 Task: Find the distance between San Francisco and Big Sur.
Action: Mouse moved to (120, 240)
Screenshot: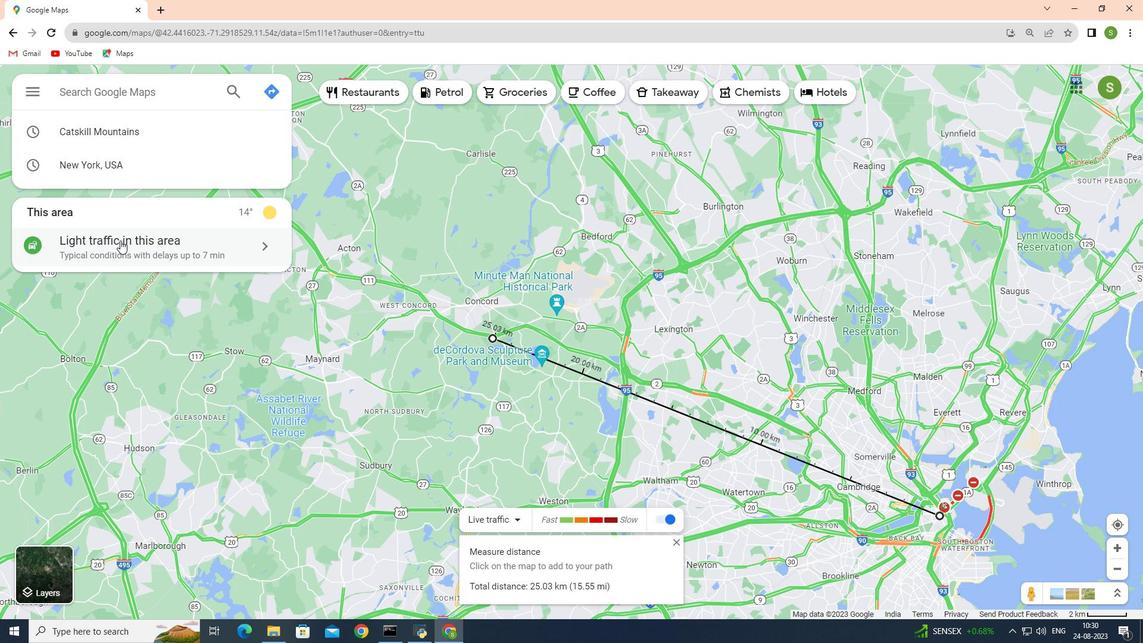 
Action: Mouse pressed left at (120, 240)
Screenshot: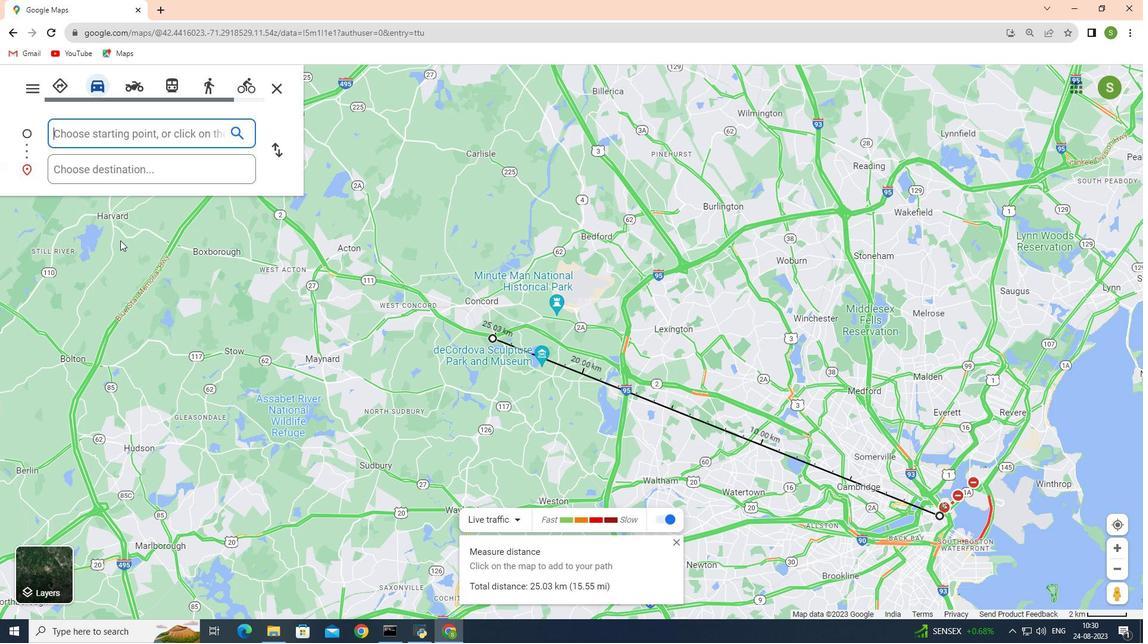 
Action: Mouse moved to (86, 131)
Screenshot: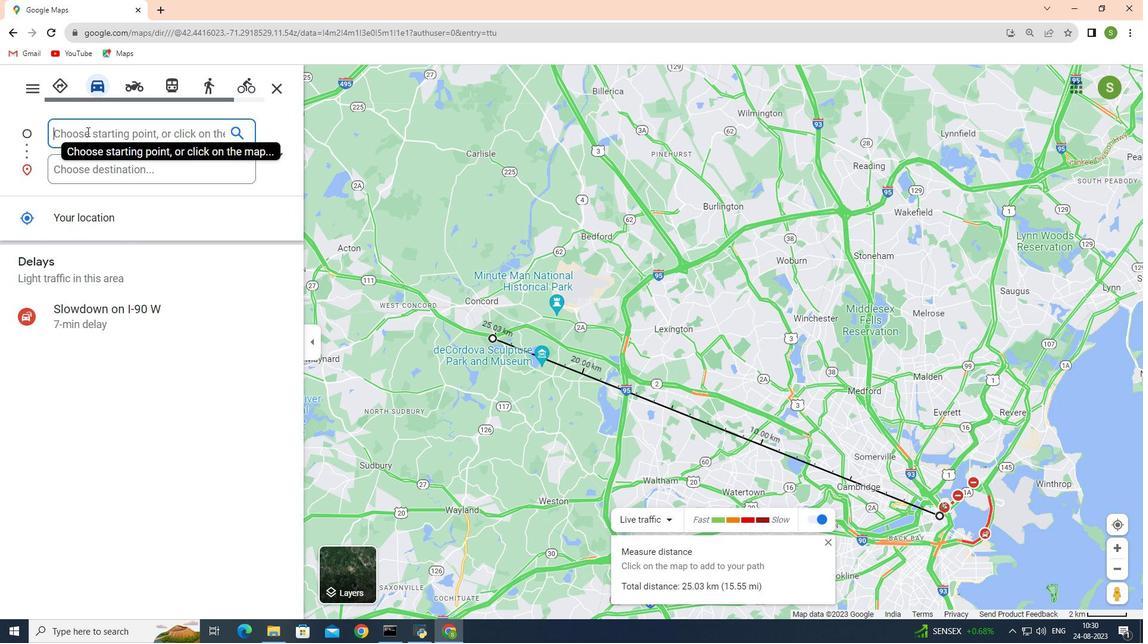 
Action: Mouse pressed left at (86, 131)
Screenshot: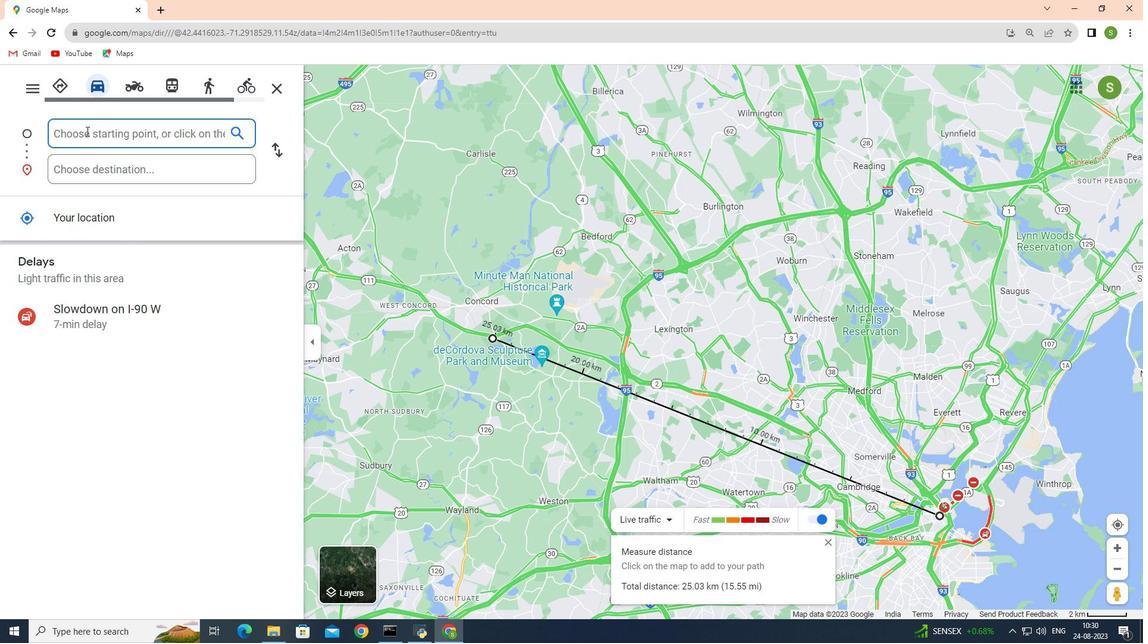 
Action: Mouse moved to (89, 131)
Screenshot: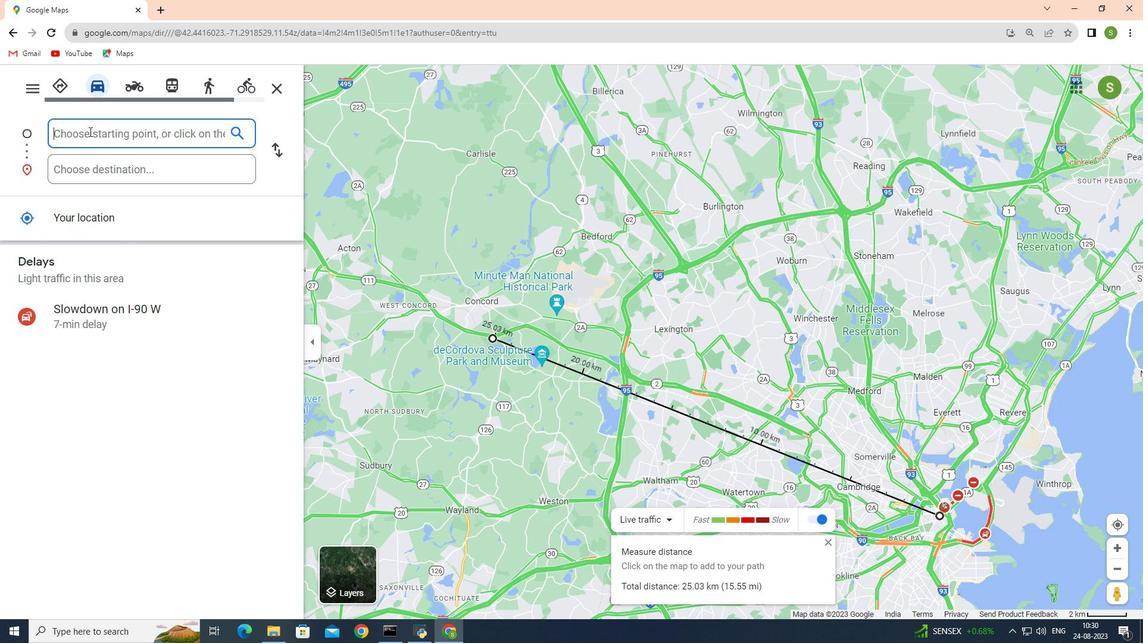 
Action: Key pressed <Key.shift><Key.shift><Key.shift><Key.shift><Key.shift><Key.shift>San
Screenshot: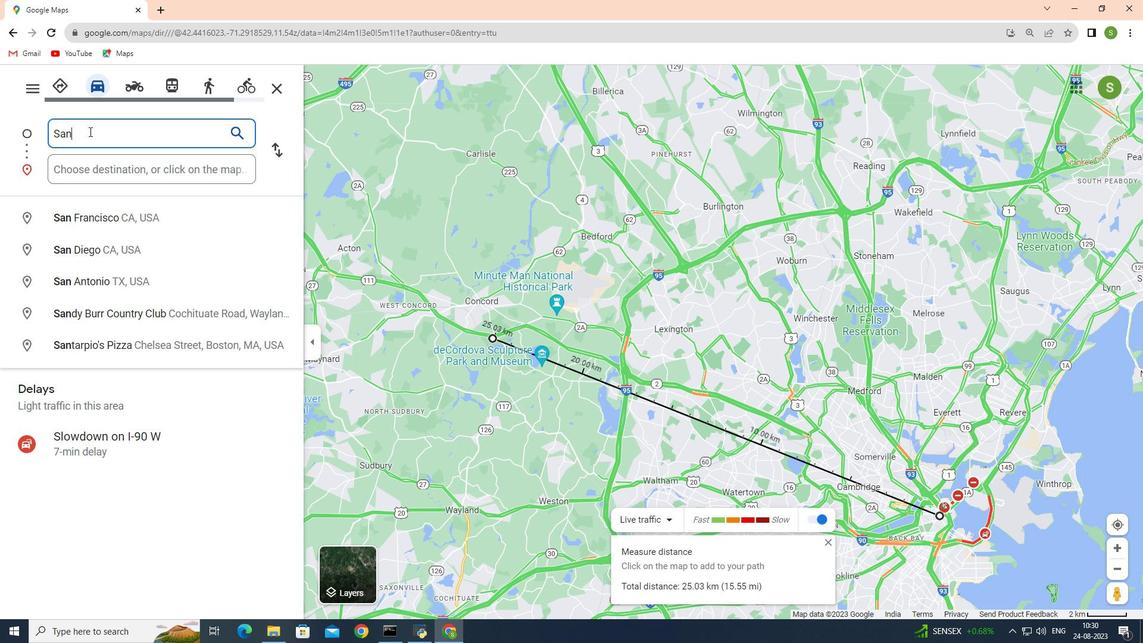 
Action: Mouse moved to (104, 221)
Screenshot: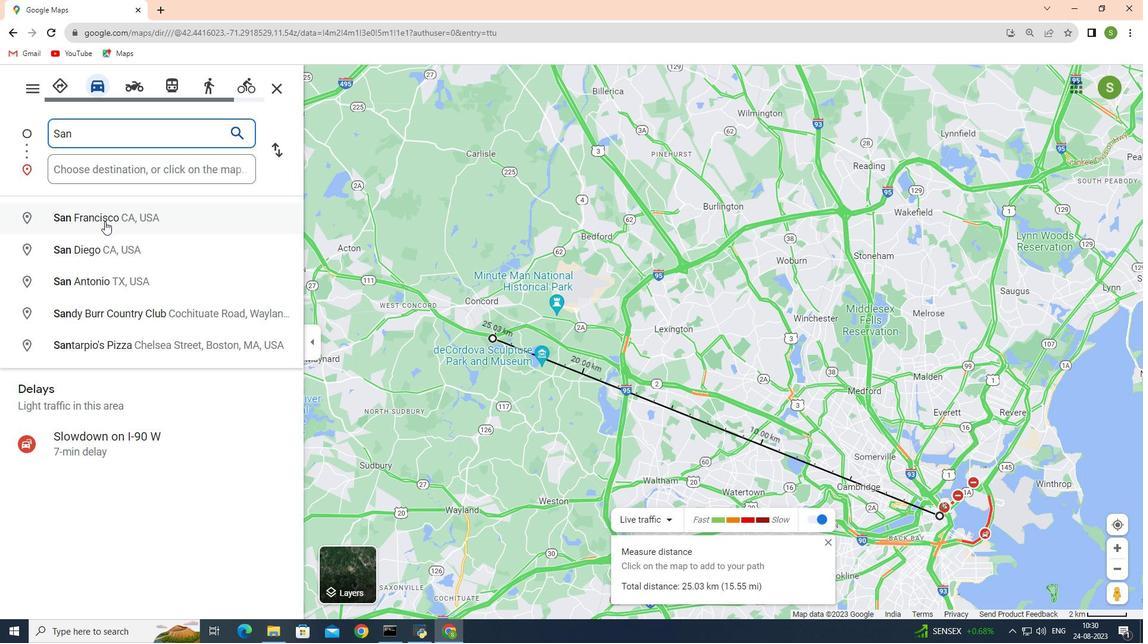 
Action: Mouse pressed left at (104, 221)
Screenshot: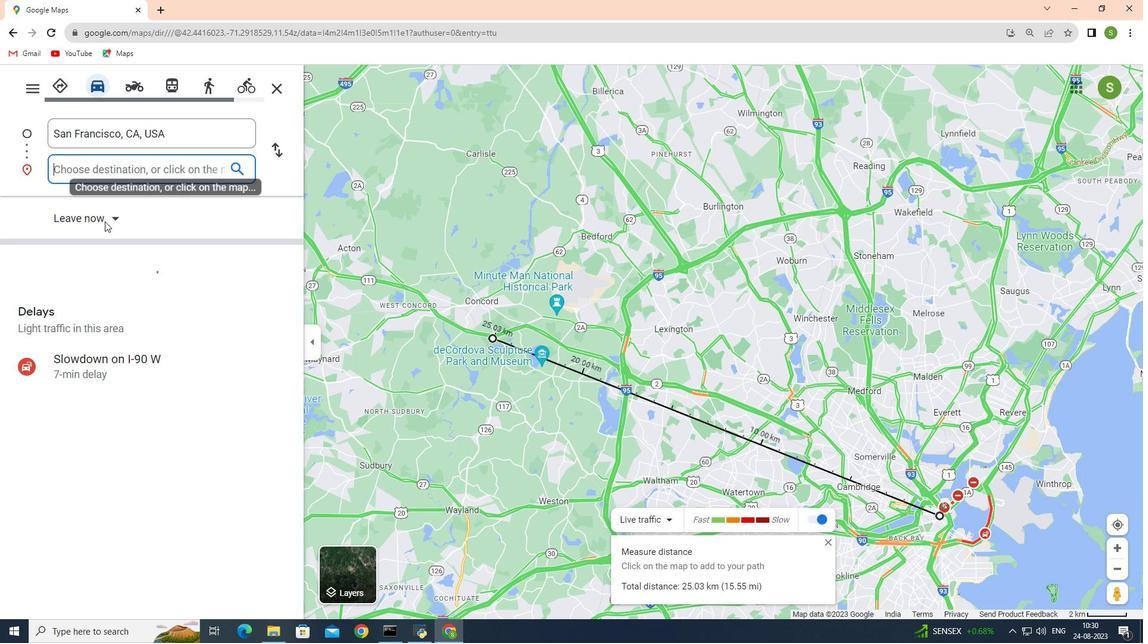 
Action: Mouse moved to (97, 174)
Screenshot: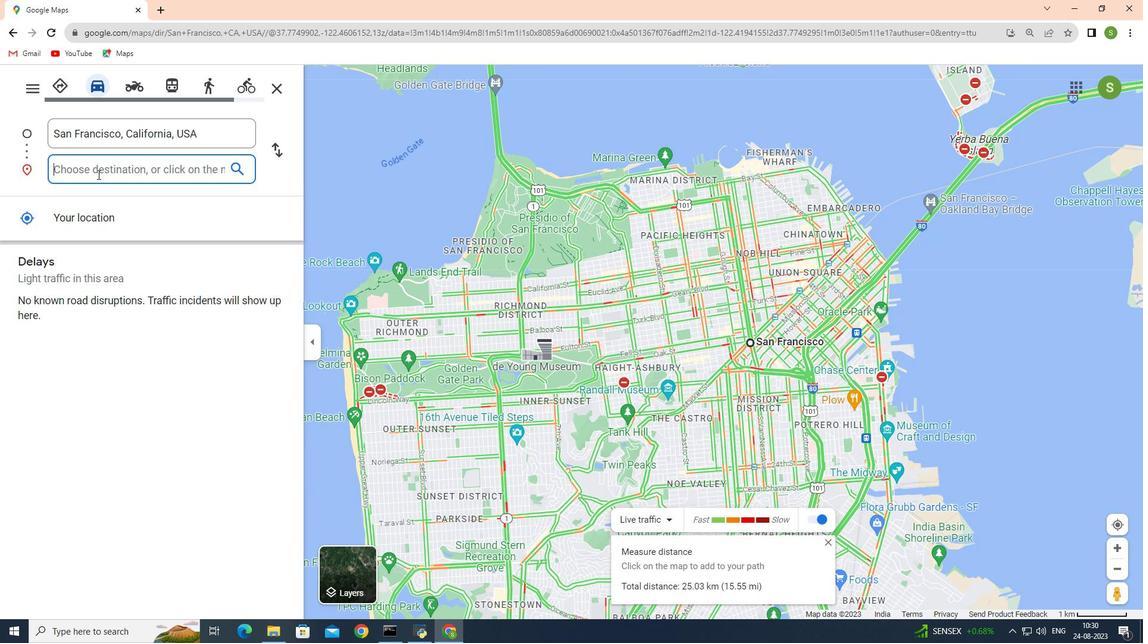 
Action: Mouse pressed left at (97, 174)
Screenshot: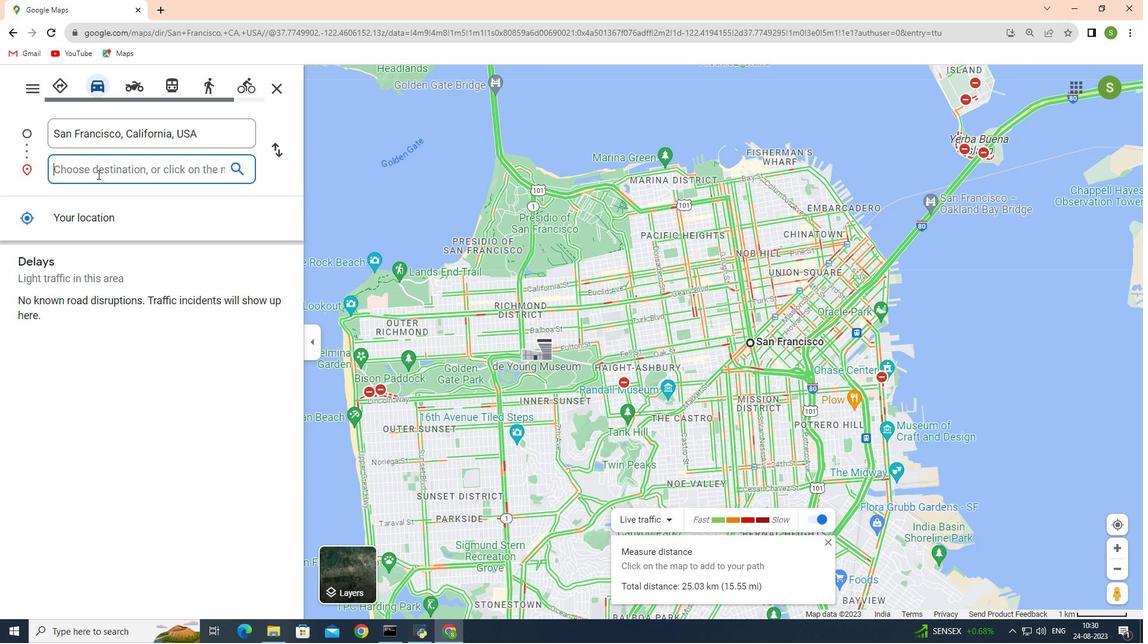 
Action: Key pressed <Key.shift>Big
Screenshot: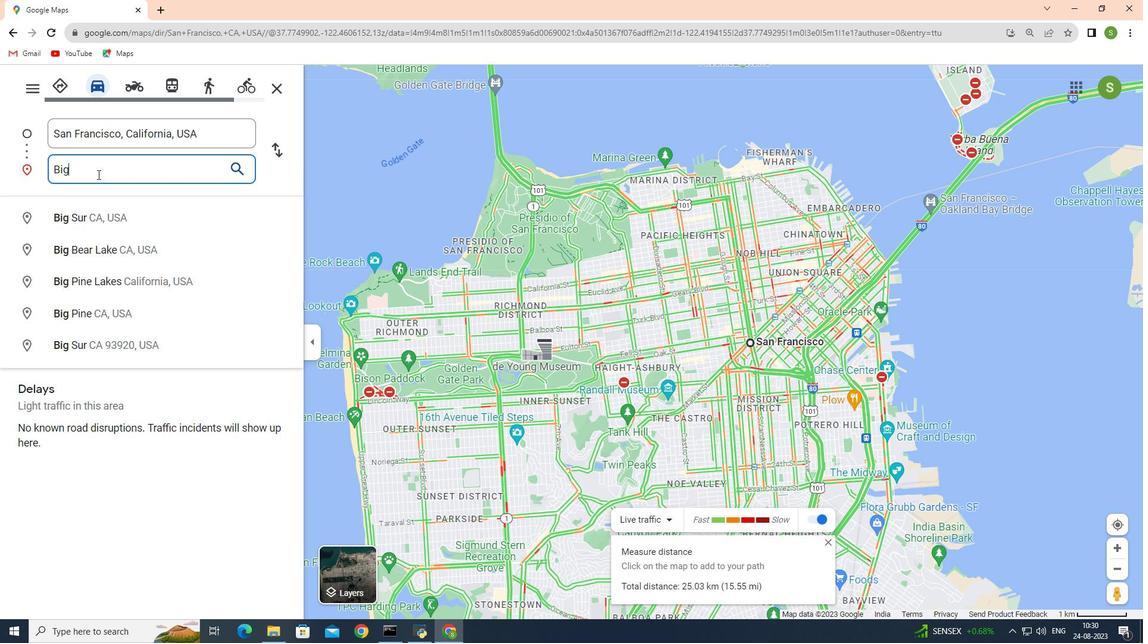 
Action: Mouse moved to (88, 214)
Screenshot: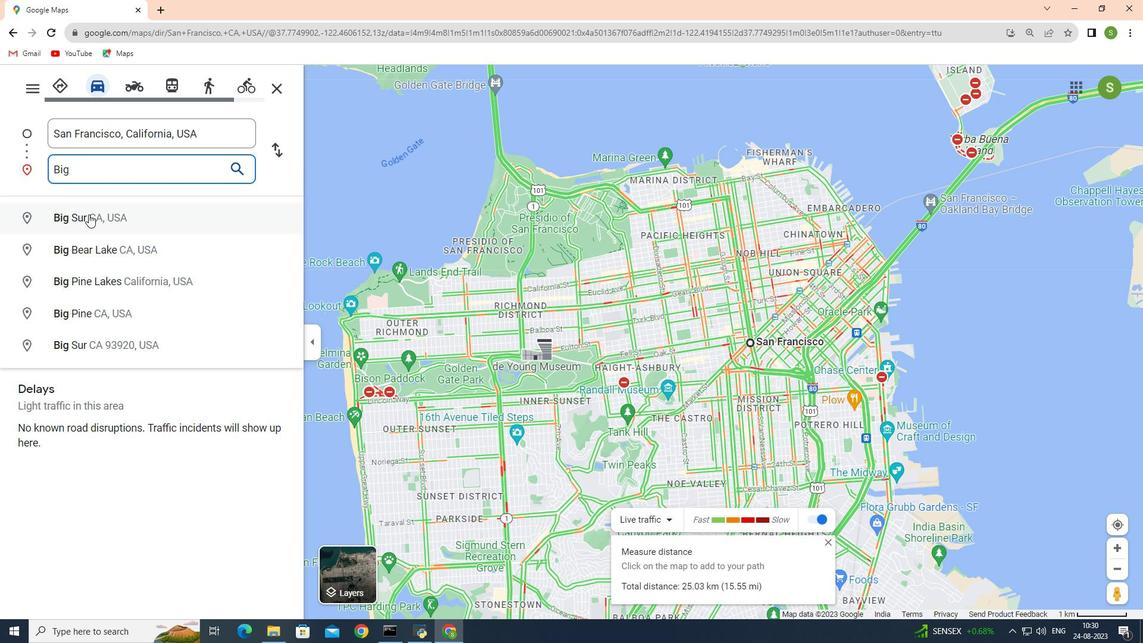 
Action: Mouse pressed left at (88, 214)
Screenshot: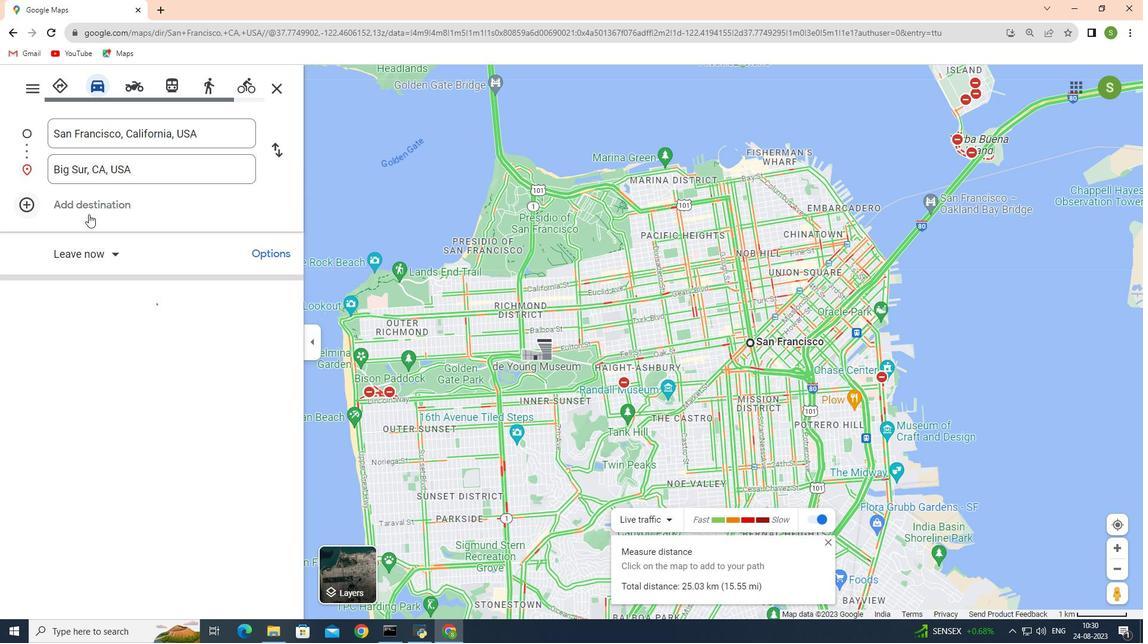 
Action: Mouse moved to (832, 545)
Screenshot: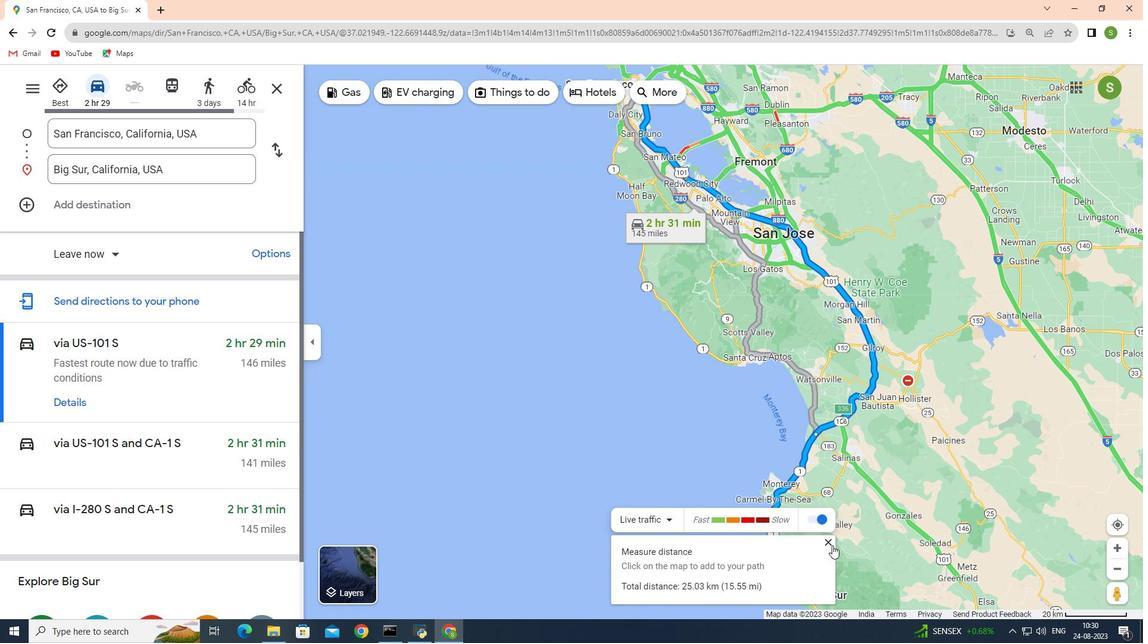 
Action: Mouse pressed left at (832, 545)
Screenshot: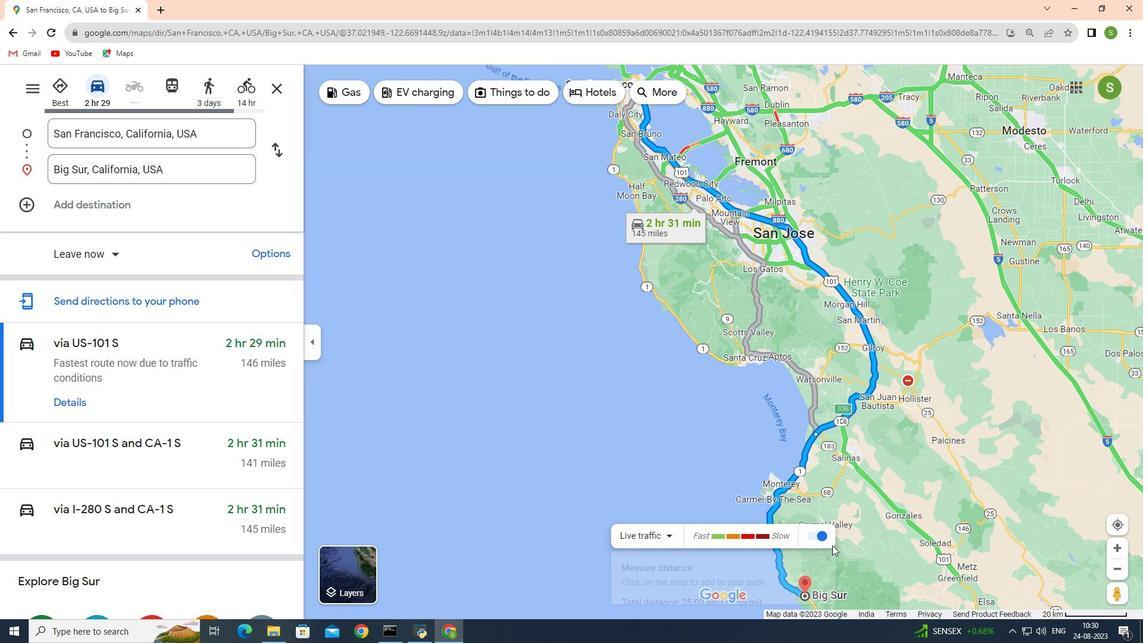 
Action: Mouse moved to (733, 512)
Screenshot: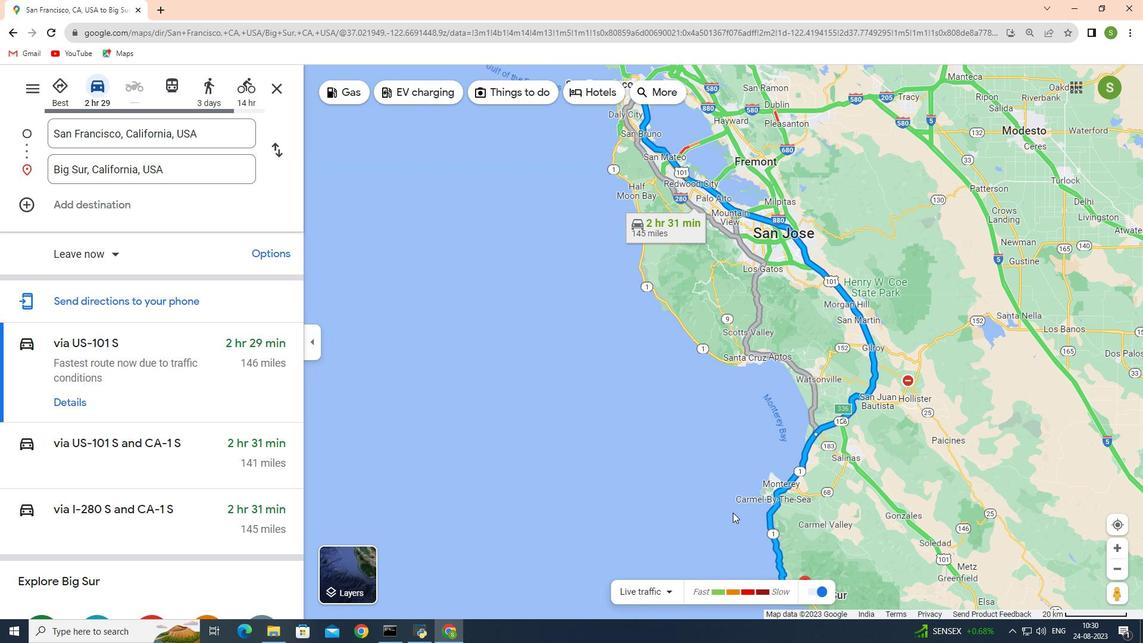 
Action: Mouse scrolled (733, 513) with delta (0, 0)
Screenshot: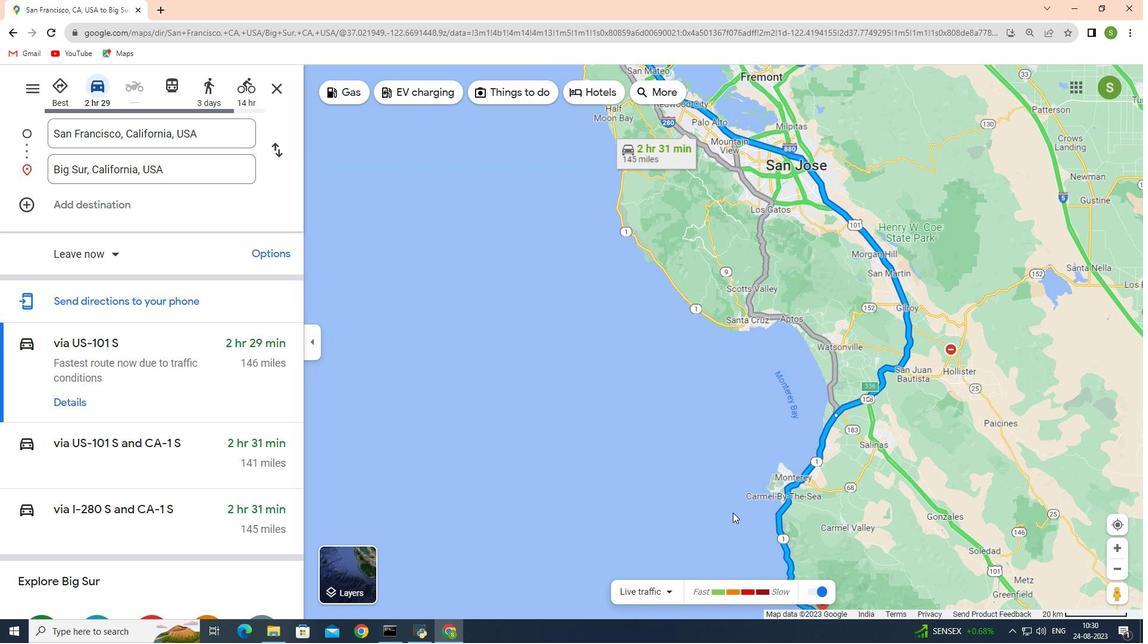 
Action: Mouse scrolled (733, 513) with delta (0, 0)
Screenshot: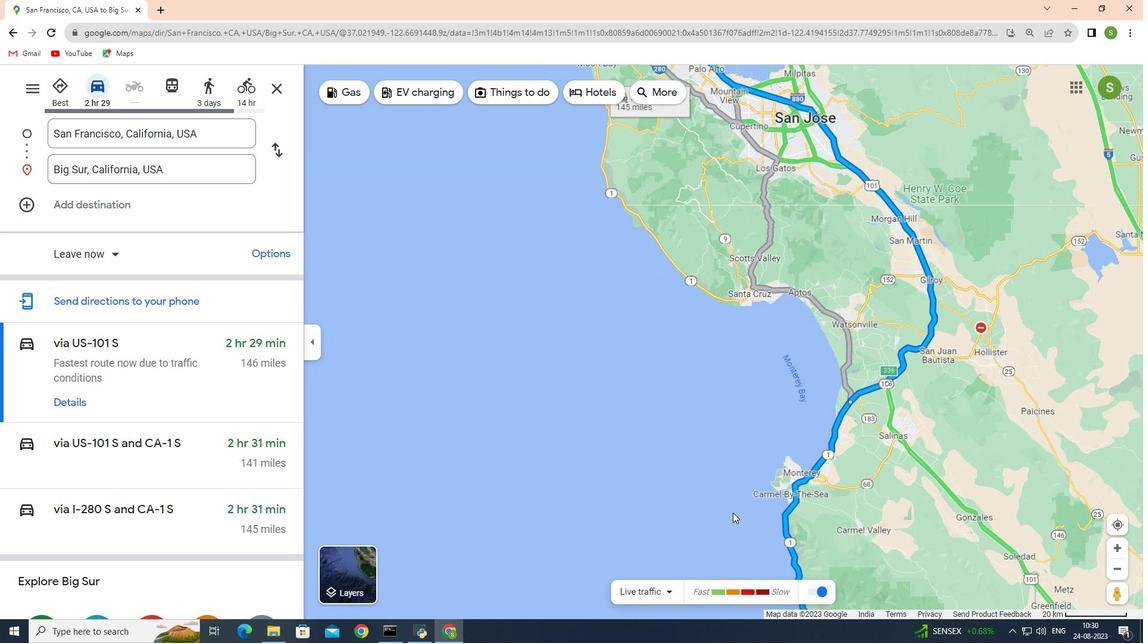 
Action: Mouse scrolled (733, 512) with delta (0, 0)
Screenshot: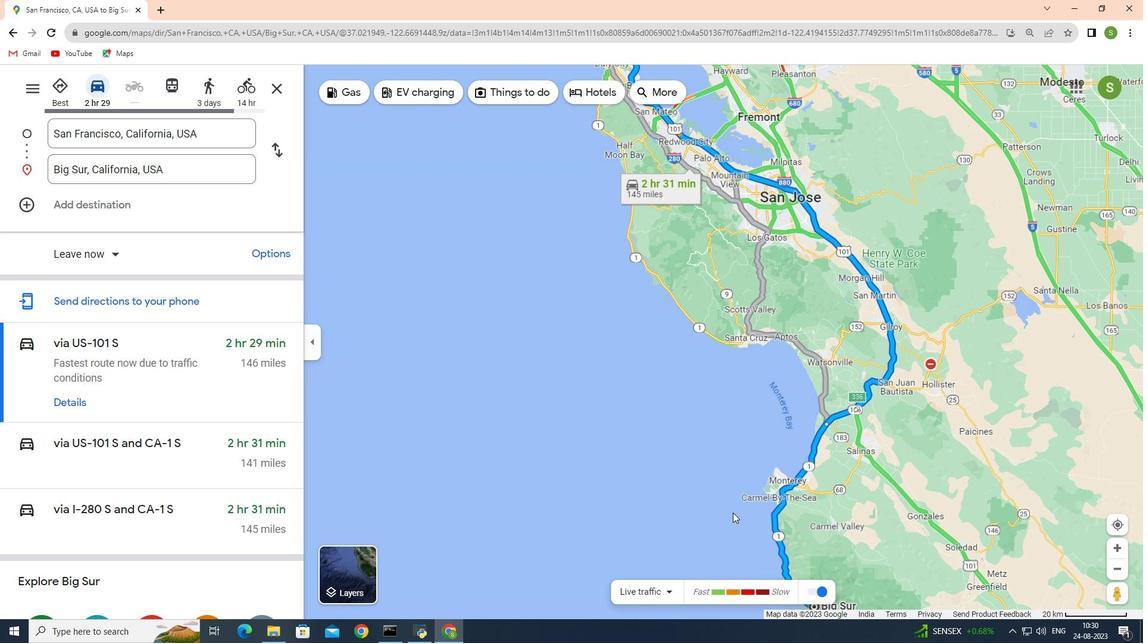 
Action: Mouse scrolled (733, 512) with delta (0, 0)
Screenshot: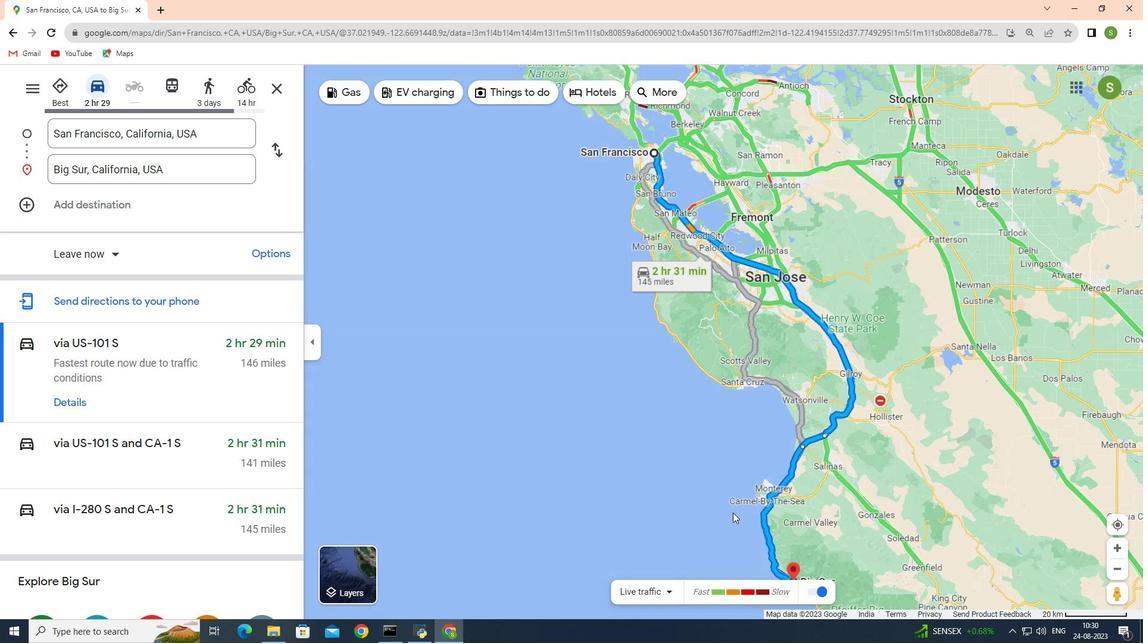 
Action: Mouse scrolled (733, 512) with delta (0, 0)
Screenshot: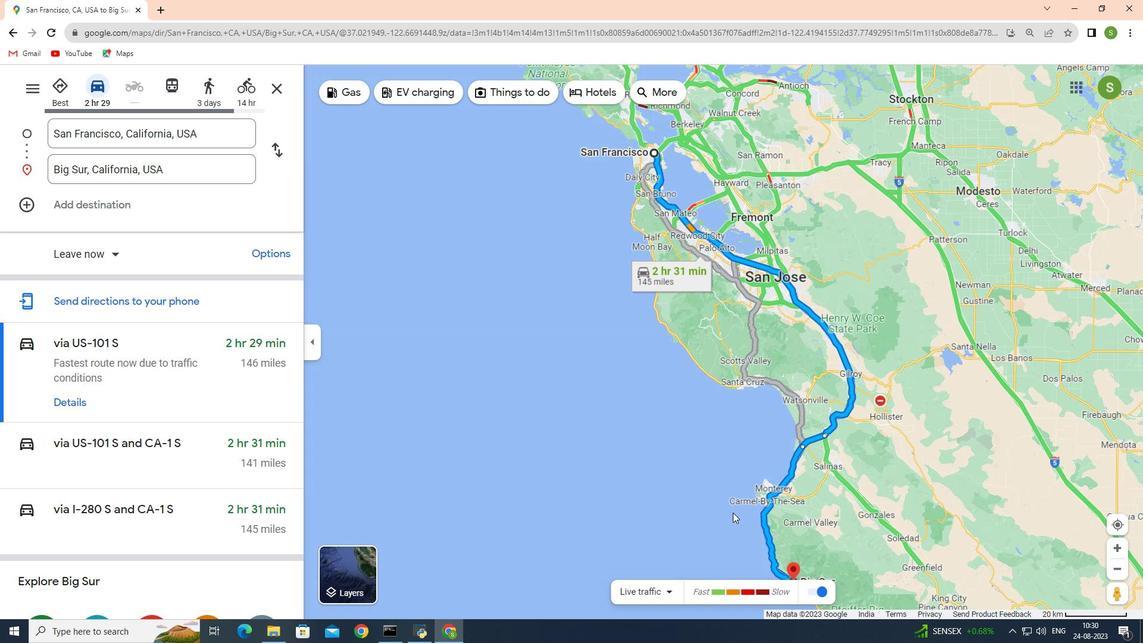 
Action: Mouse scrolled (733, 512) with delta (0, 0)
Screenshot: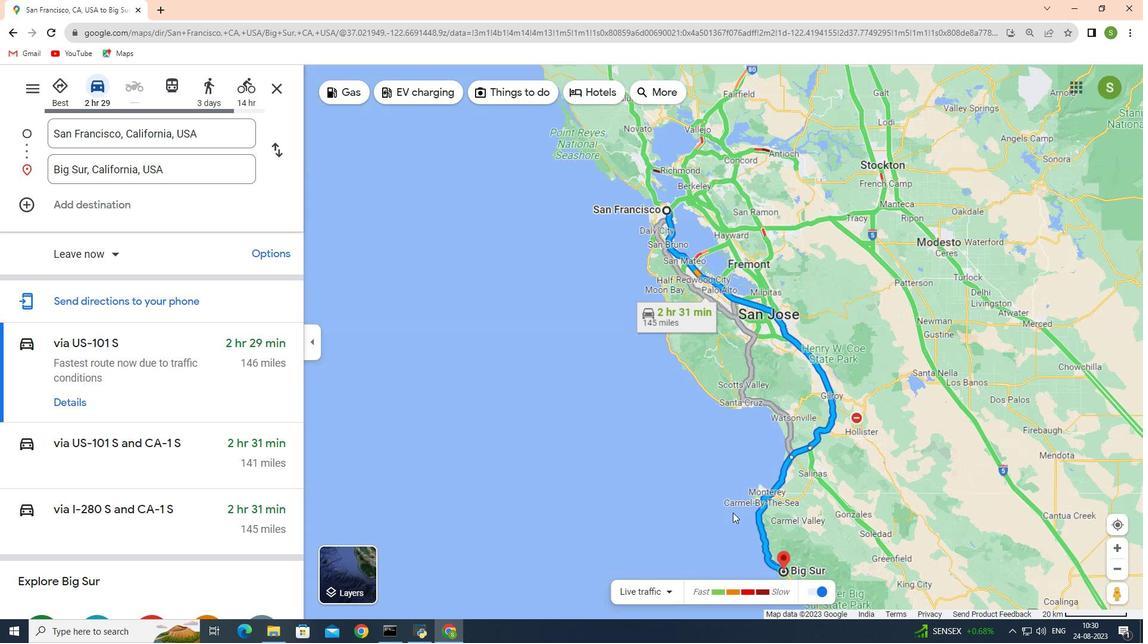 
Action: Mouse scrolled (733, 512) with delta (0, 0)
Screenshot: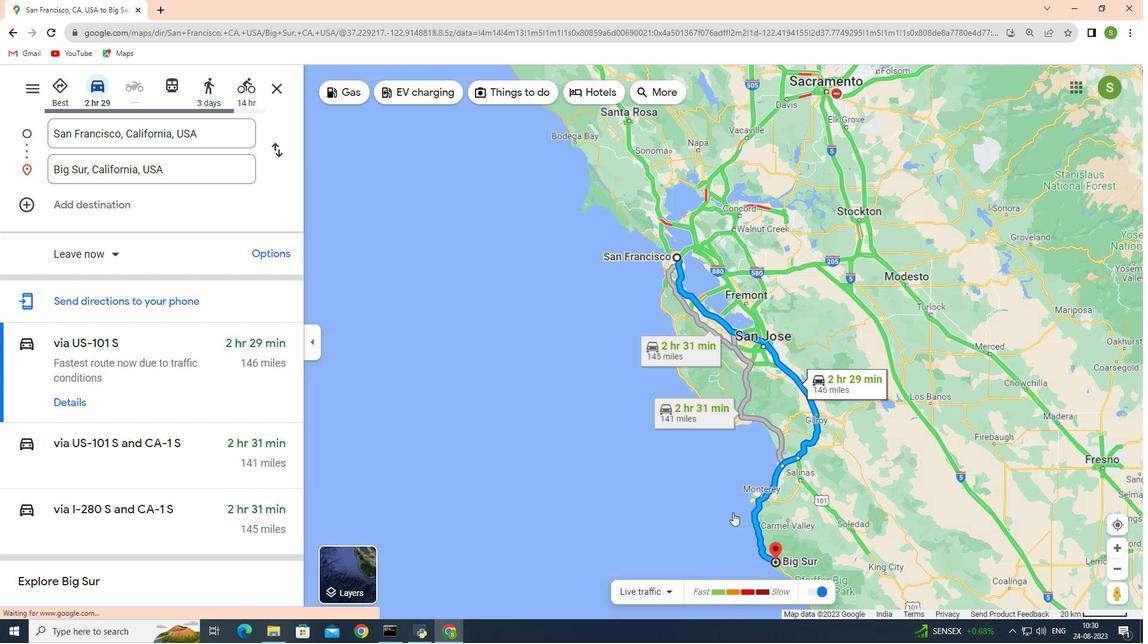 
Action: Mouse moved to (590, 572)
Screenshot: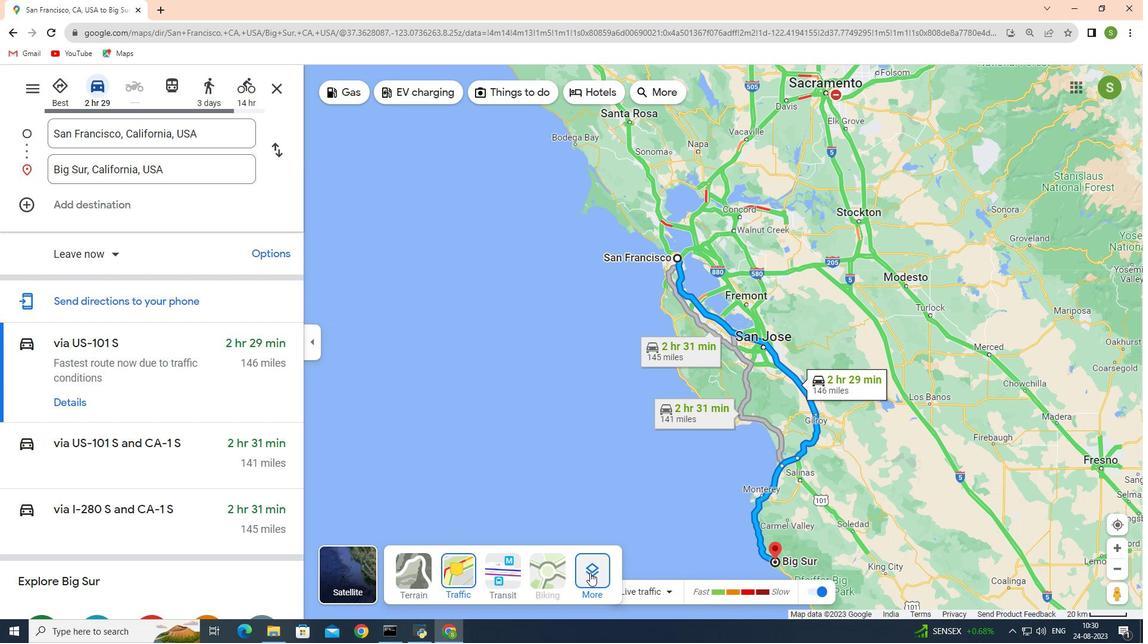 
Action: Mouse pressed left at (590, 572)
Screenshot: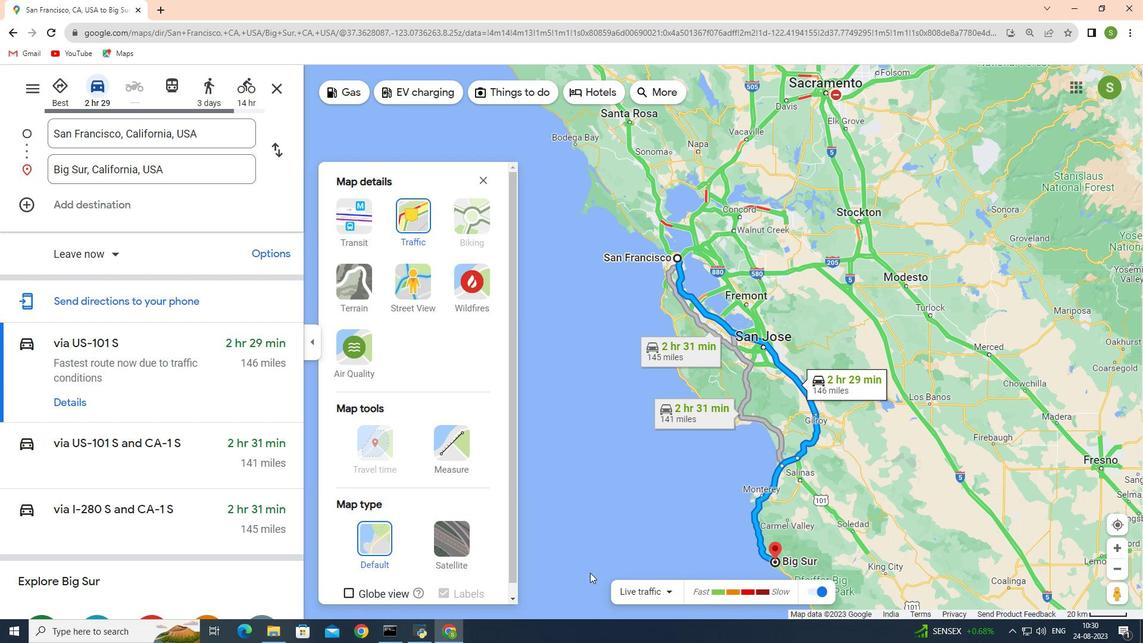 
Action: Mouse moved to (457, 453)
Screenshot: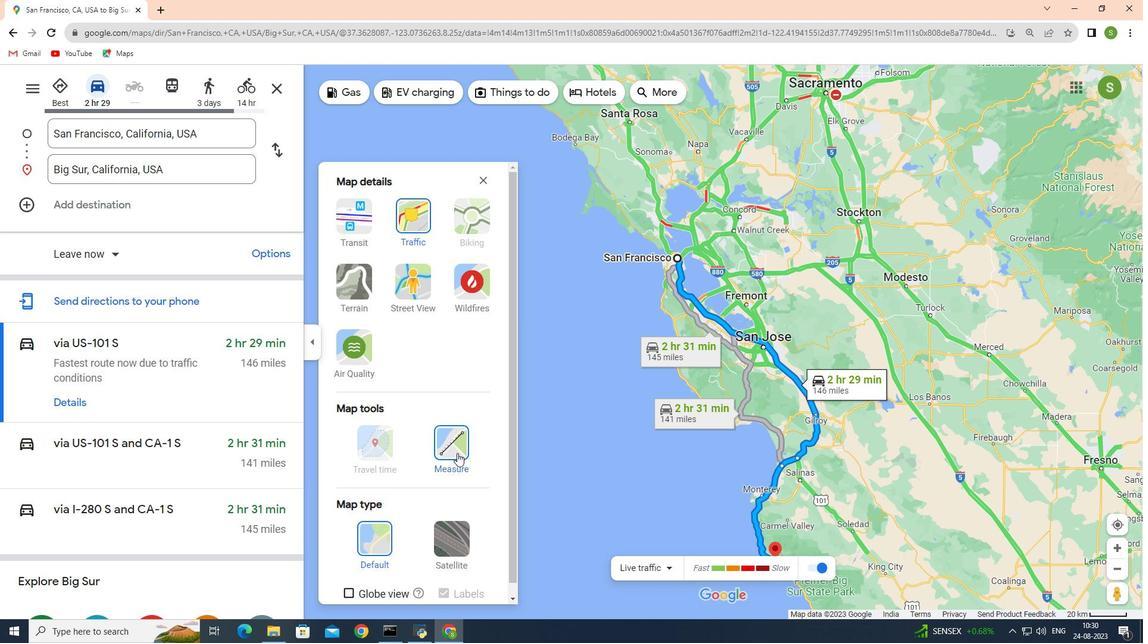 
Action: Mouse pressed left at (457, 453)
Screenshot: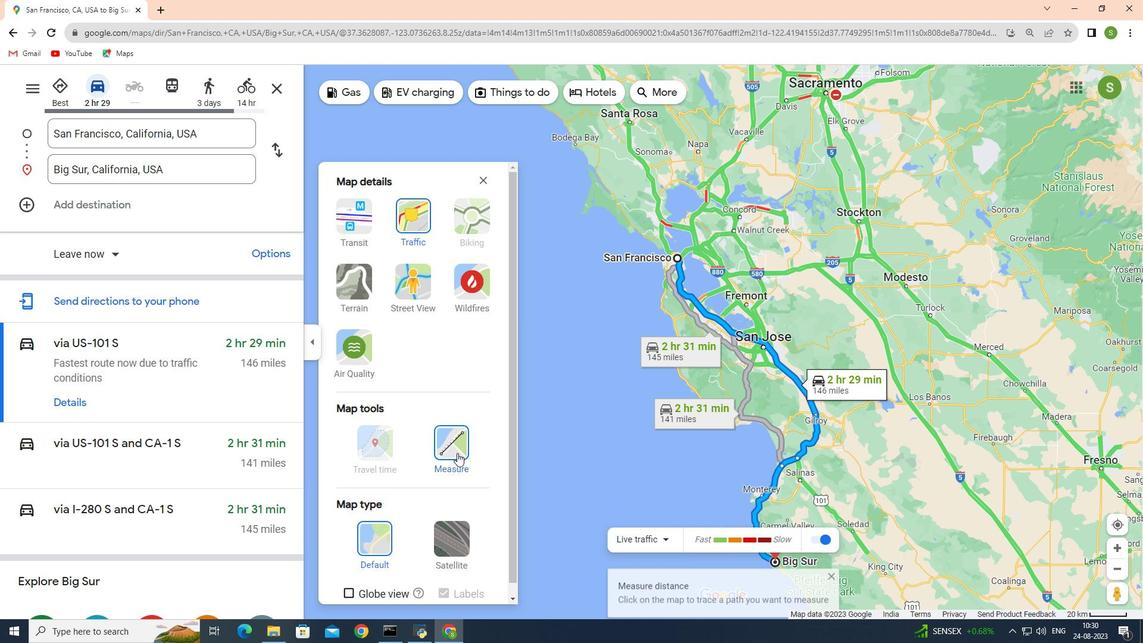 
Action: Mouse moved to (831, 560)
Screenshot: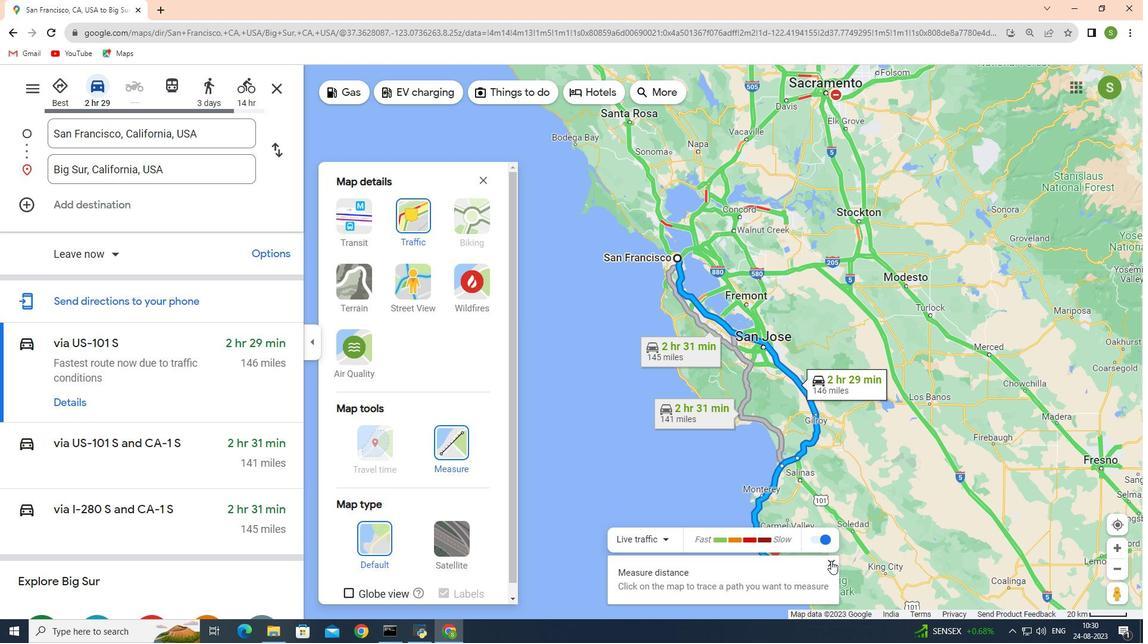 
Action: Mouse pressed left at (831, 560)
Screenshot: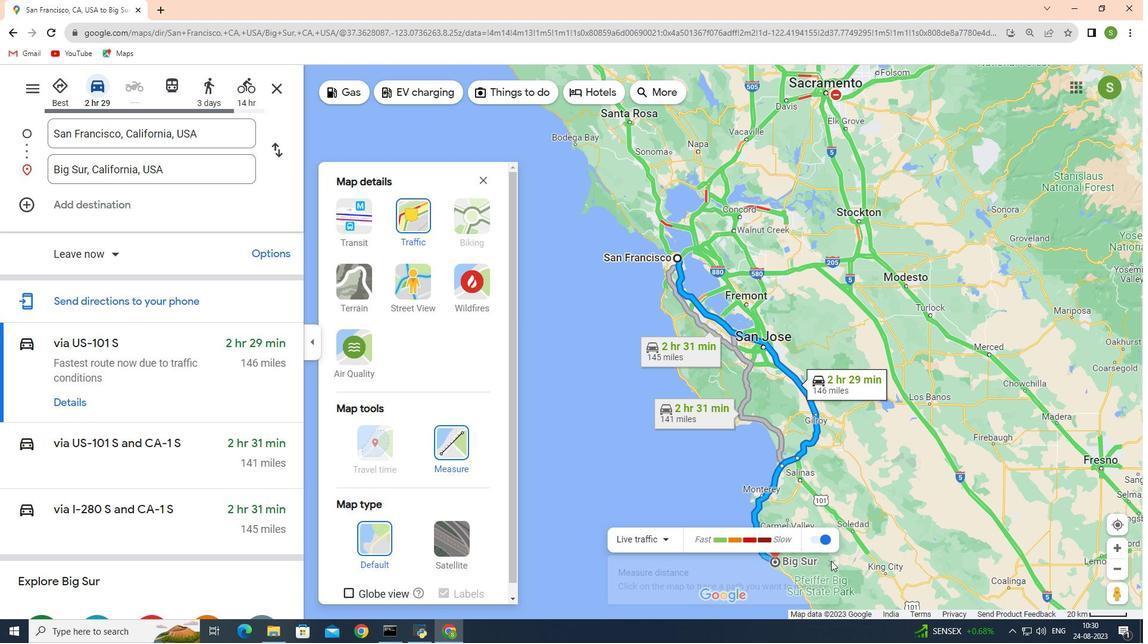 
Action: Mouse moved to (775, 561)
Screenshot: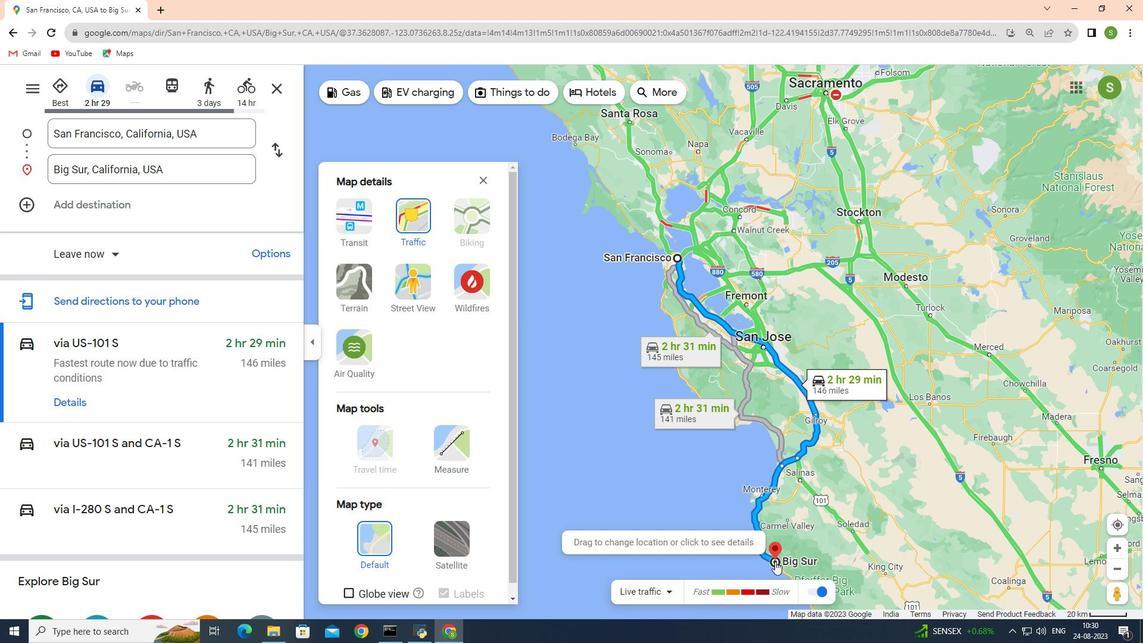 
Action: Mouse pressed left at (775, 561)
Screenshot: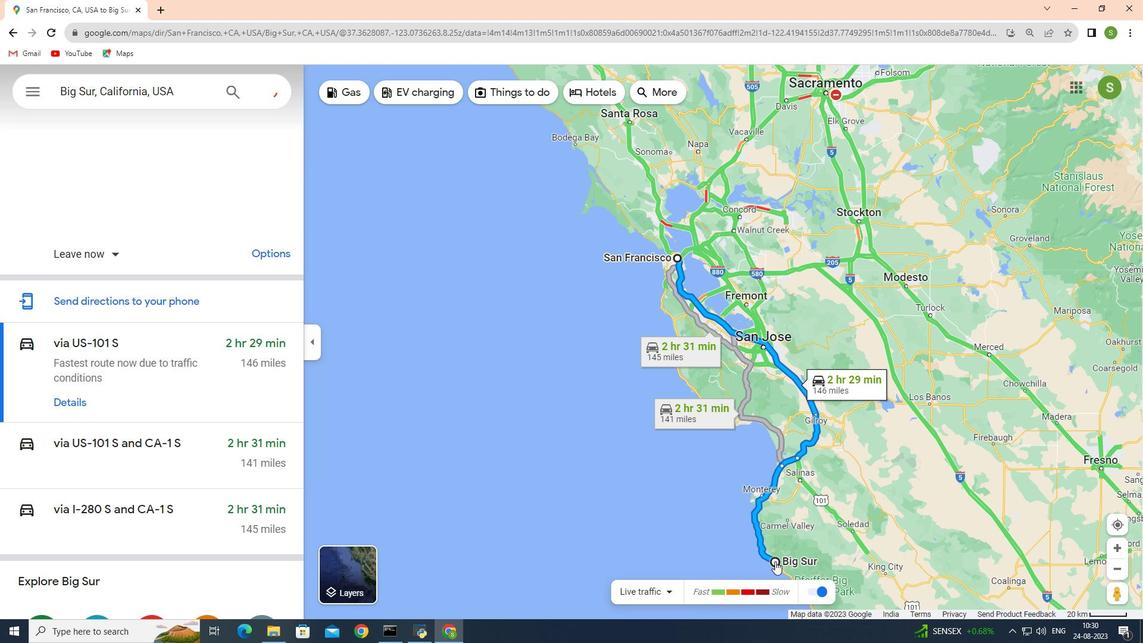 
Action: Mouse moved to (677, 257)
Screenshot: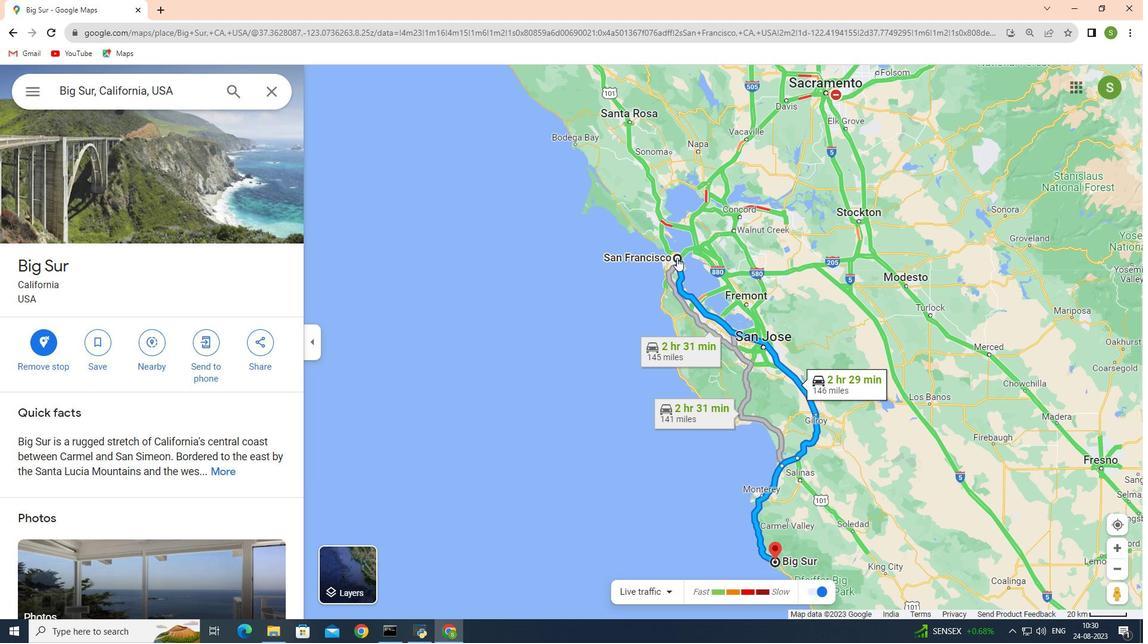 
Action: Mouse pressed left at (677, 257)
Screenshot: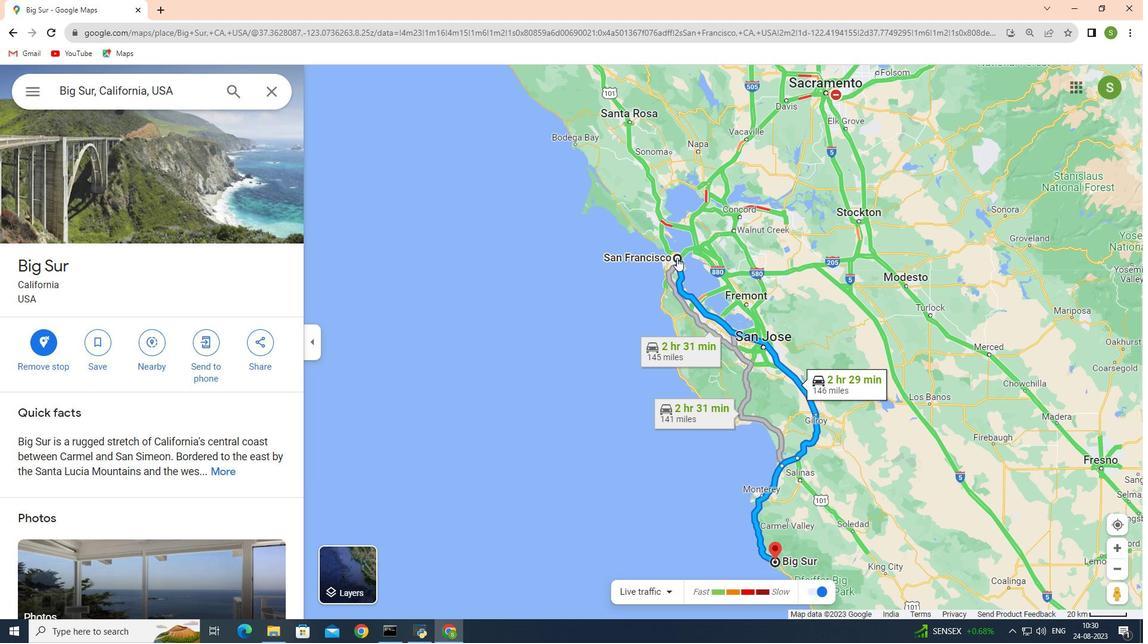 
Action: Mouse pressed left at (677, 257)
Screenshot: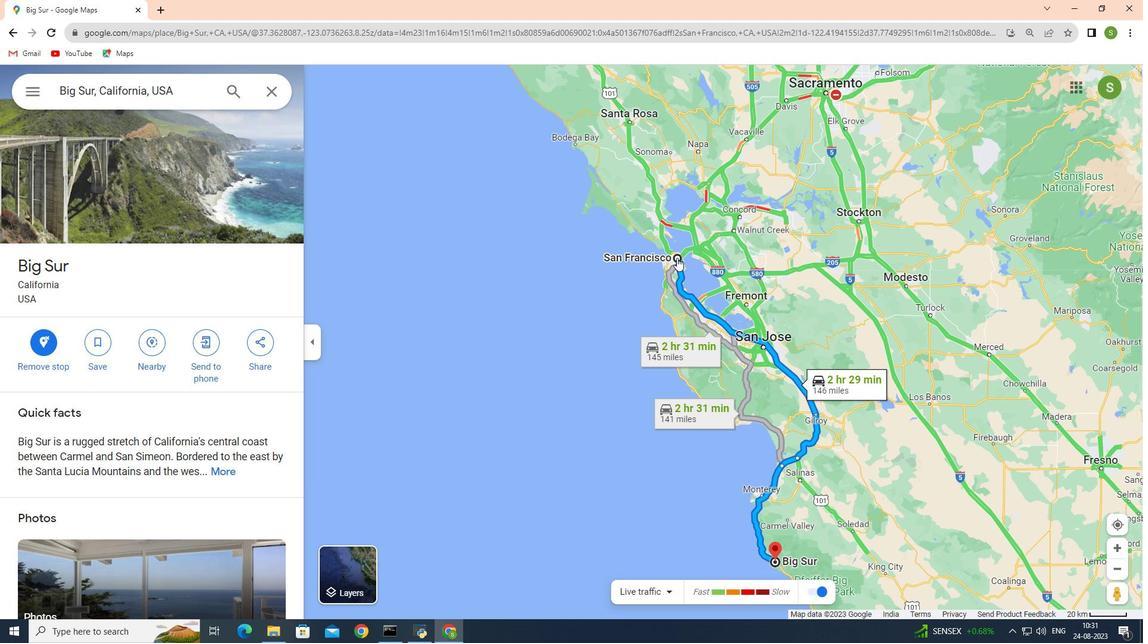 
Action: Mouse moved to (677, 257)
Screenshot: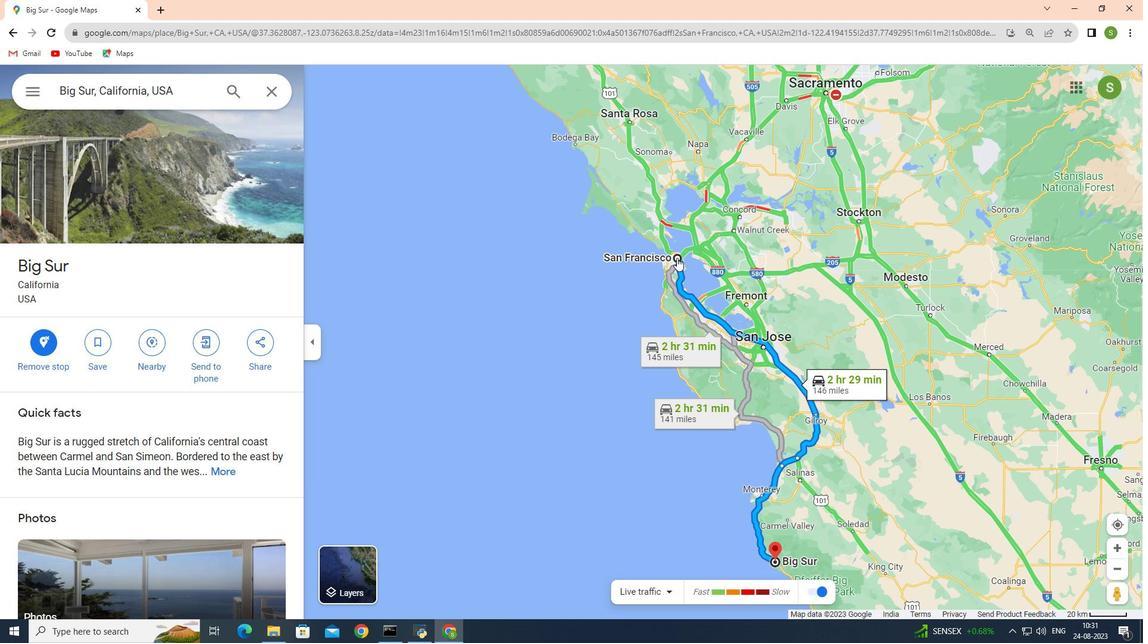 
Action: Mouse pressed left at (677, 257)
Screenshot: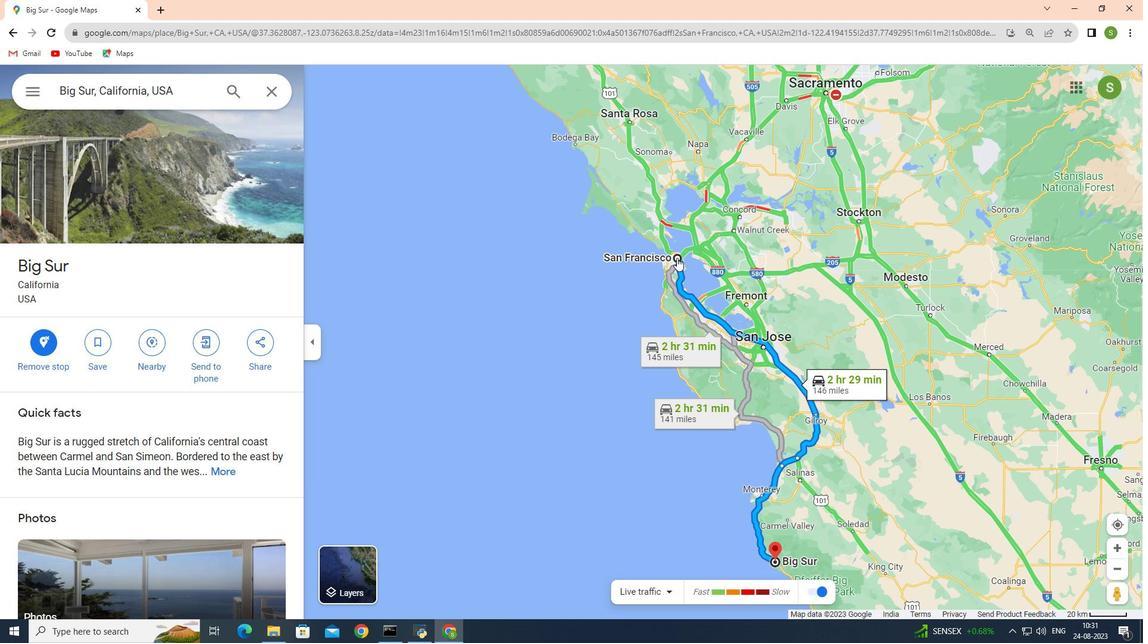 
Action: Mouse pressed left at (677, 257)
Screenshot: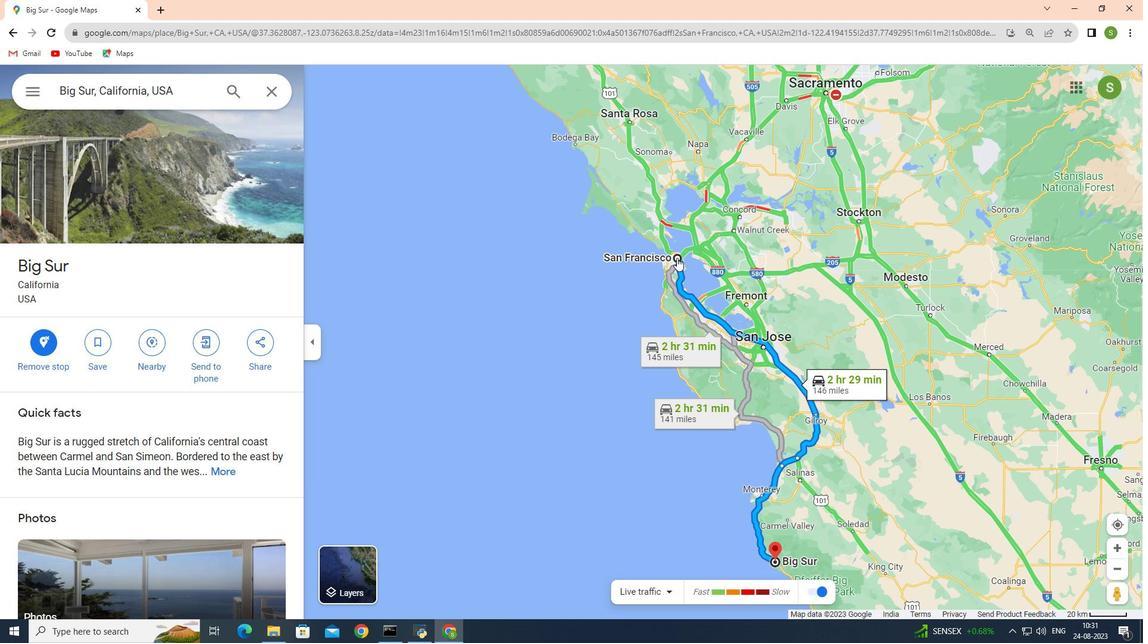 
Action: Mouse moved to (677, 252)
Screenshot: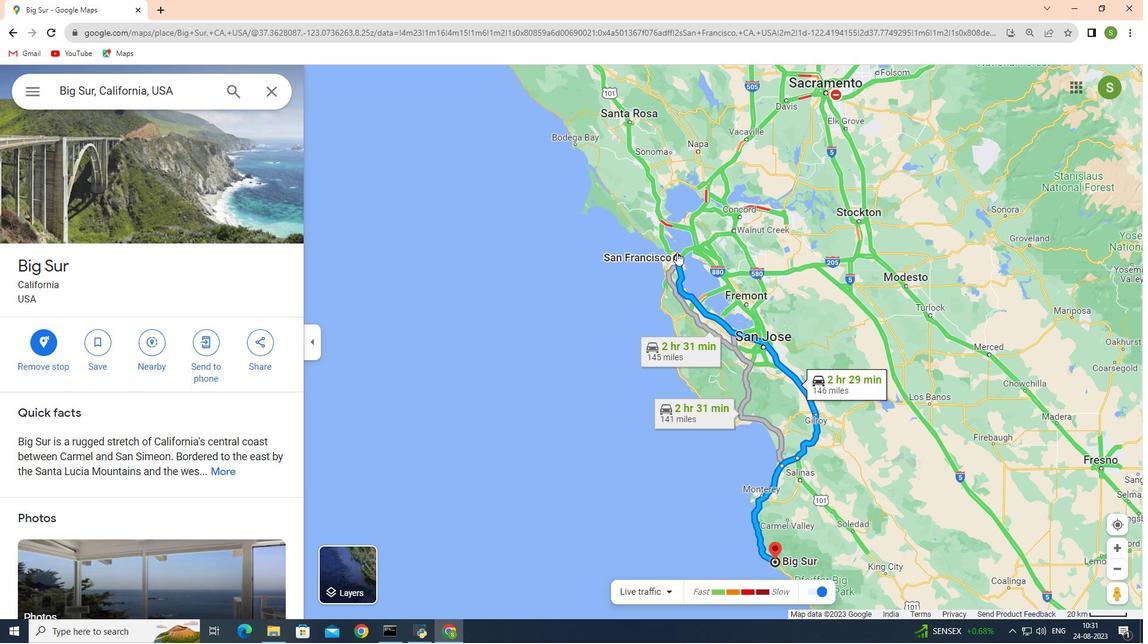 
Action: Mouse pressed left at (677, 252)
Screenshot: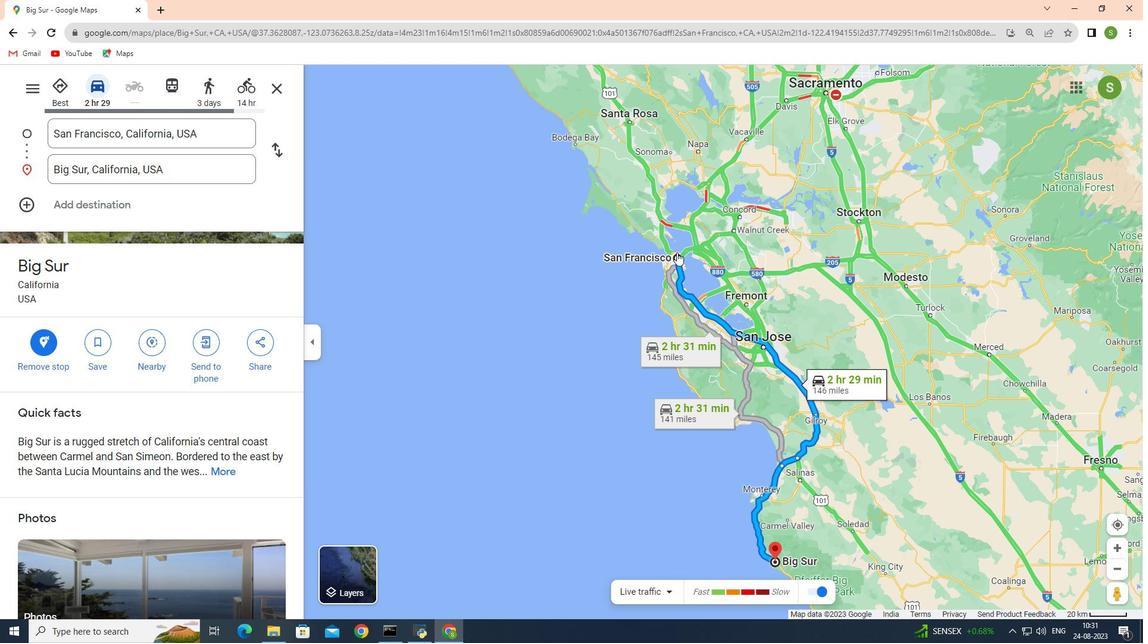 
Action: Mouse moved to (774, 556)
Screenshot: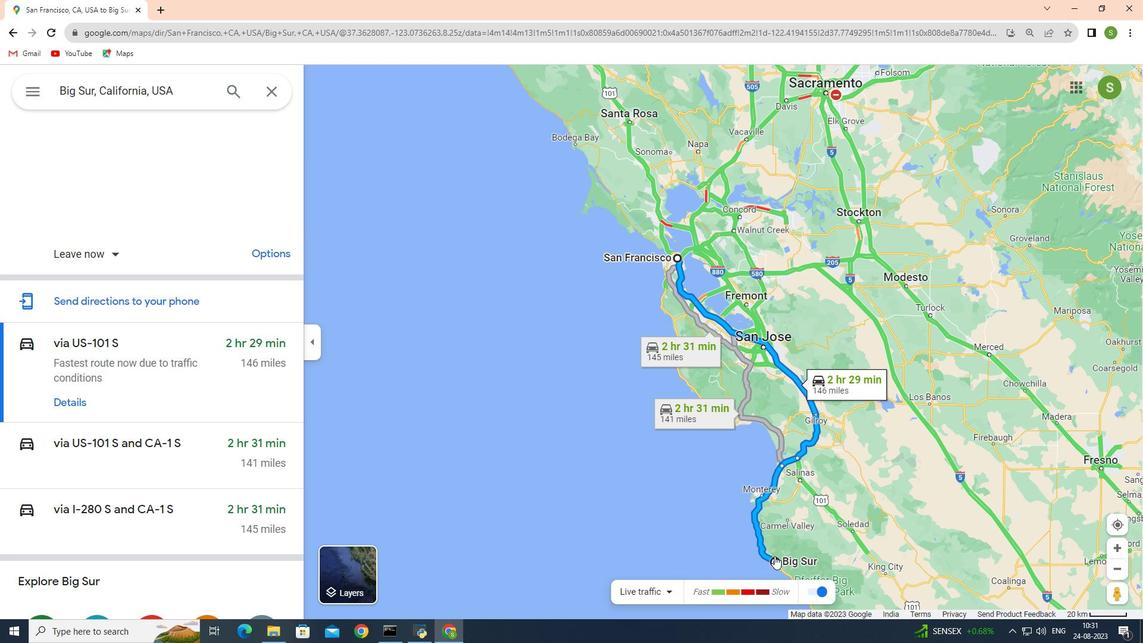 
Action: Mouse pressed left at (774, 556)
Screenshot: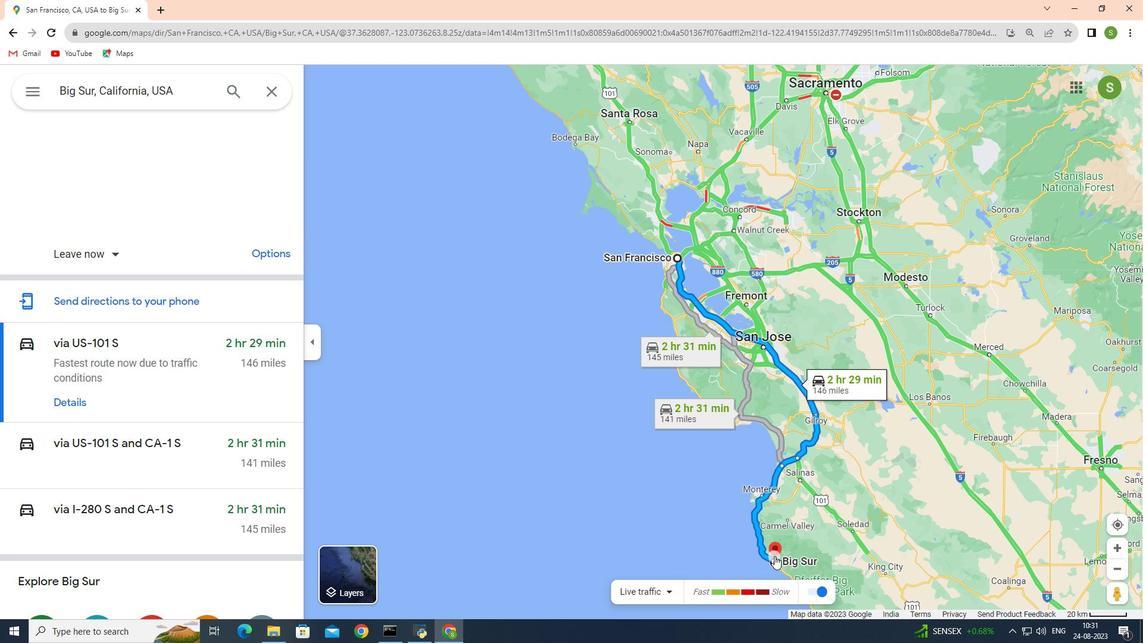 
Action: Mouse moved to (594, 568)
Screenshot: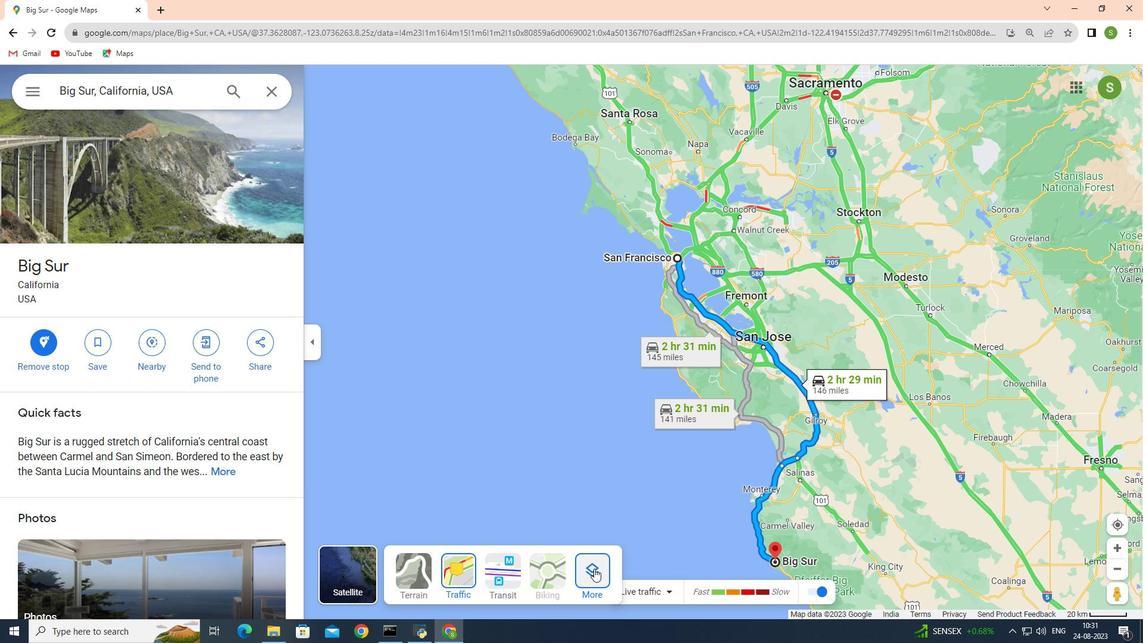 
Action: Mouse pressed left at (594, 568)
Screenshot: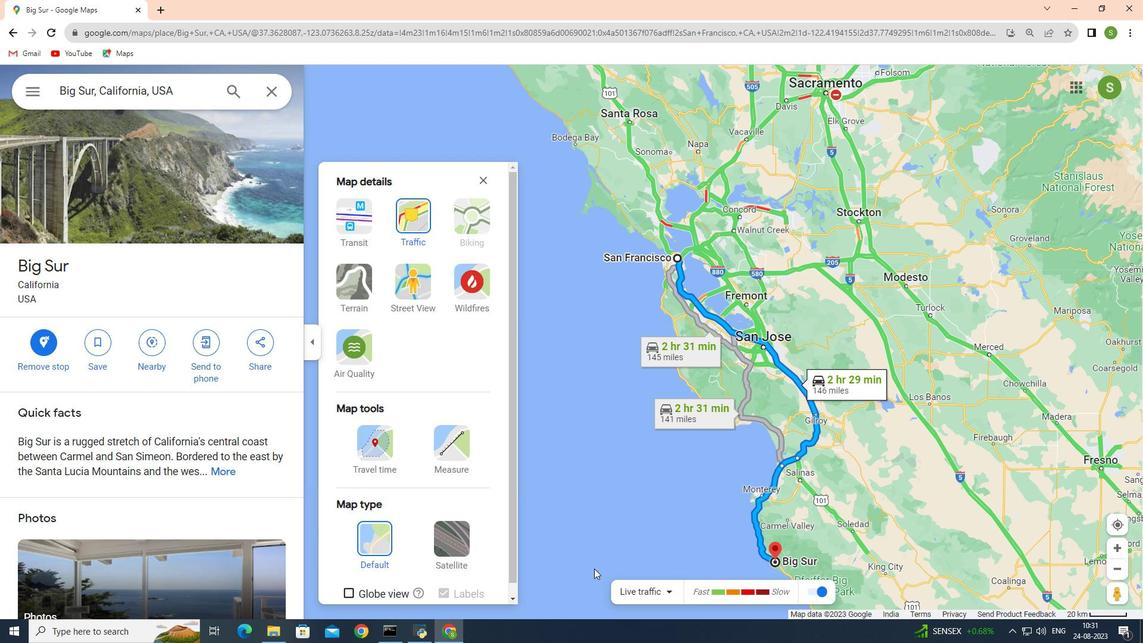 
Action: Mouse moved to (461, 449)
Screenshot: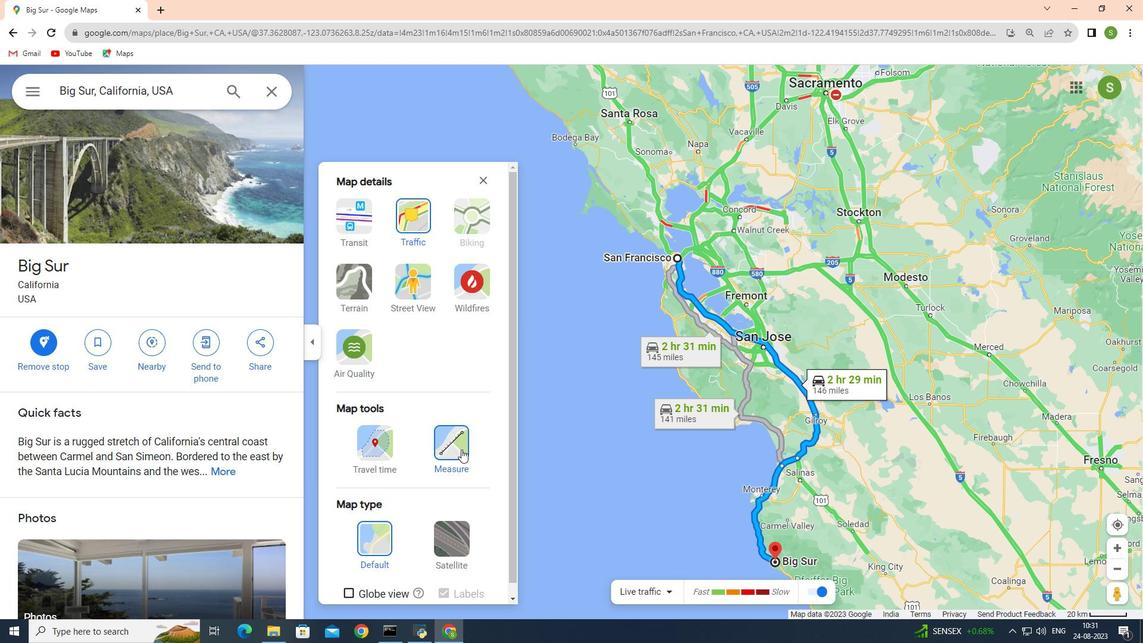 
Action: Mouse pressed left at (461, 449)
Screenshot: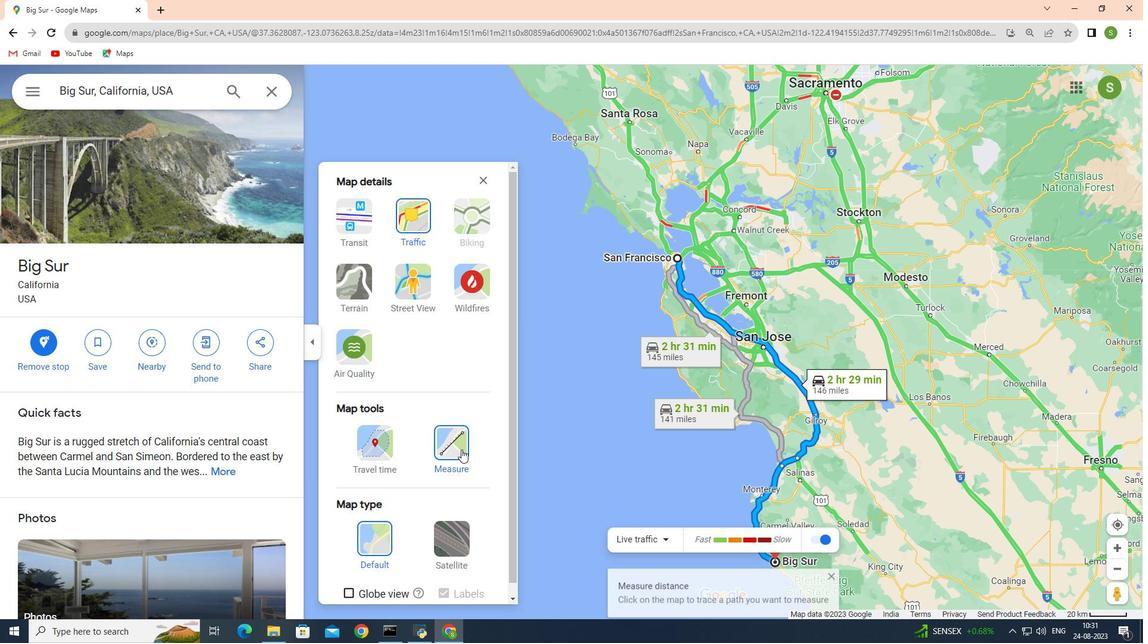 
Action: Mouse moved to (447, 456)
Screenshot: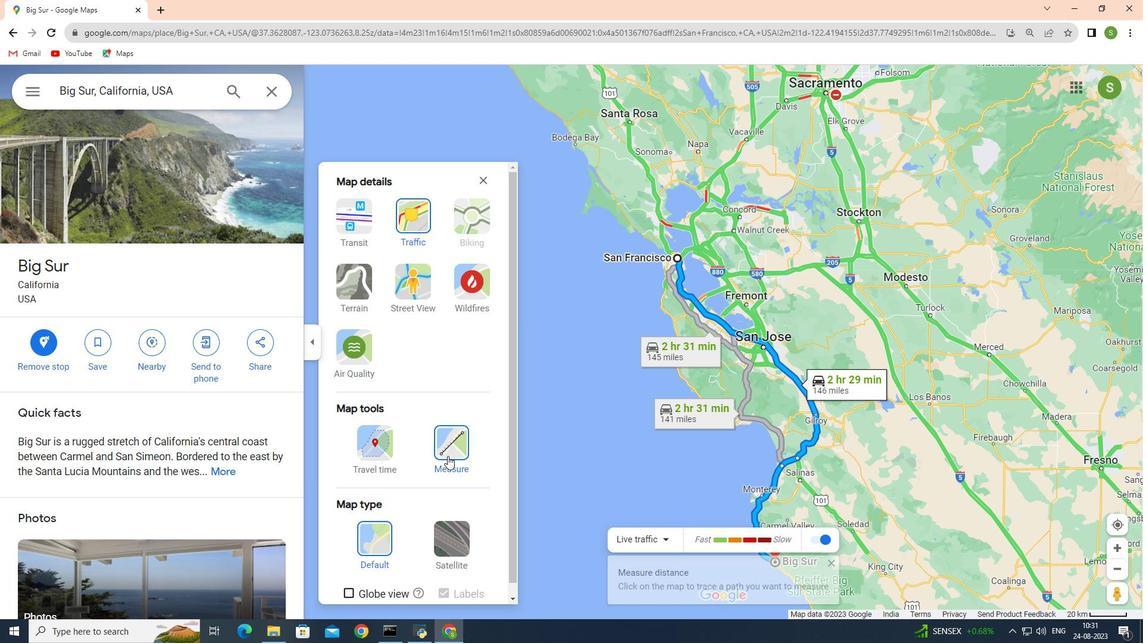 
Action: Mouse pressed left at (447, 456)
Screenshot: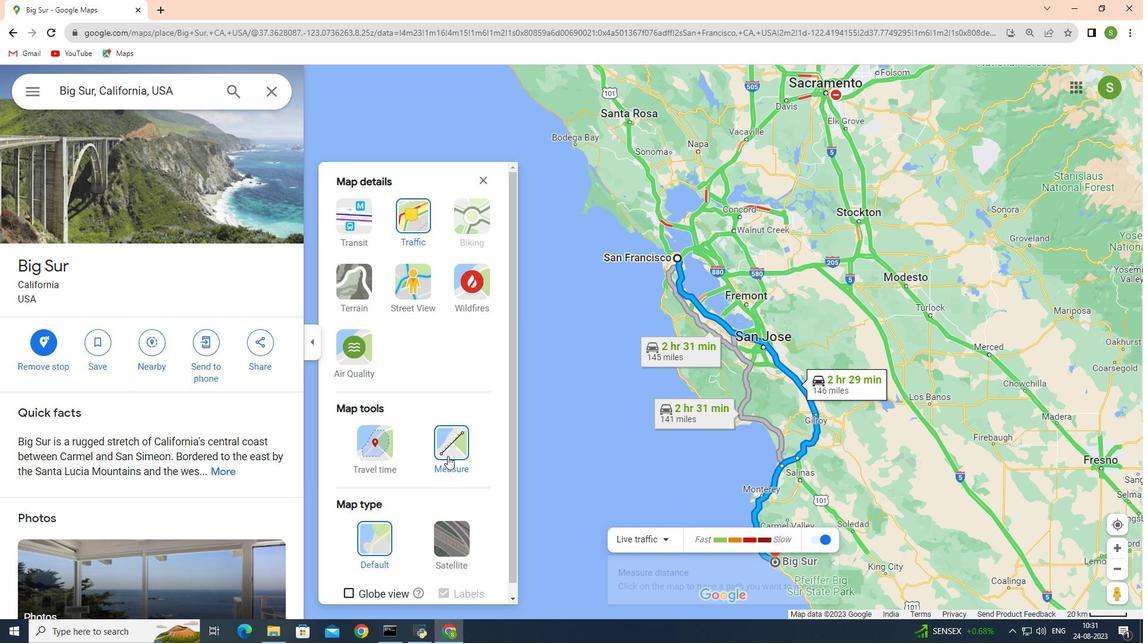 
Action: Mouse pressed left at (447, 456)
Screenshot: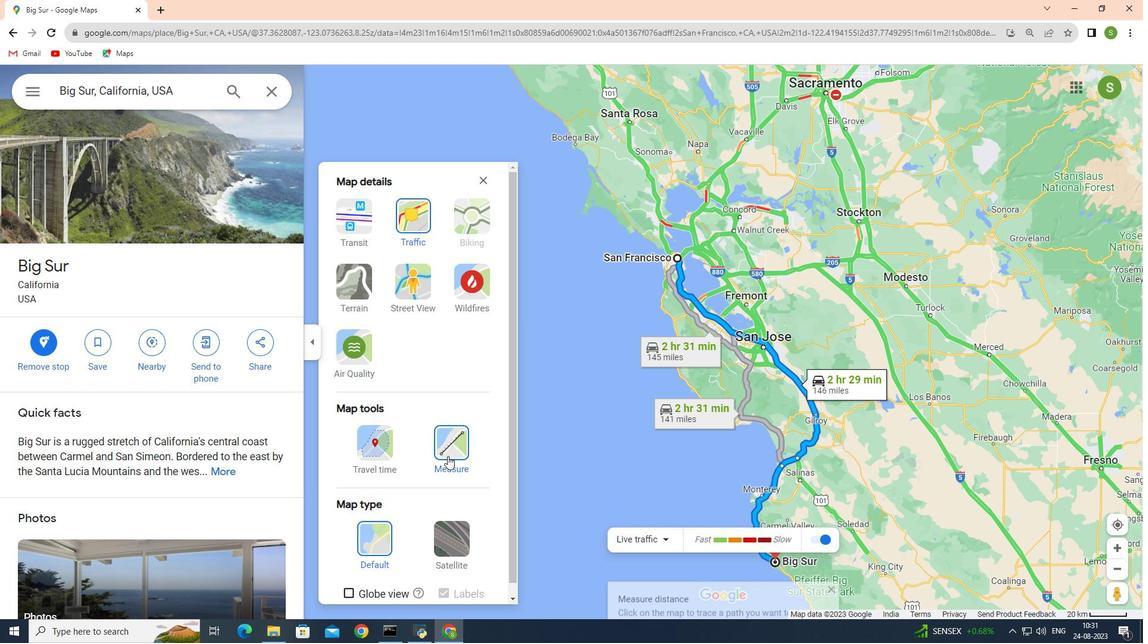
Action: Mouse moved to (830, 560)
Screenshot: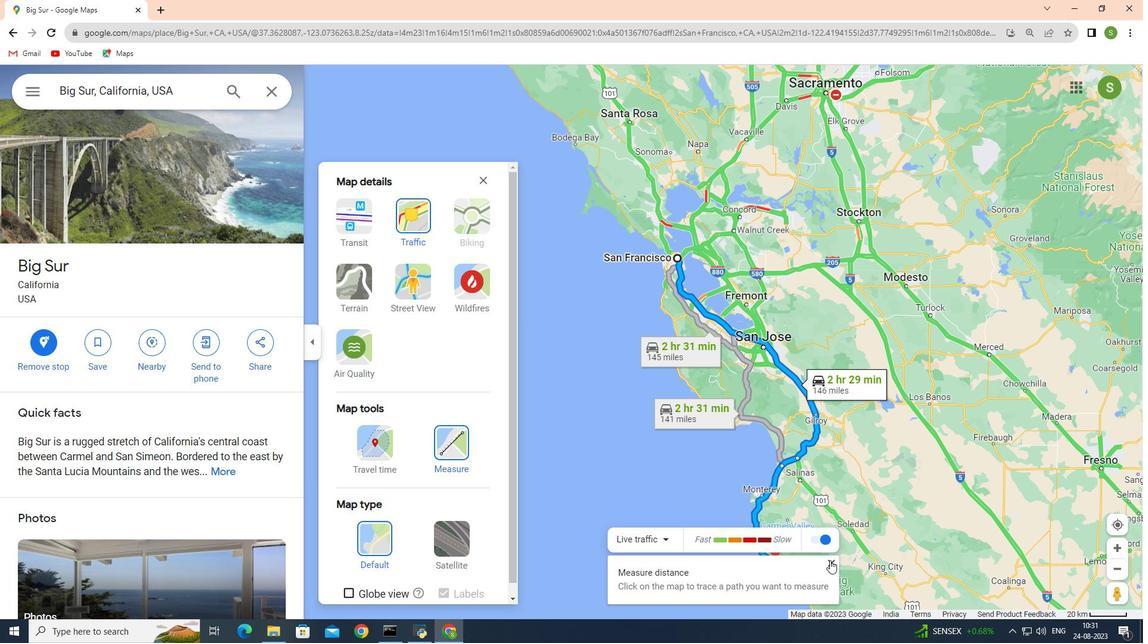
Action: Mouse pressed left at (830, 560)
Screenshot: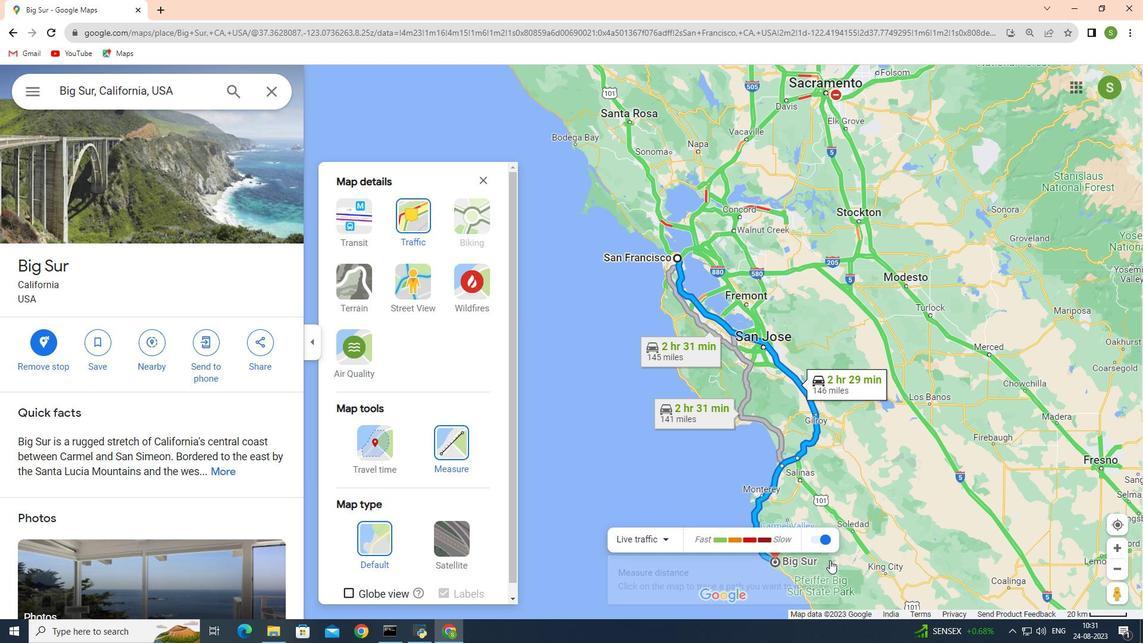 
Action: Mouse moved to (775, 559)
Screenshot: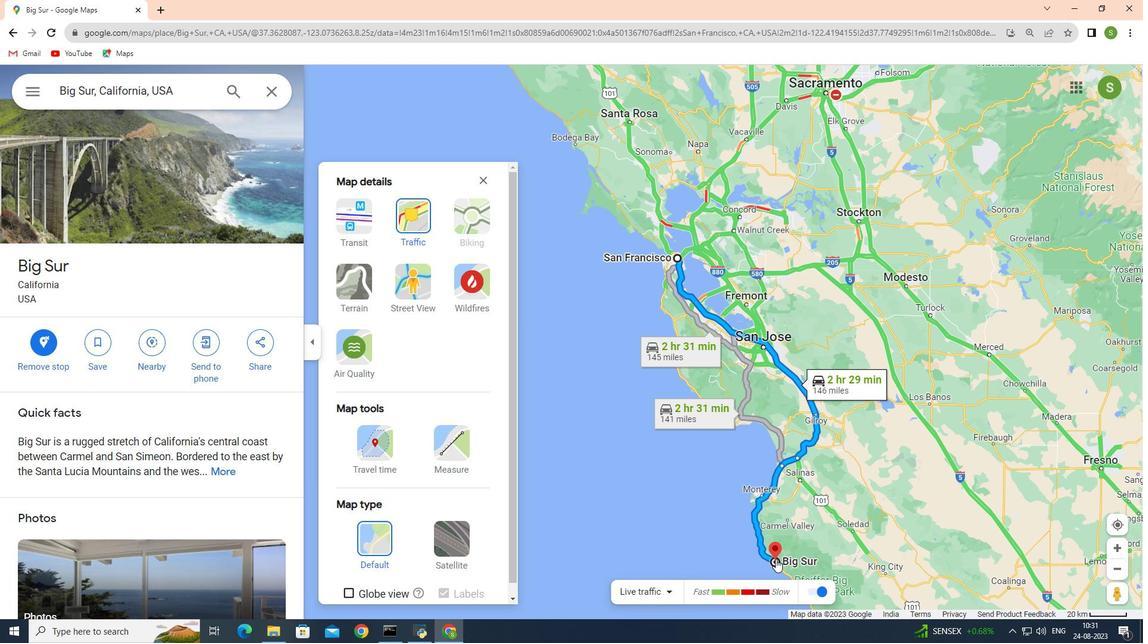 
Action: Mouse pressed left at (775, 559)
Screenshot: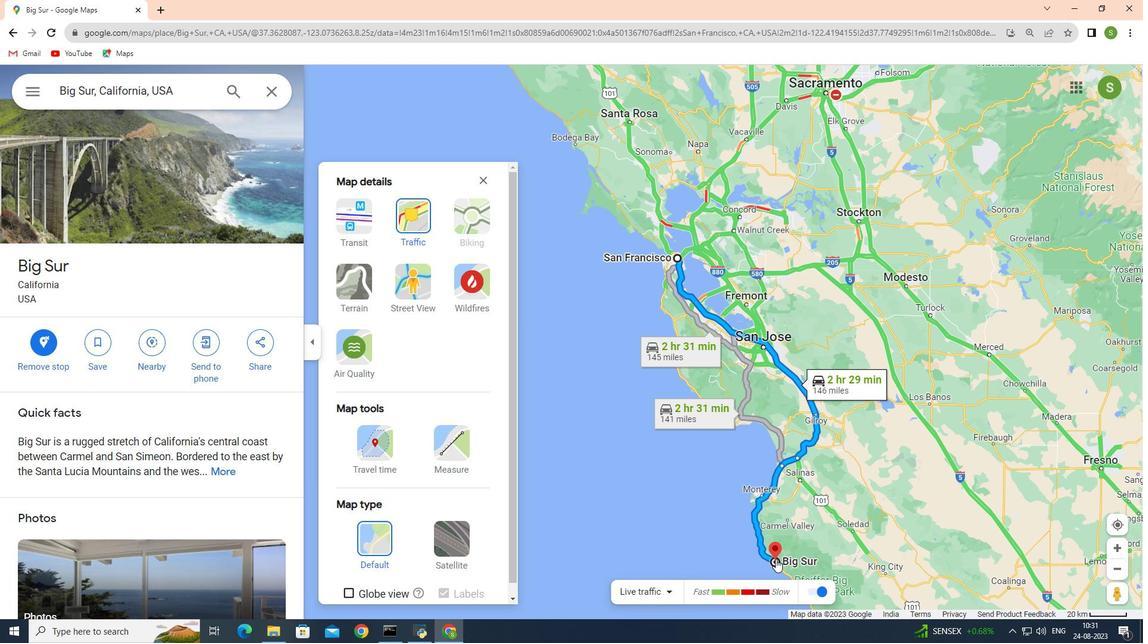 
Action: Mouse moved to (774, 549)
Screenshot: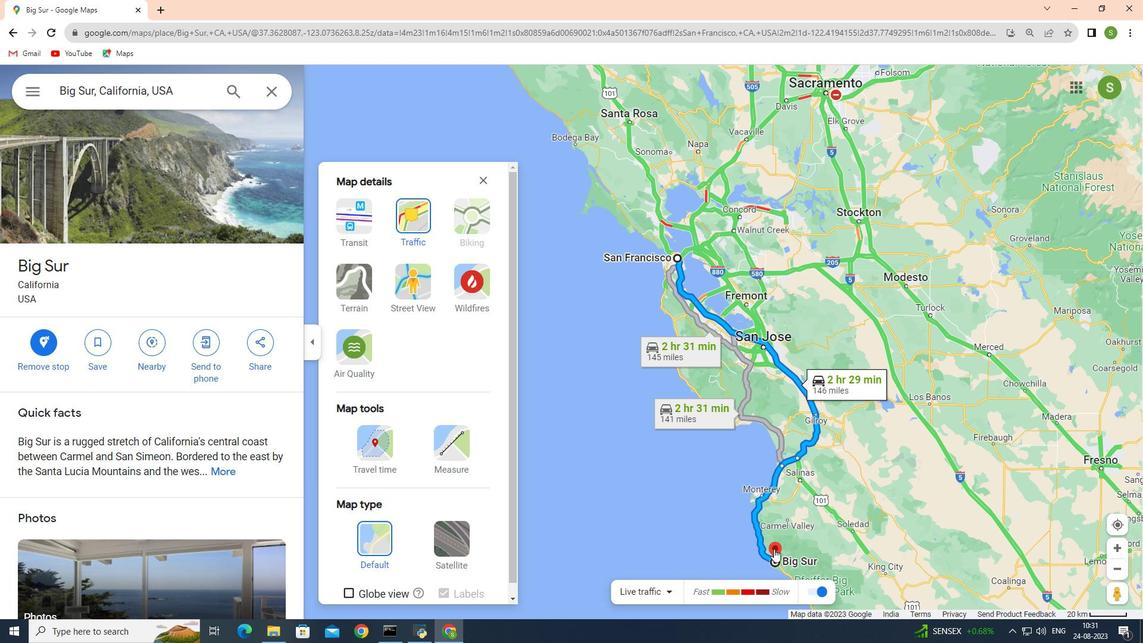
Action: Mouse pressed left at (774, 549)
Screenshot: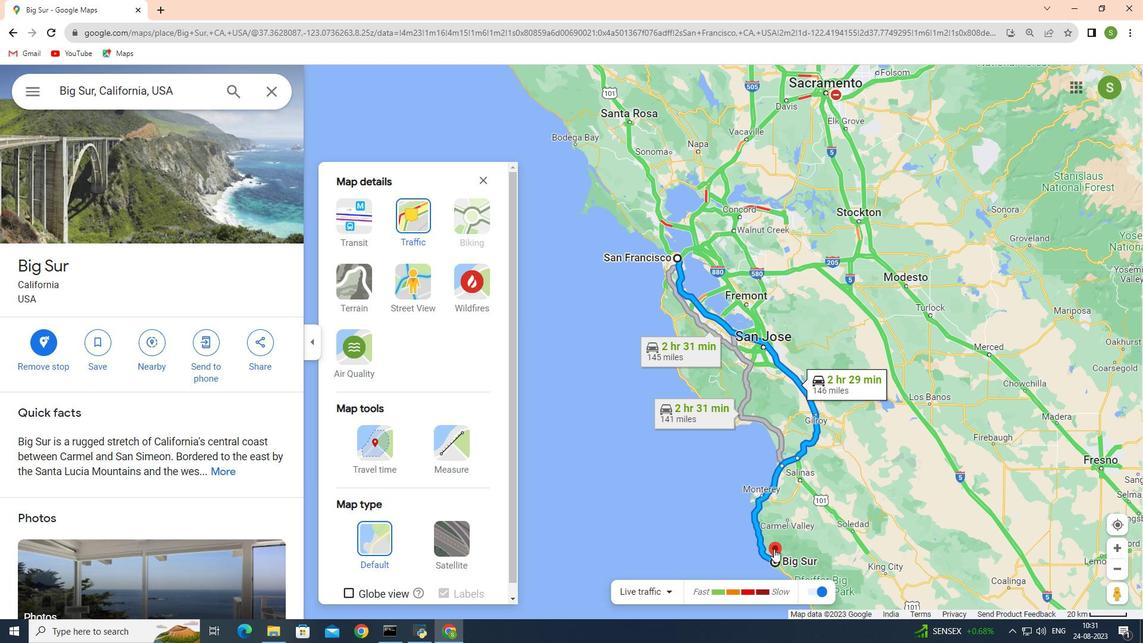 
Action: Mouse moved to (675, 258)
Screenshot: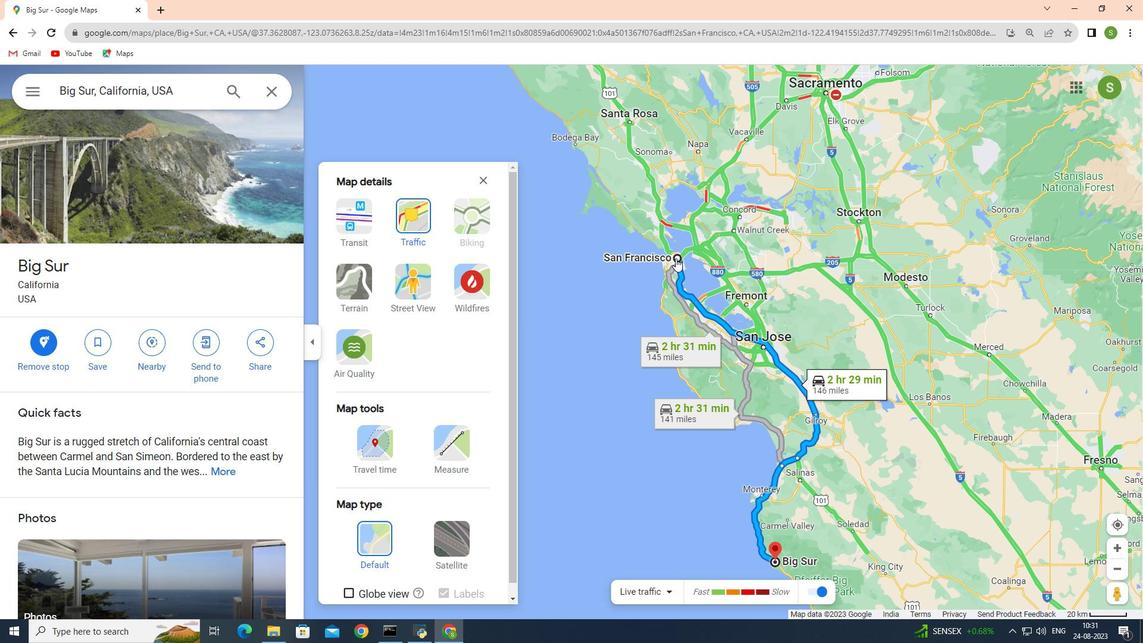 
Action: Mouse pressed left at (675, 258)
Screenshot: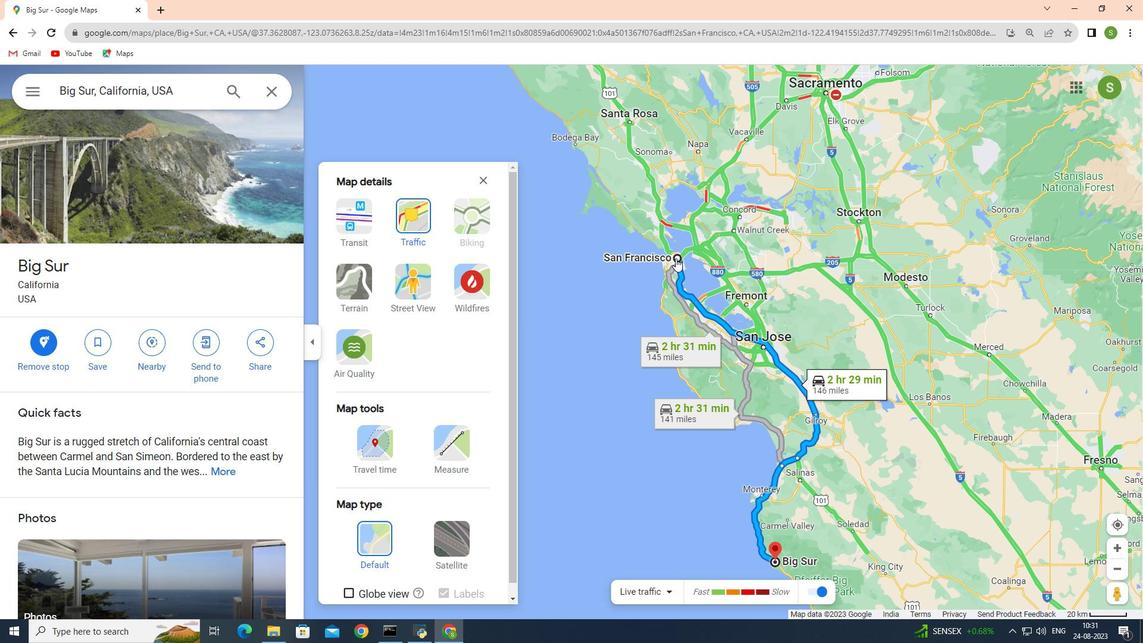
Action: Mouse moved to (793, 560)
Screenshot: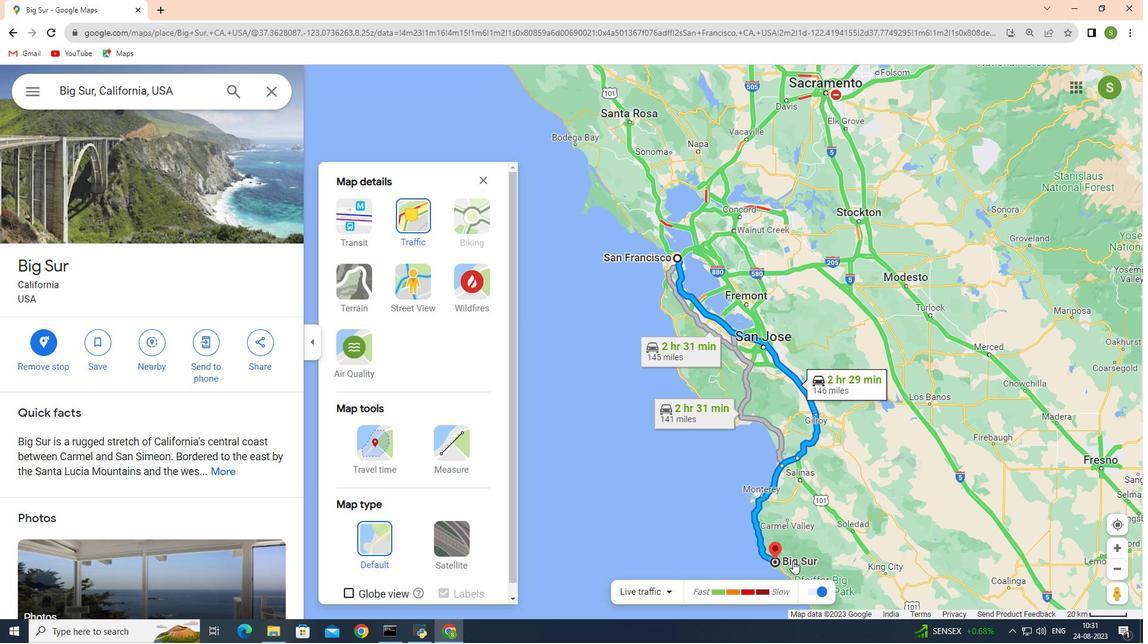 
Action: Mouse pressed left at (793, 560)
Screenshot: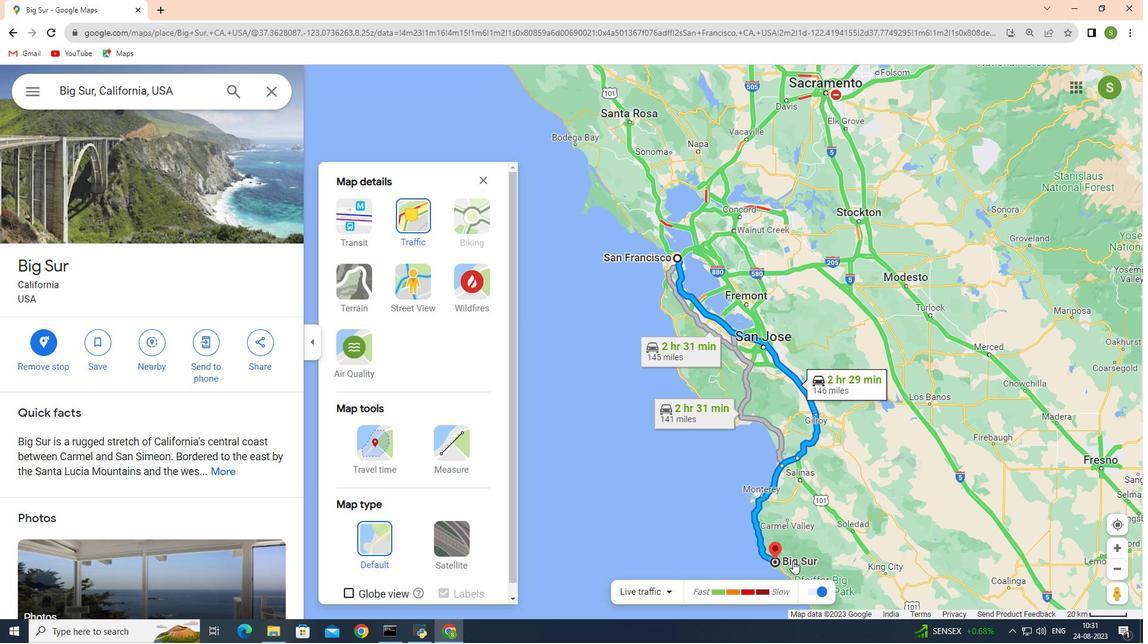 
Action: Mouse moved to (667, 252)
Screenshot: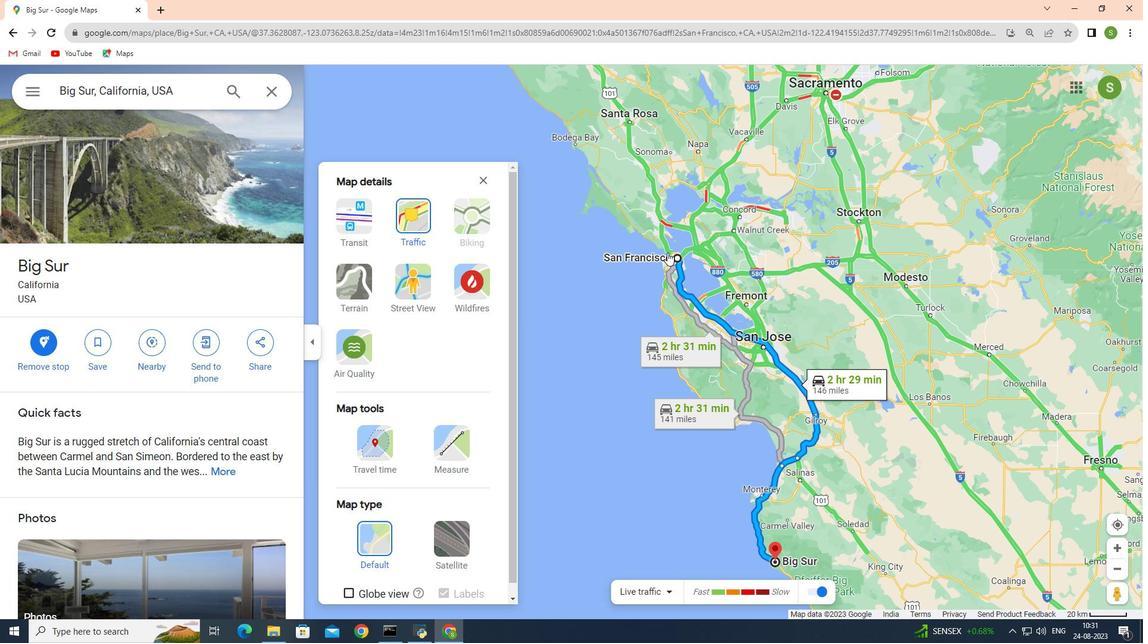 
Action: Mouse pressed left at (667, 252)
Screenshot: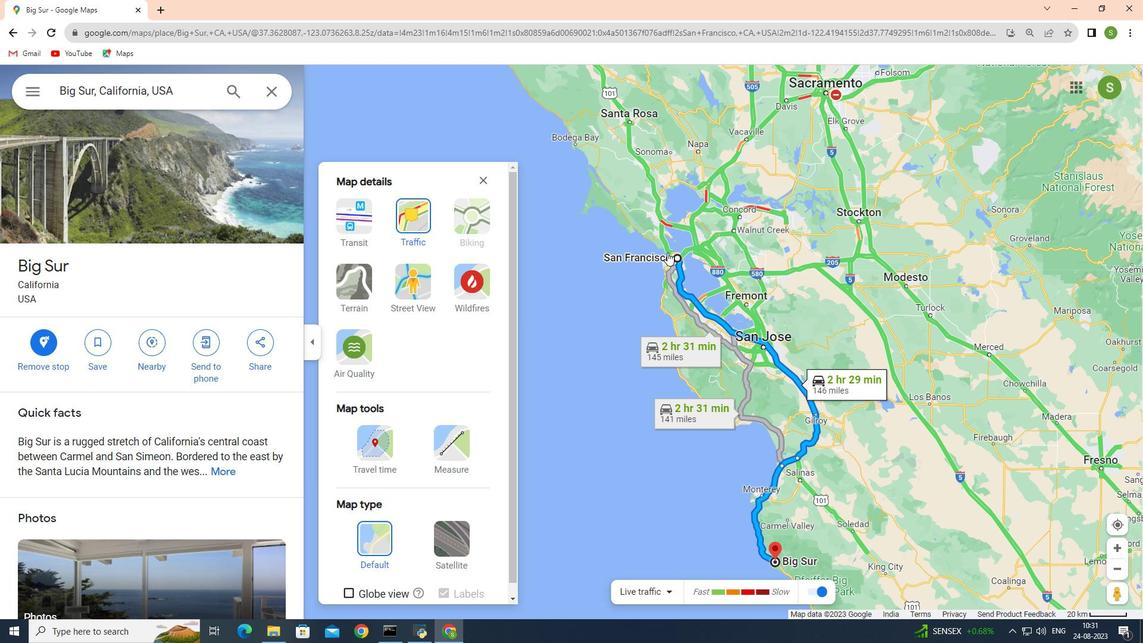 
Action: Mouse moved to (661, 256)
Screenshot: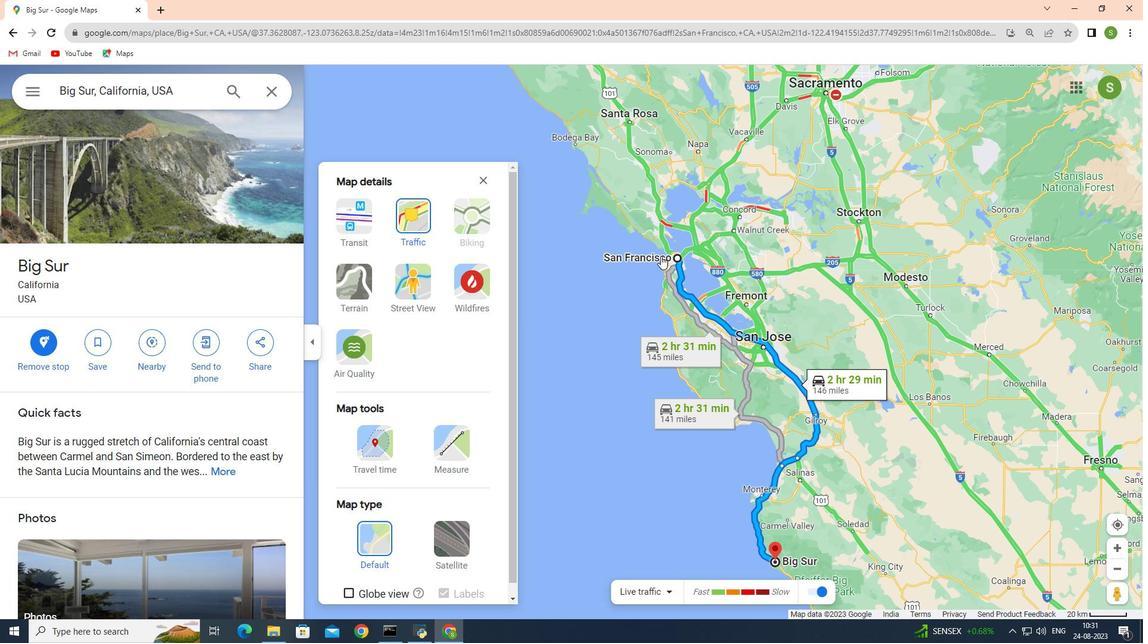 
Action: Mouse pressed left at (661, 256)
Screenshot: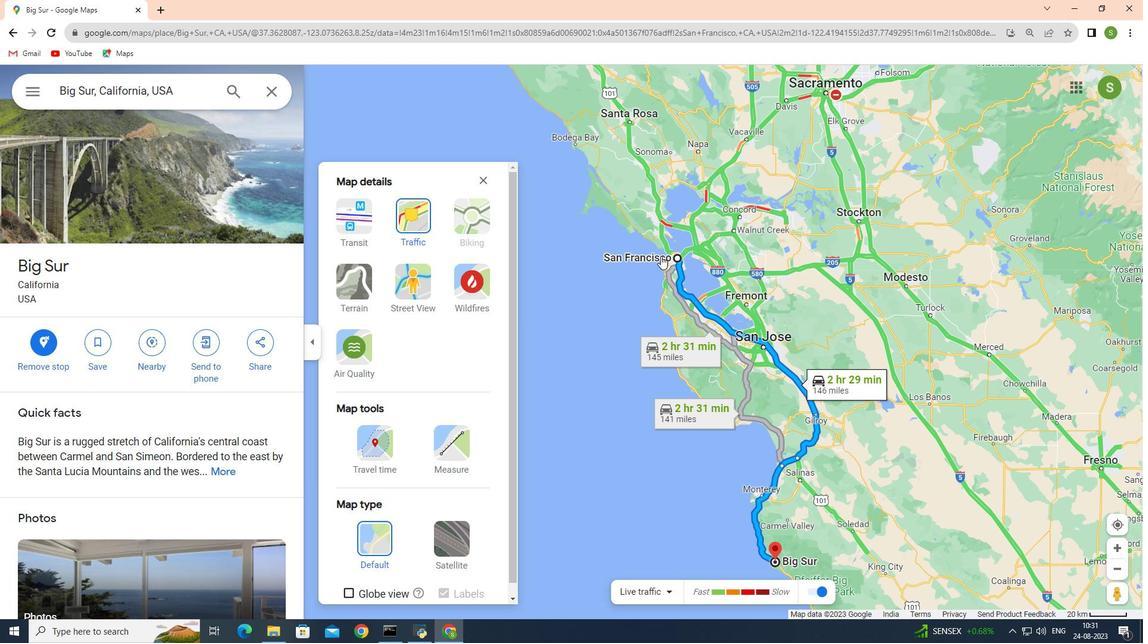 
Action: Mouse pressed left at (661, 256)
Screenshot: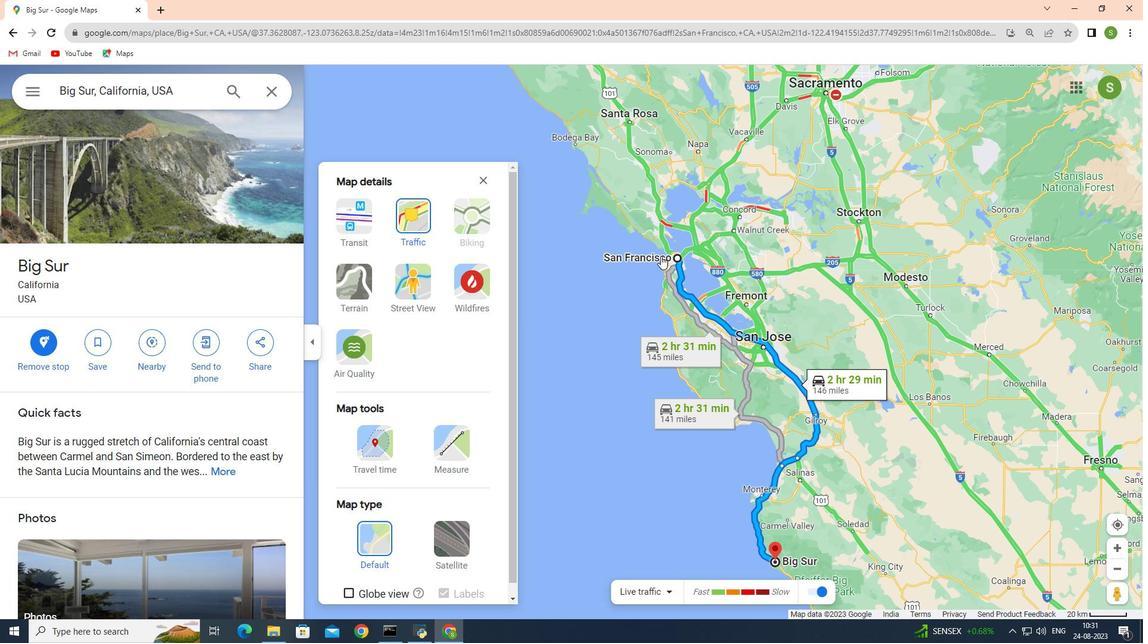 
Action: Mouse moved to (677, 257)
Screenshot: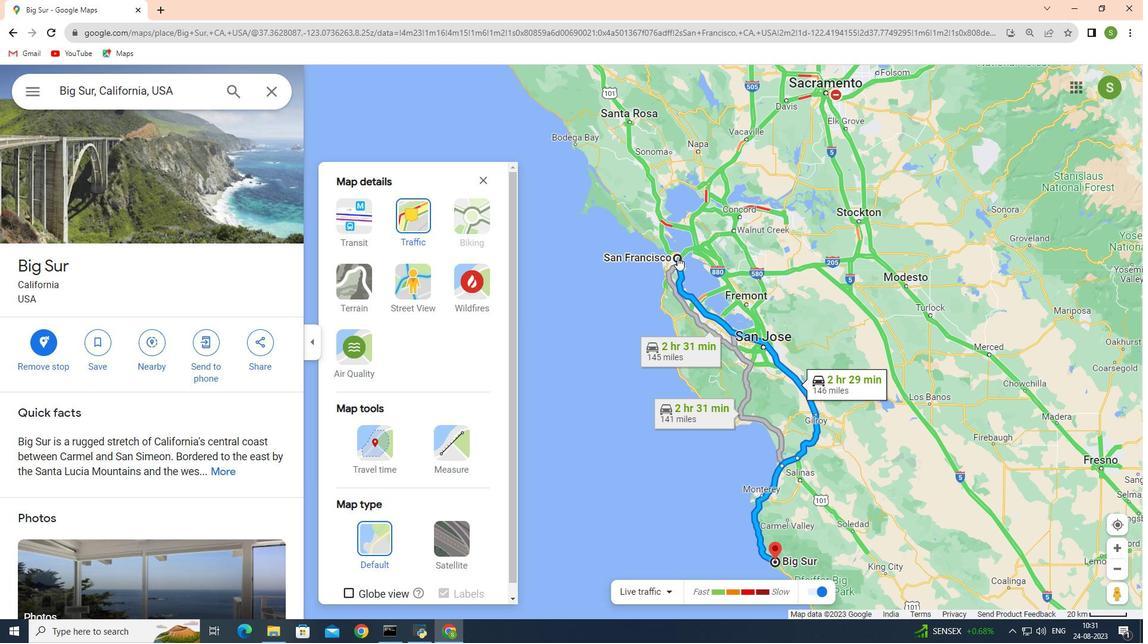 
Action: Mouse pressed left at (677, 257)
Screenshot: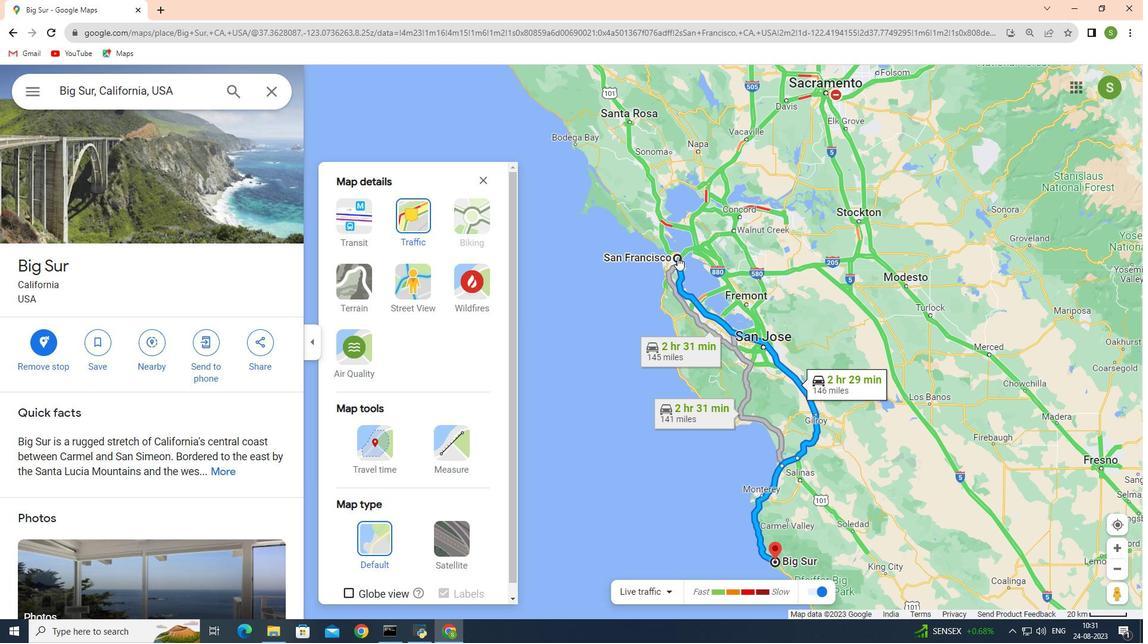 
Action: Mouse pressed left at (677, 257)
Screenshot: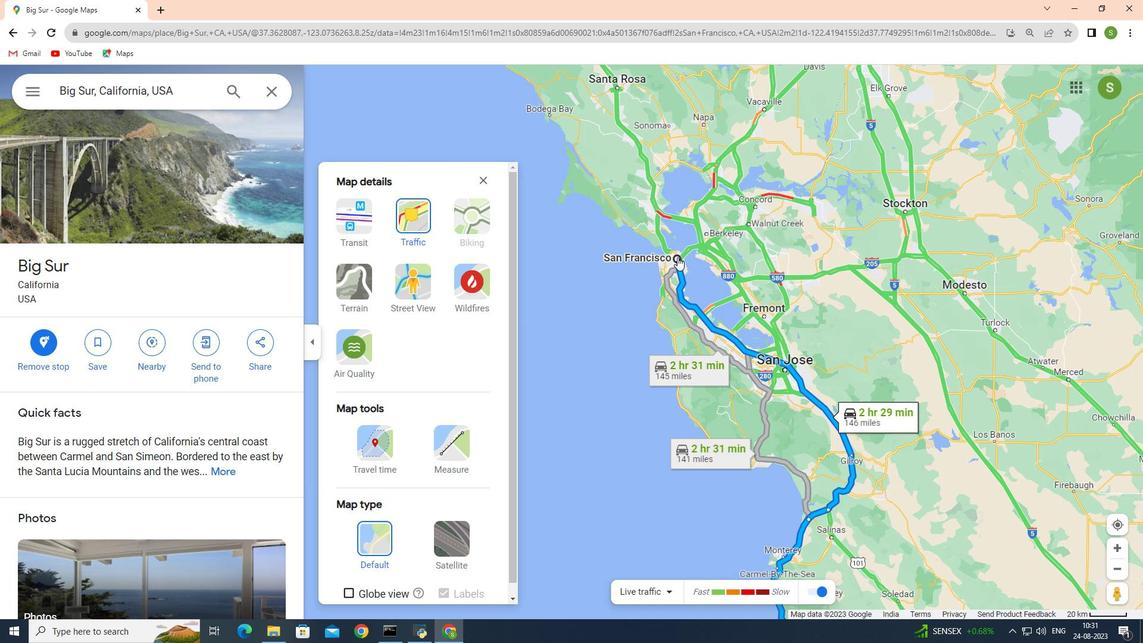 
Action: Mouse moved to (739, 404)
Screenshot: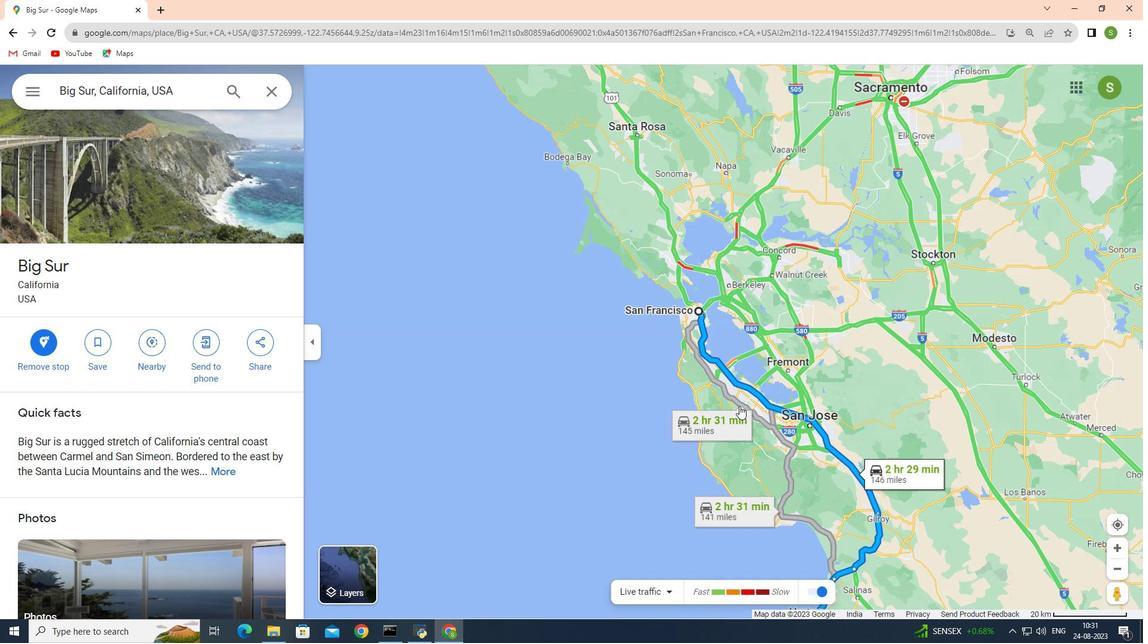 
Action: Mouse scrolled (739, 404) with delta (0, 0)
Screenshot: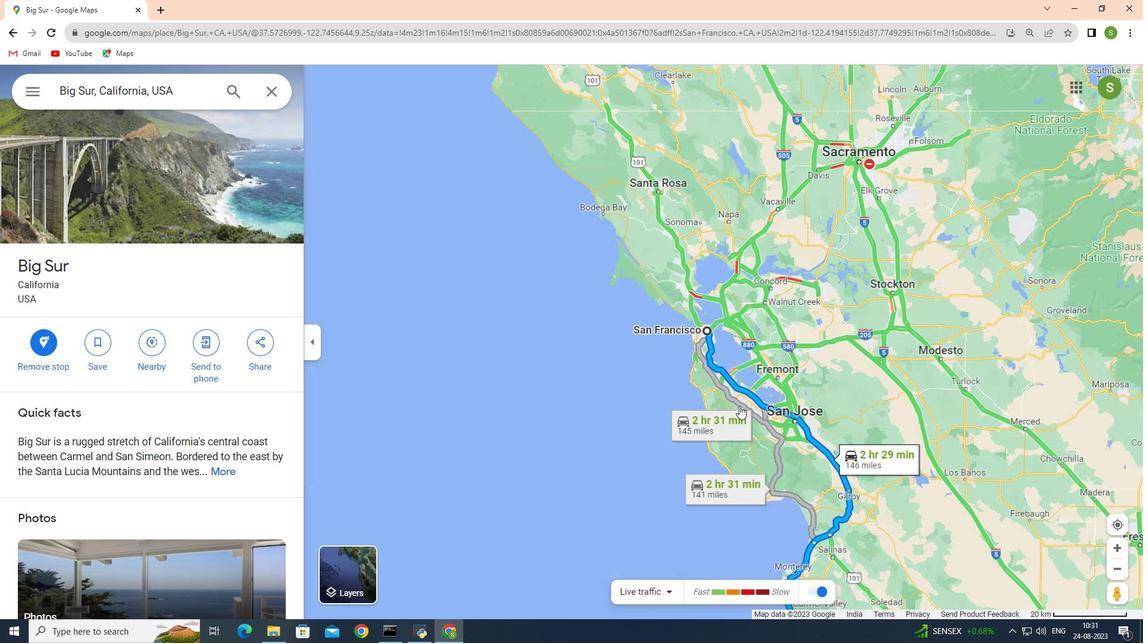 
Action: Mouse moved to (739, 404)
Screenshot: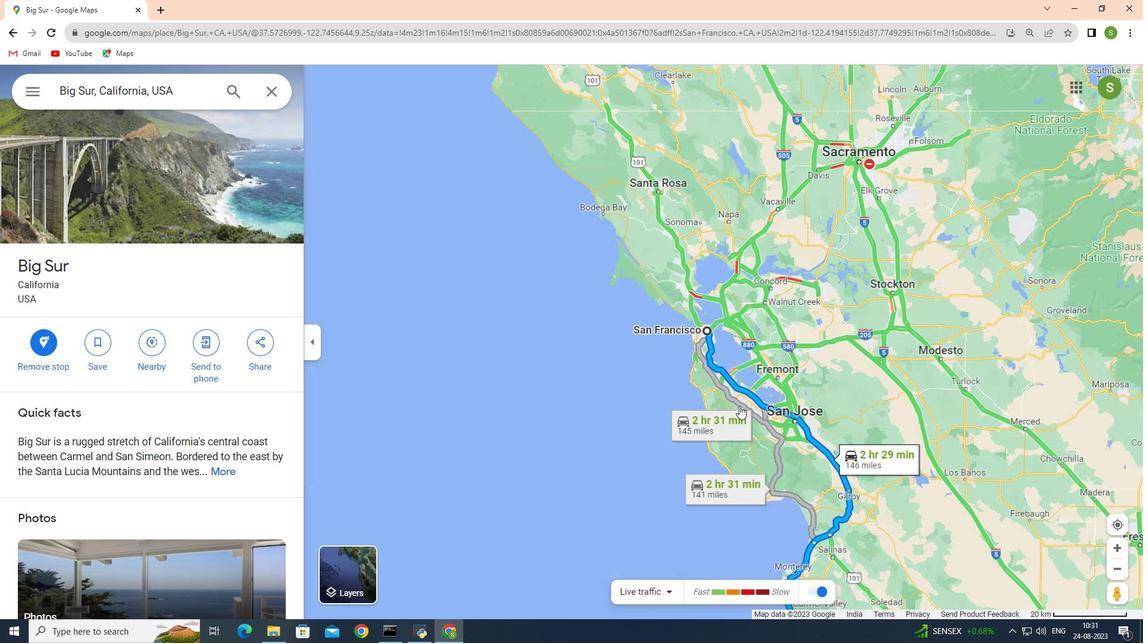 
Action: Mouse scrolled (739, 404) with delta (0, 0)
Screenshot: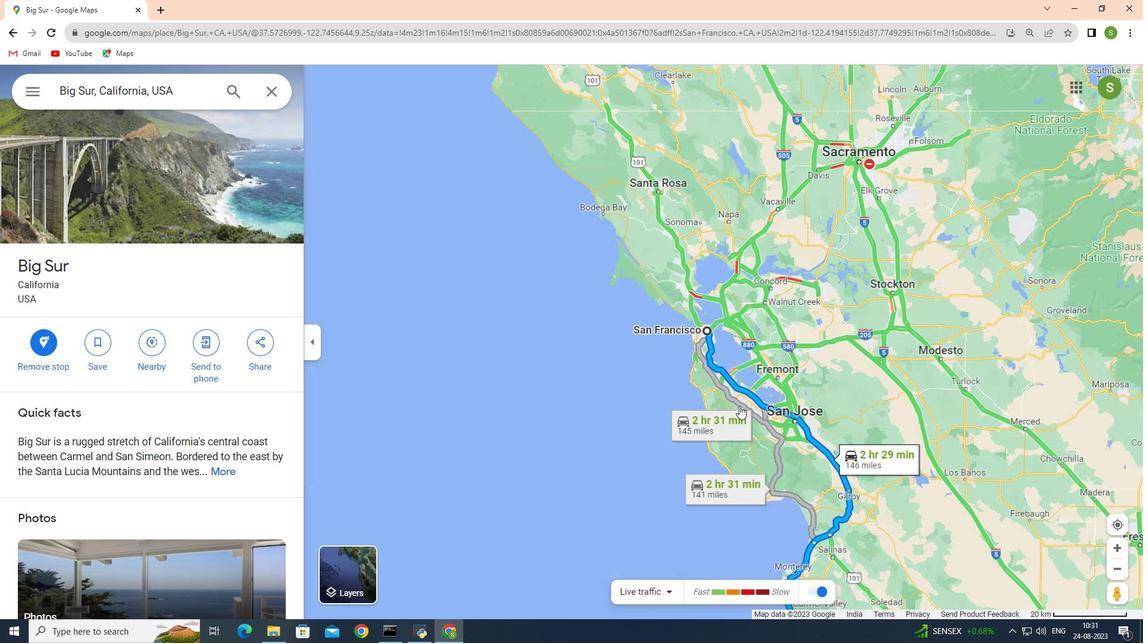 
Action: Mouse scrolled (739, 404) with delta (0, 0)
Screenshot: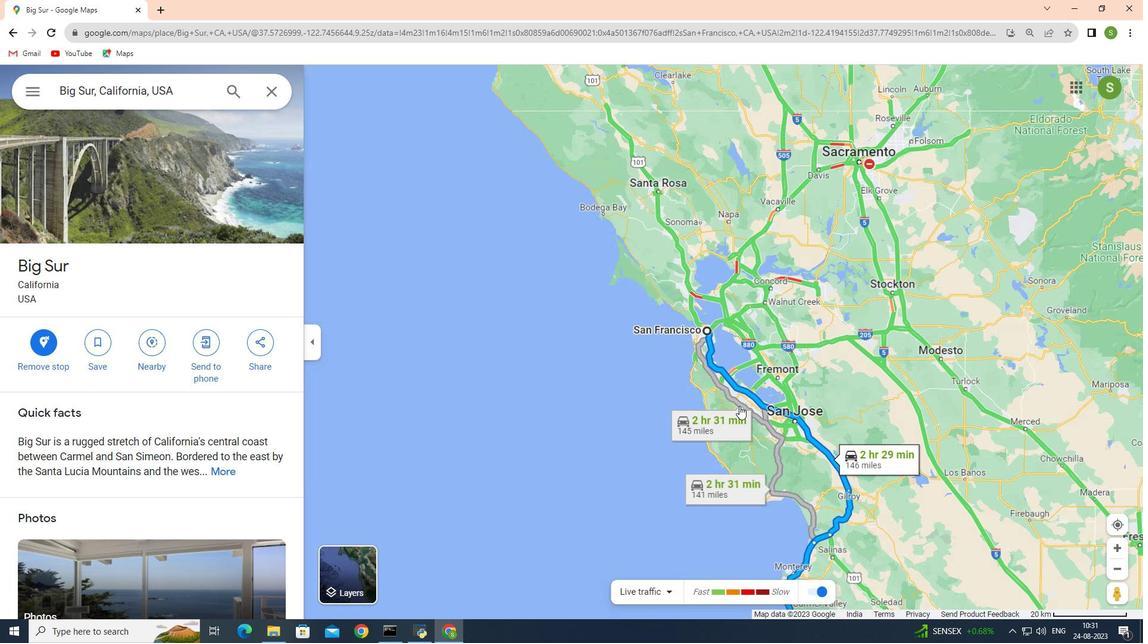 
Action: Mouse moved to (739, 405)
Screenshot: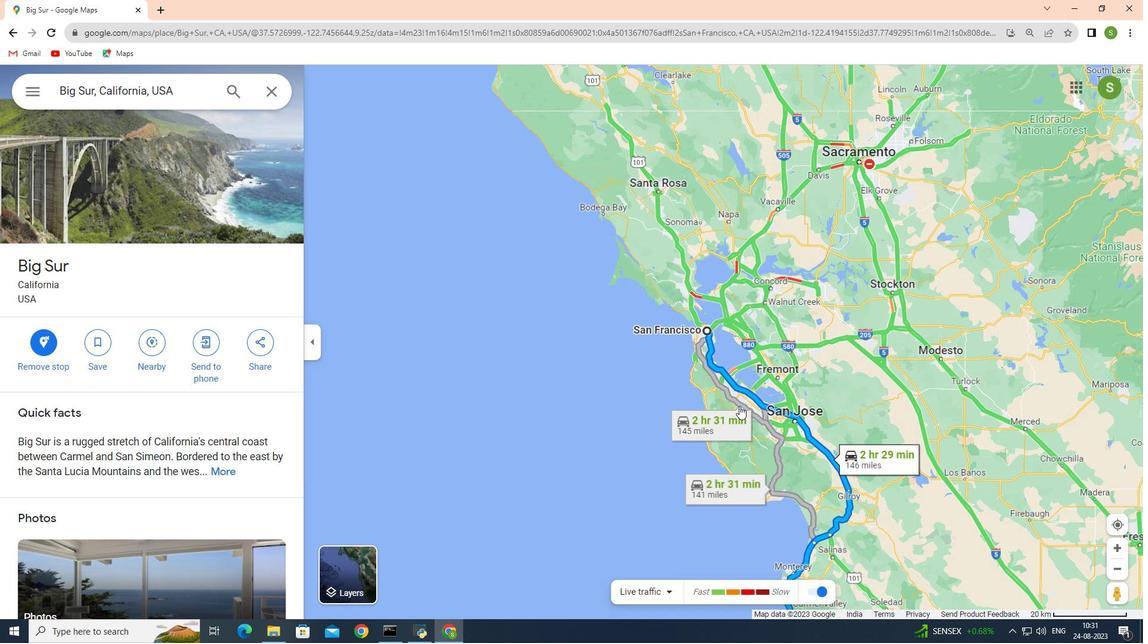 
Action: Mouse scrolled (739, 404) with delta (0, 0)
Screenshot: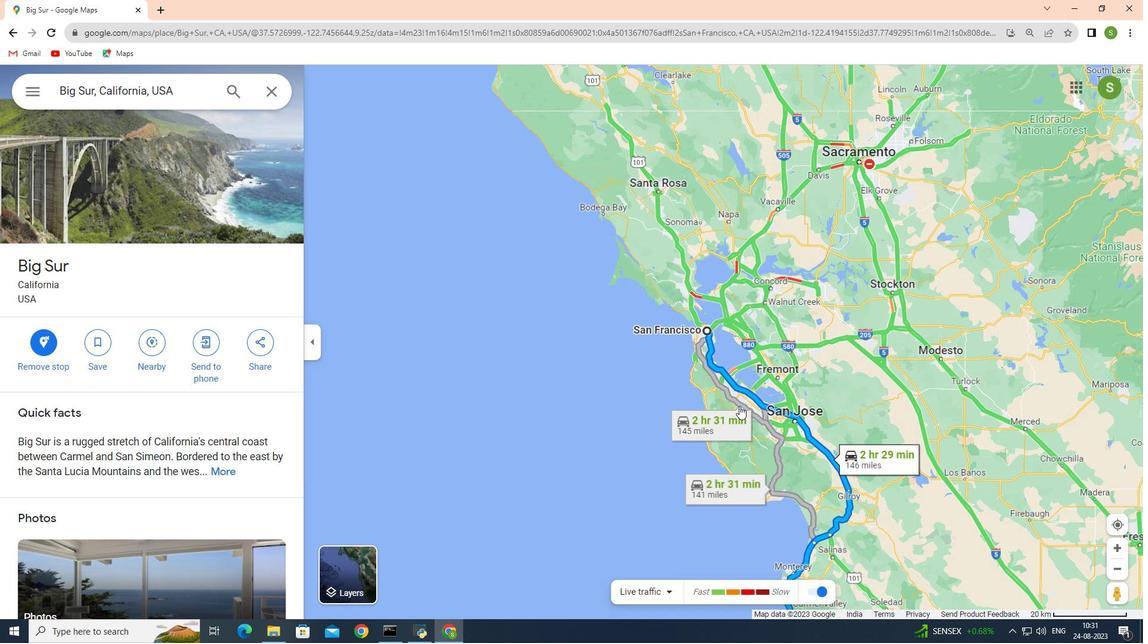 
Action: Mouse moved to (756, 451)
Screenshot: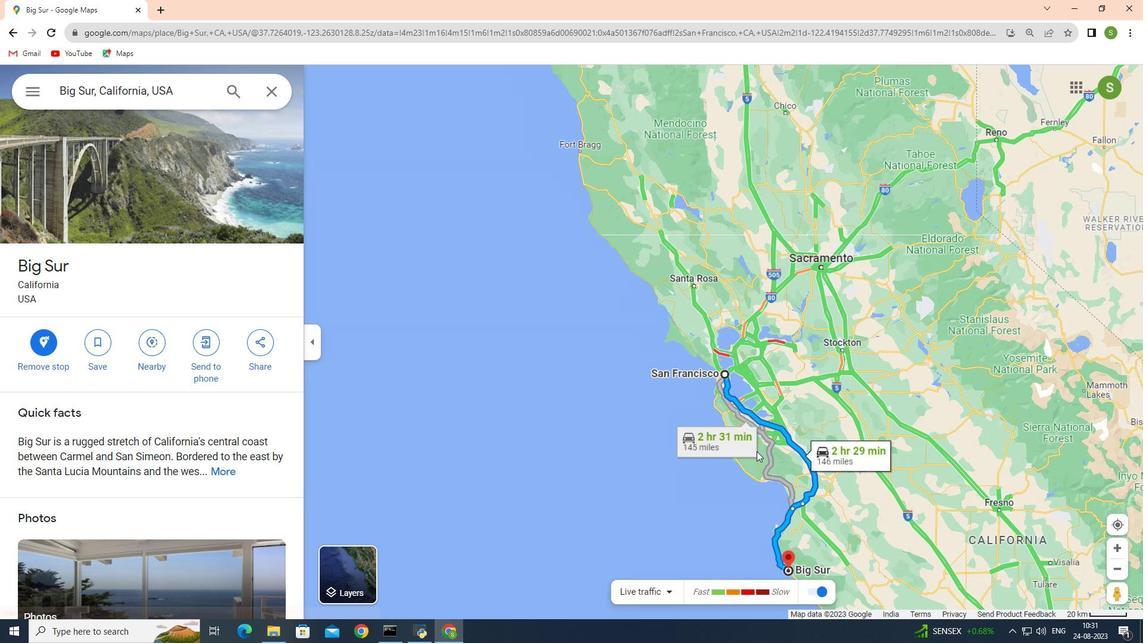 
Action: Mouse scrolled (756, 450) with delta (0, 0)
Screenshot: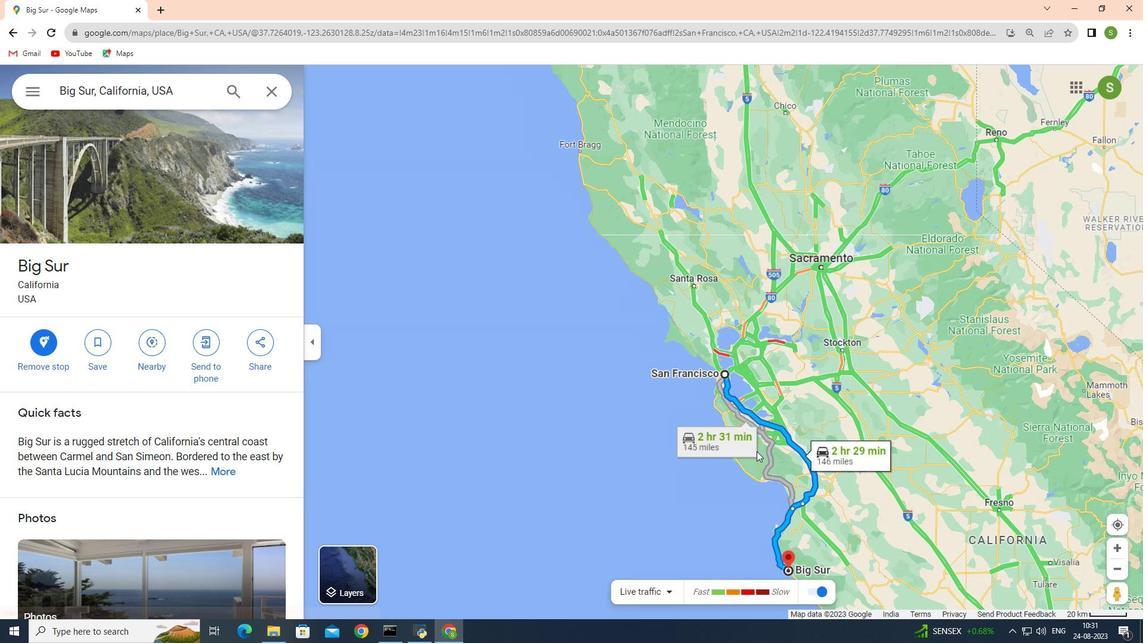
Action: Mouse scrolled (756, 450) with delta (0, 0)
Screenshot: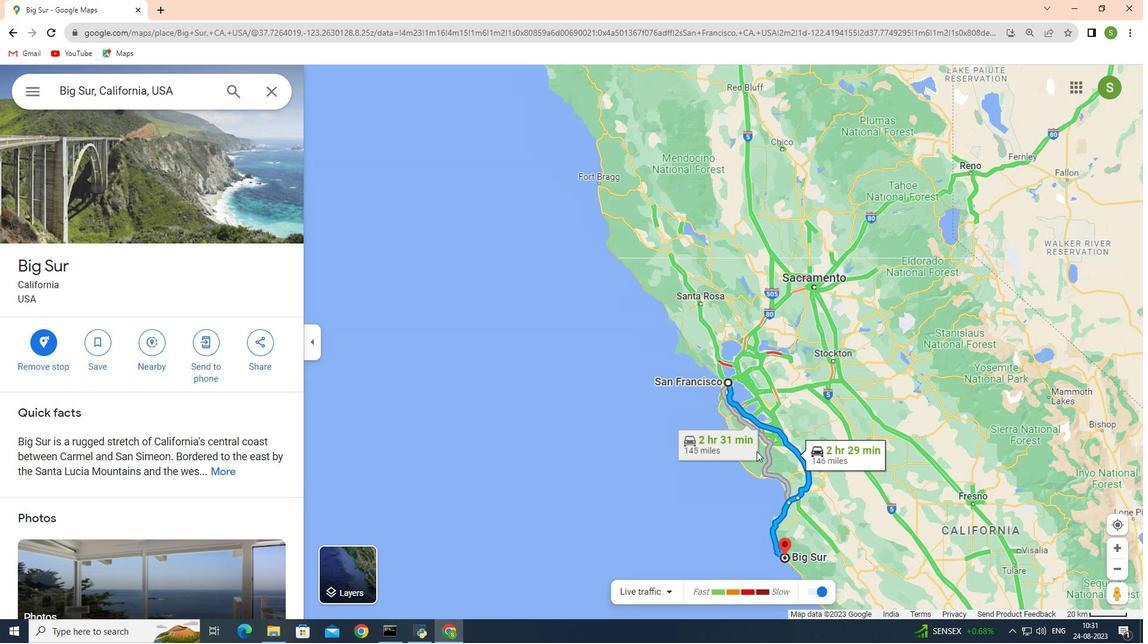 
Action: Mouse scrolled (756, 450) with delta (0, 0)
Screenshot: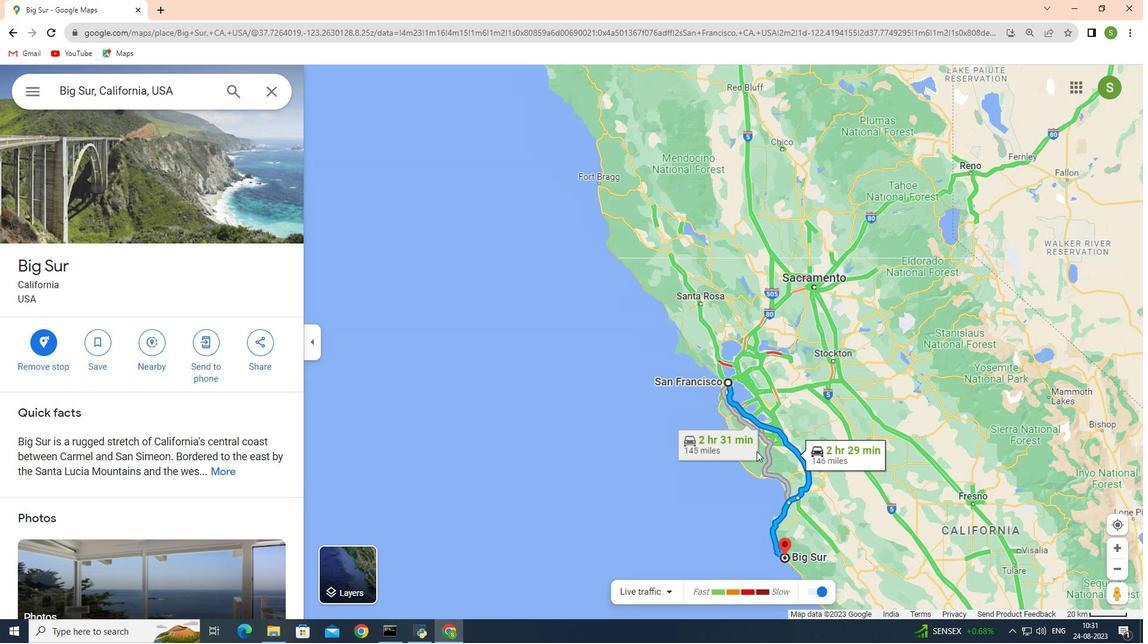 
Action: Mouse scrolled (756, 450) with delta (0, 0)
Screenshot: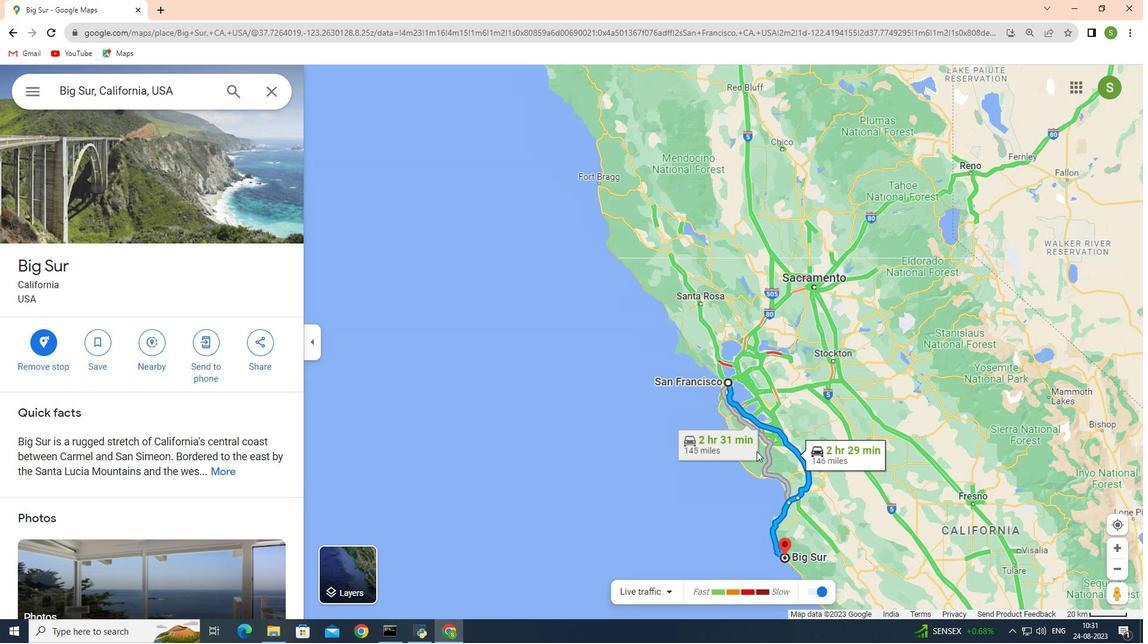 
Action: Mouse scrolled (756, 450) with delta (0, 0)
Screenshot: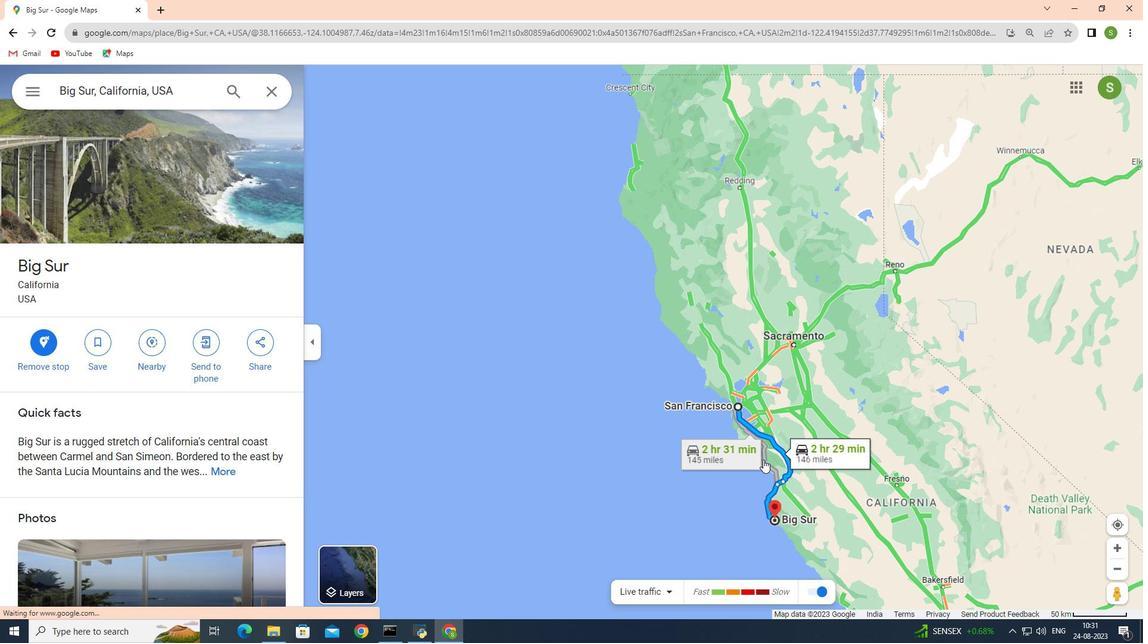 
Action: Mouse scrolled (756, 450) with delta (0, 0)
Screenshot: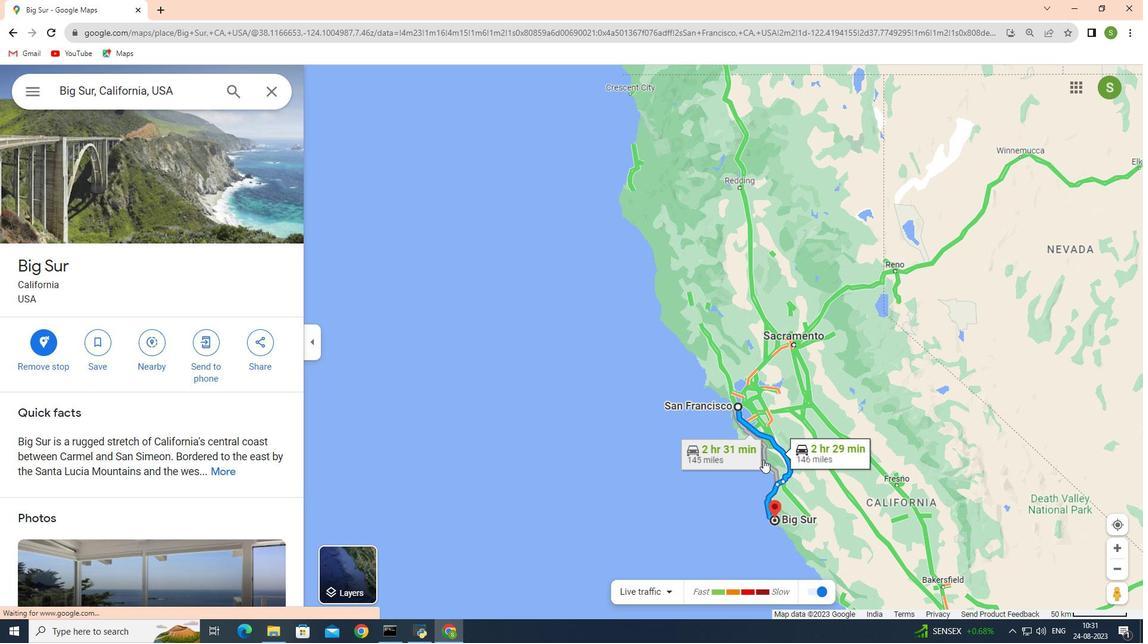 
Action: Mouse scrolled (756, 450) with delta (0, 0)
Screenshot: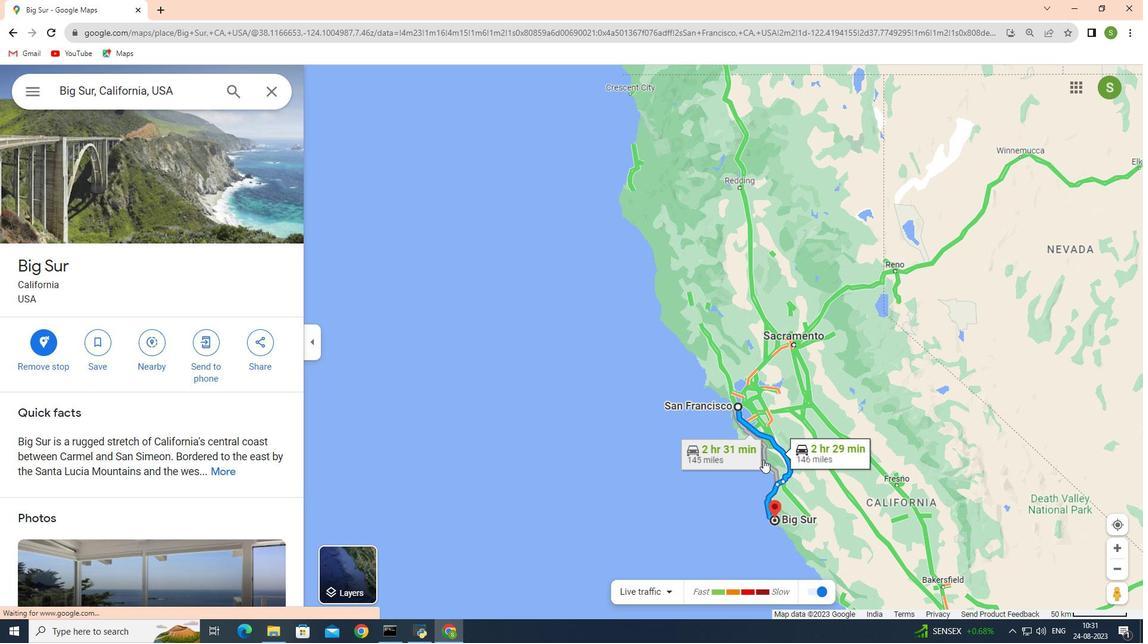 
Action: Mouse moved to (779, 518)
Screenshot: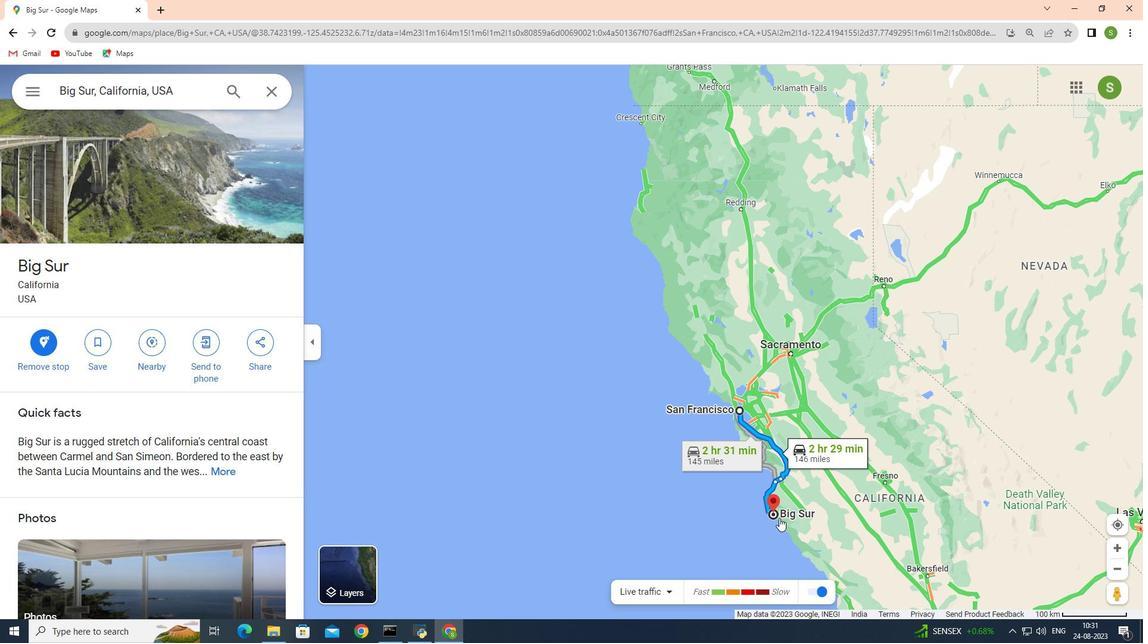 
Action: Mouse pressed left at (779, 518)
Screenshot: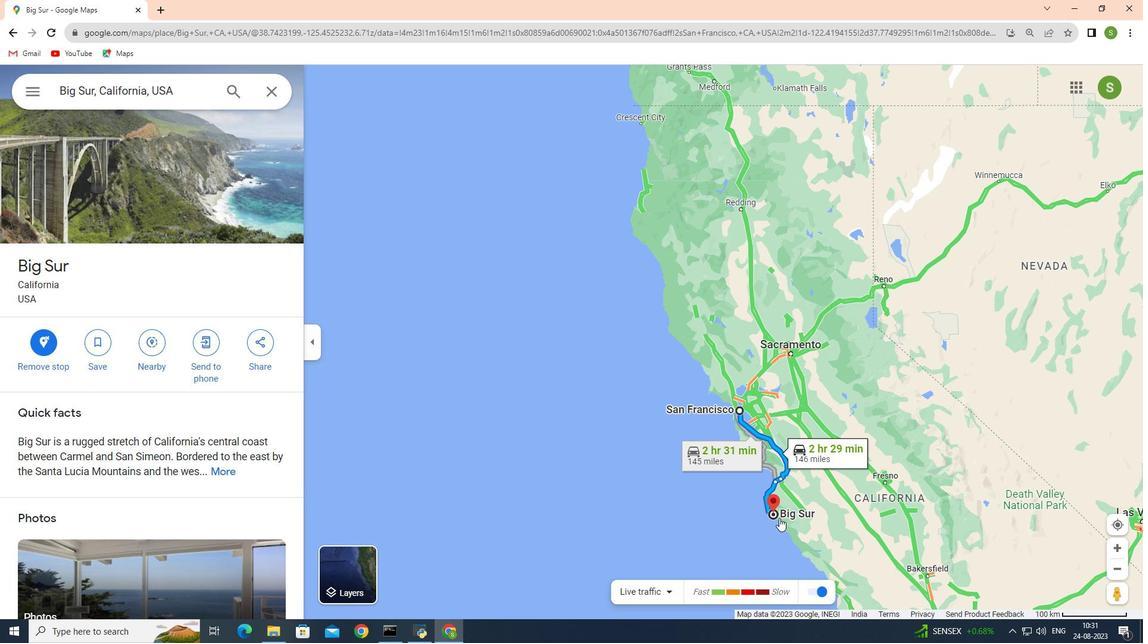 
Action: Mouse moved to (777, 509)
Screenshot: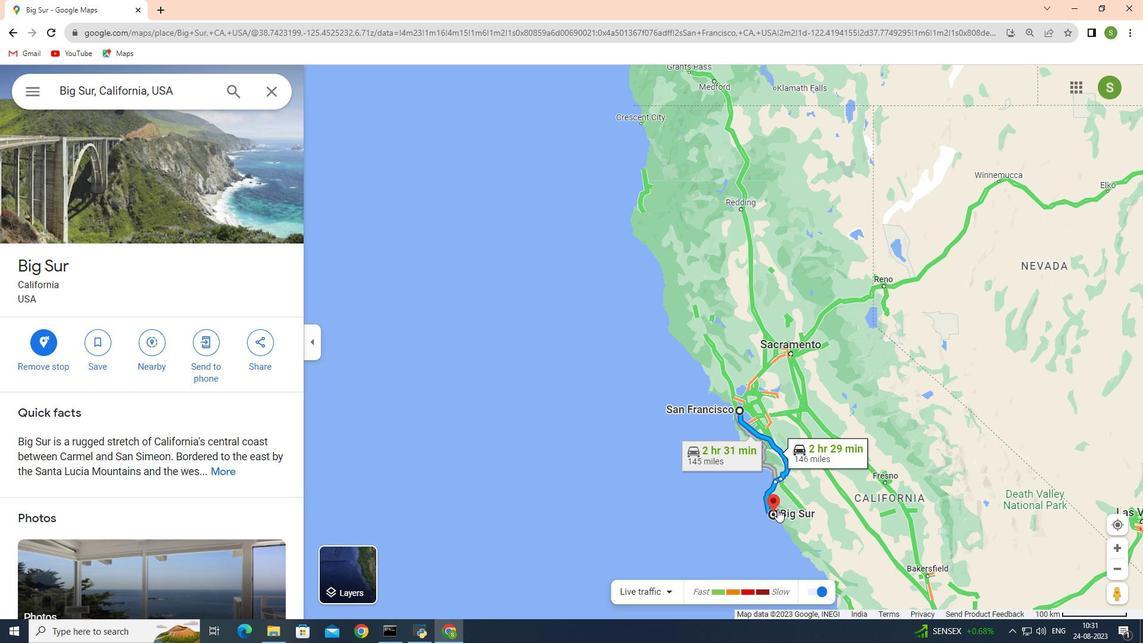 
Action: Mouse pressed left at (777, 509)
Screenshot: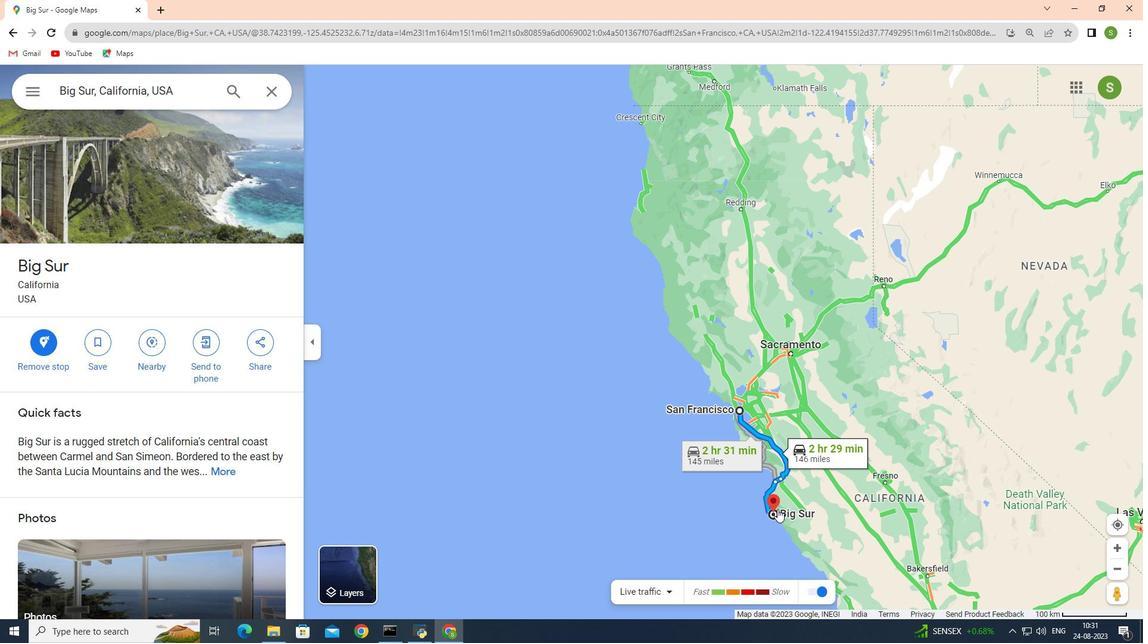 
Action: Mouse moved to (772, 499)
Screenshot: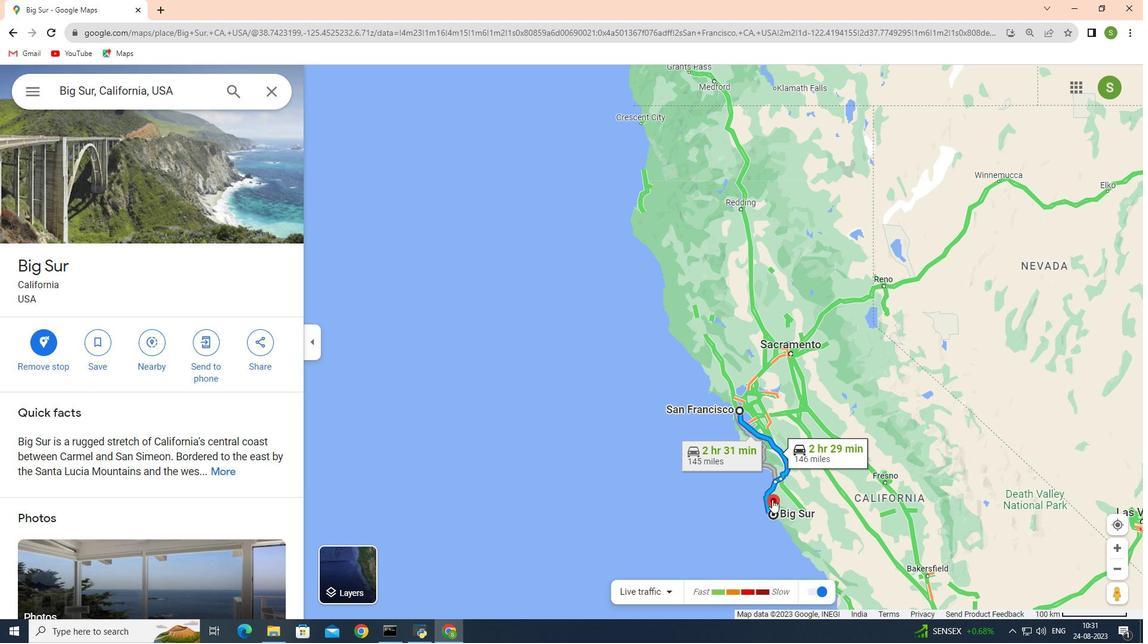 
Action: Mouse pressed left at (772, 499)
Screenshot: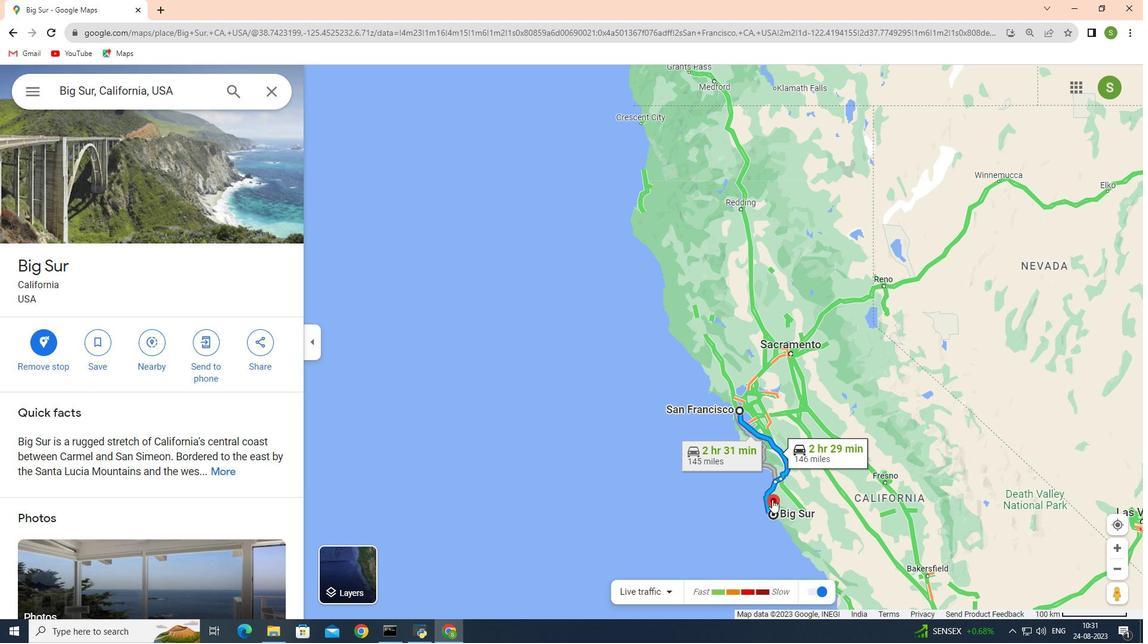 
Action: Mouse moved to (589, 567)
Screenshot: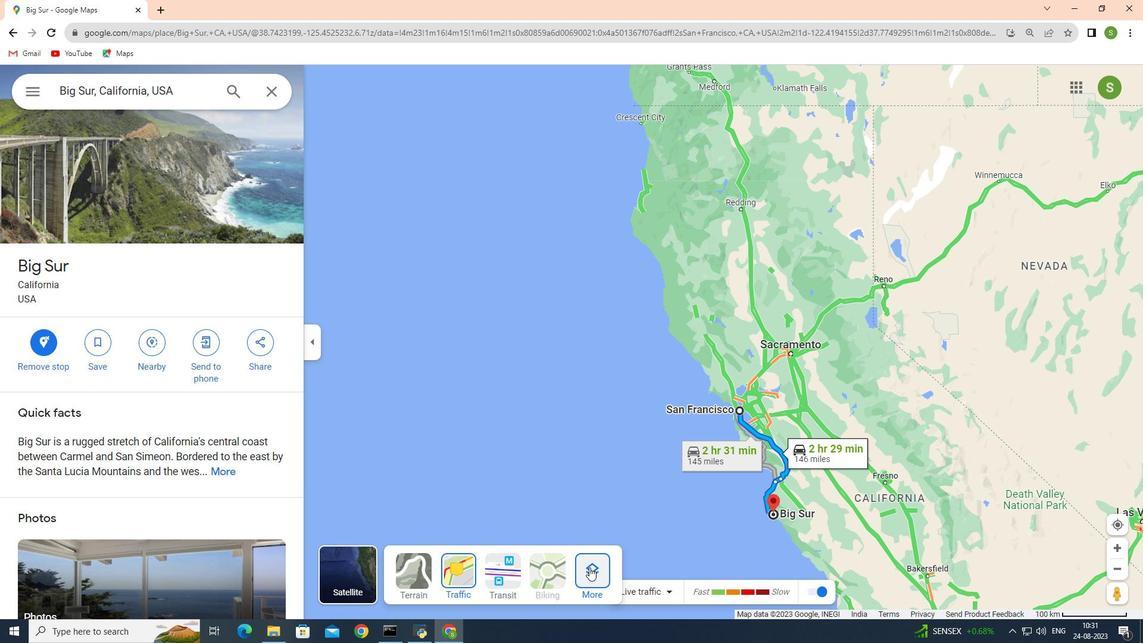 
Action: Mouse pressed left at (589, 567)
Screenshot: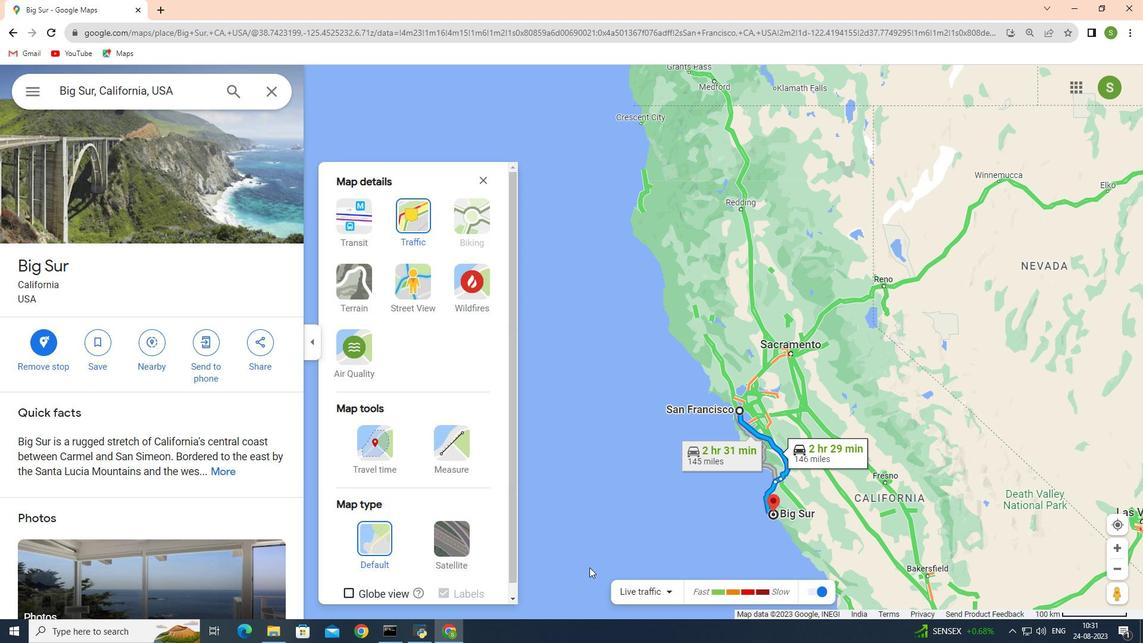 
Action: Mouse moved to (466, 463)
Screenshot: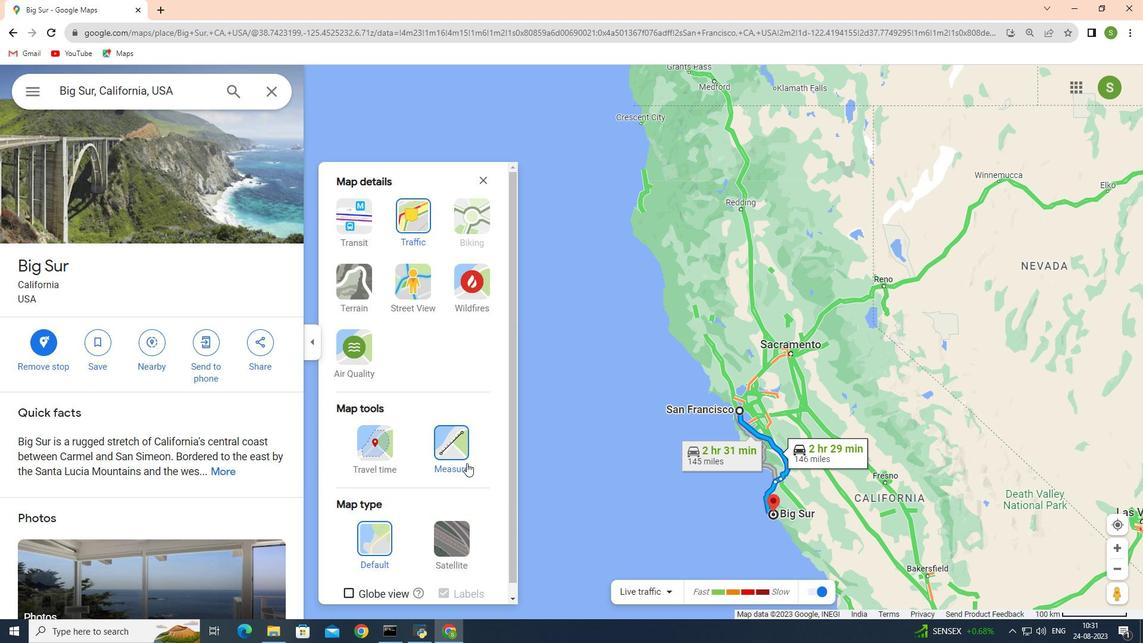 
Action: Mouse pressed left at (466, 463)
Screenshot: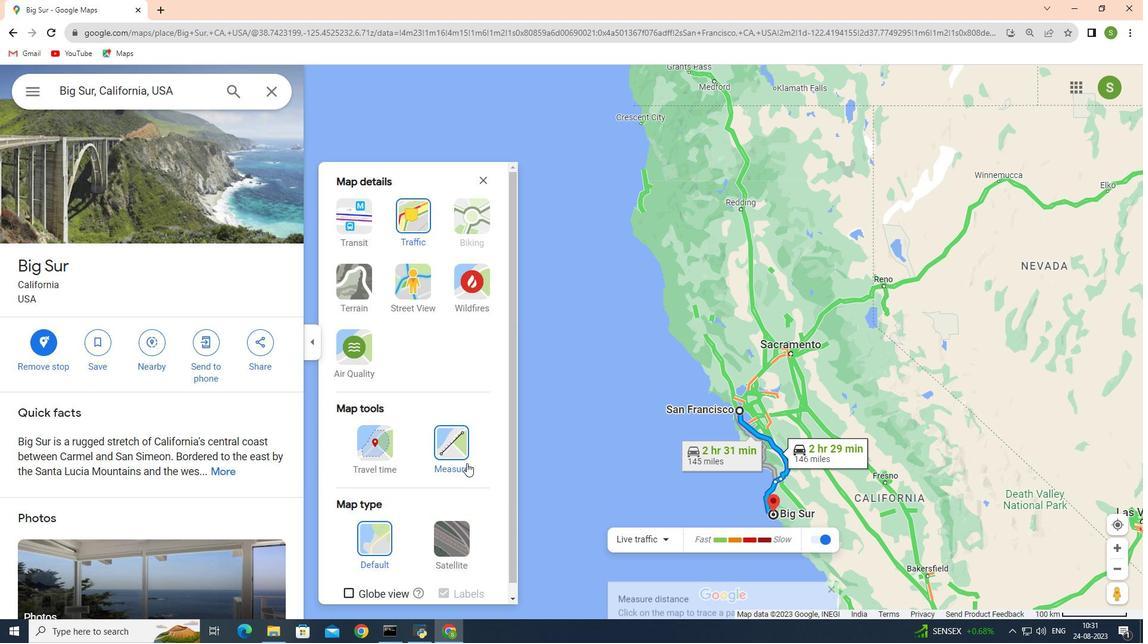 
Action: Mouse moved to (456, 443)
Screenshot: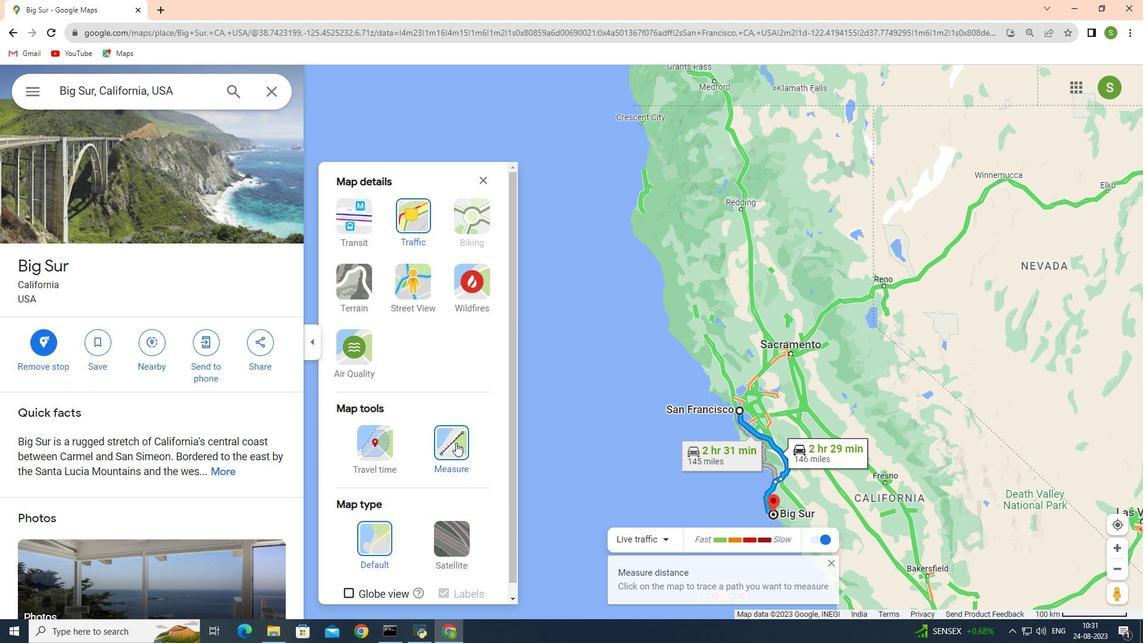 
Action: Mouse pressed left at (456, 443)
Screenshot: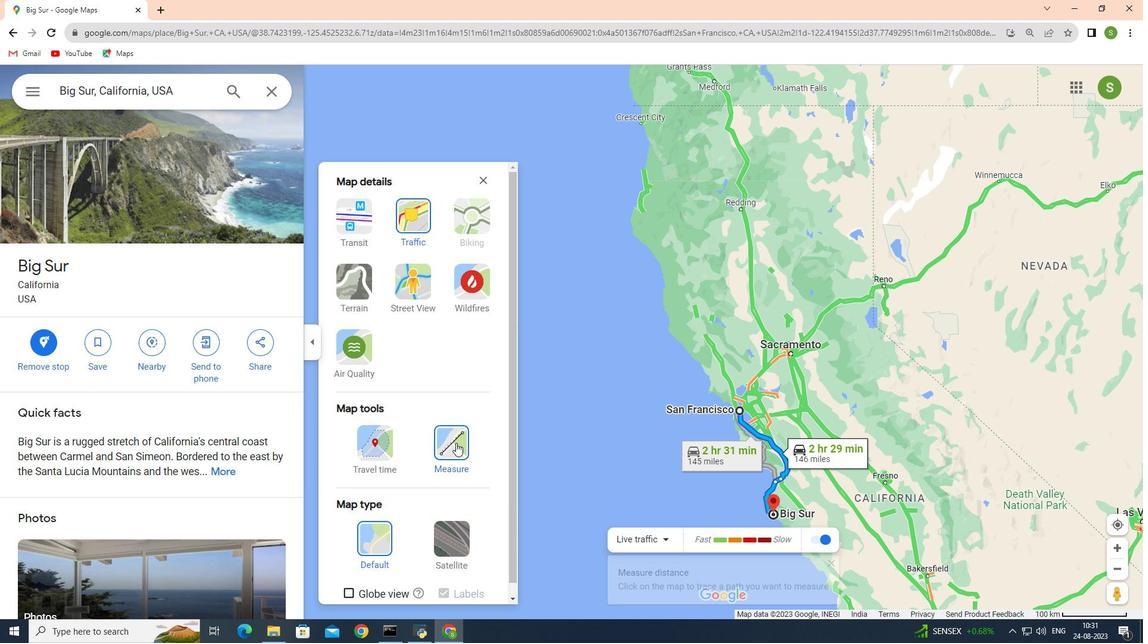 
Action: Mouse pressed left at (456, 443)
Screenshot: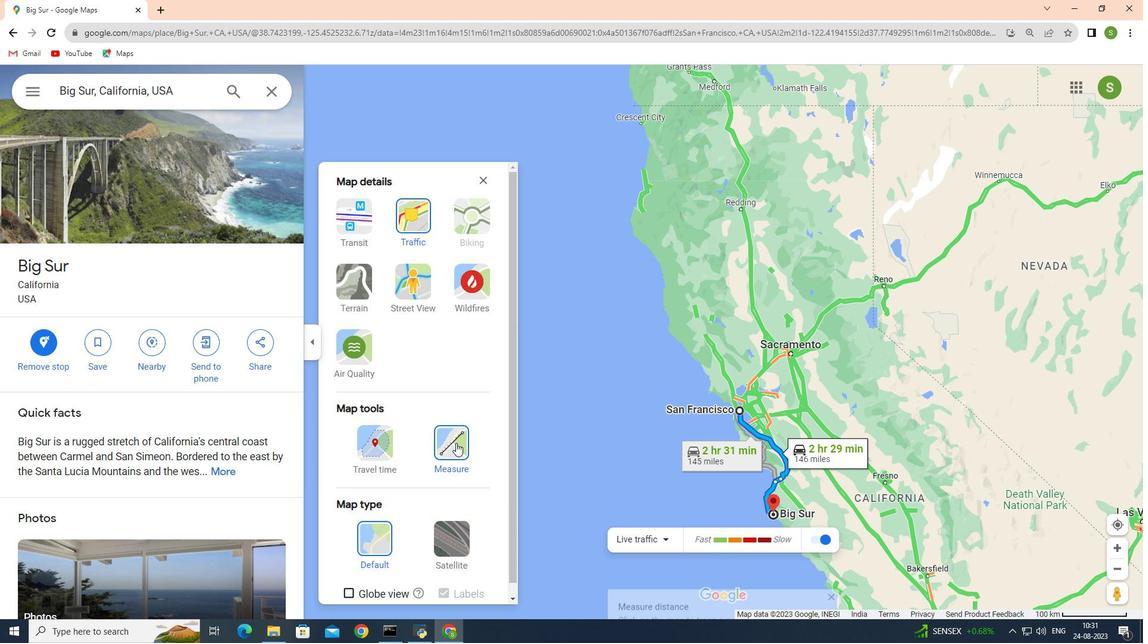 
Action: Mouse moved to (738, 409)
Screenshot: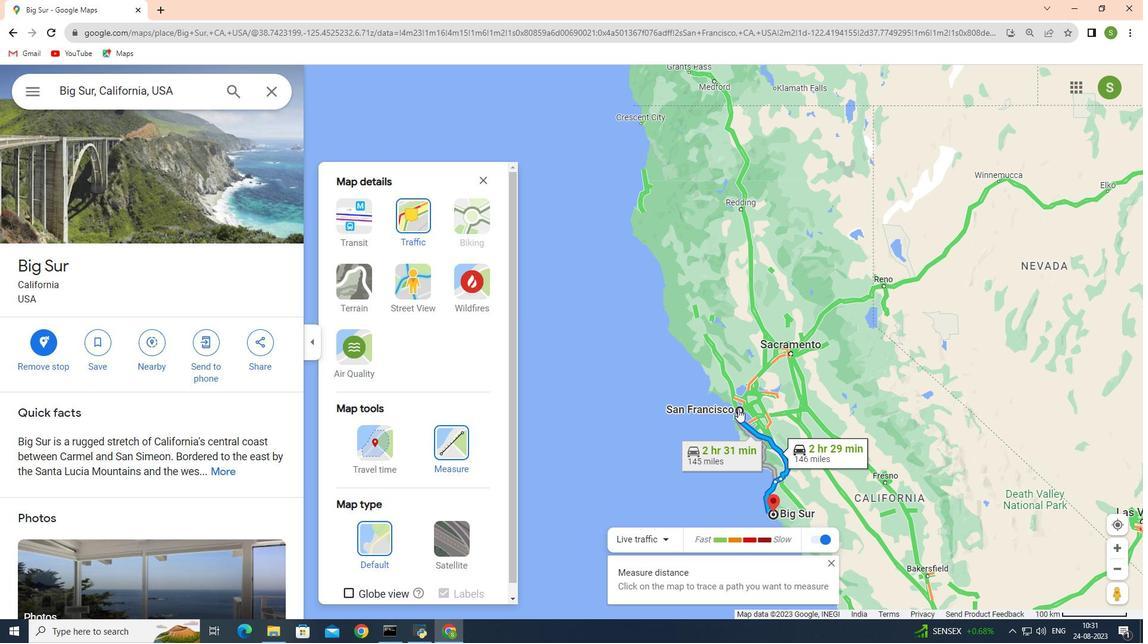 
Action: Mouse pressed left at (738, 409)
Screenshot: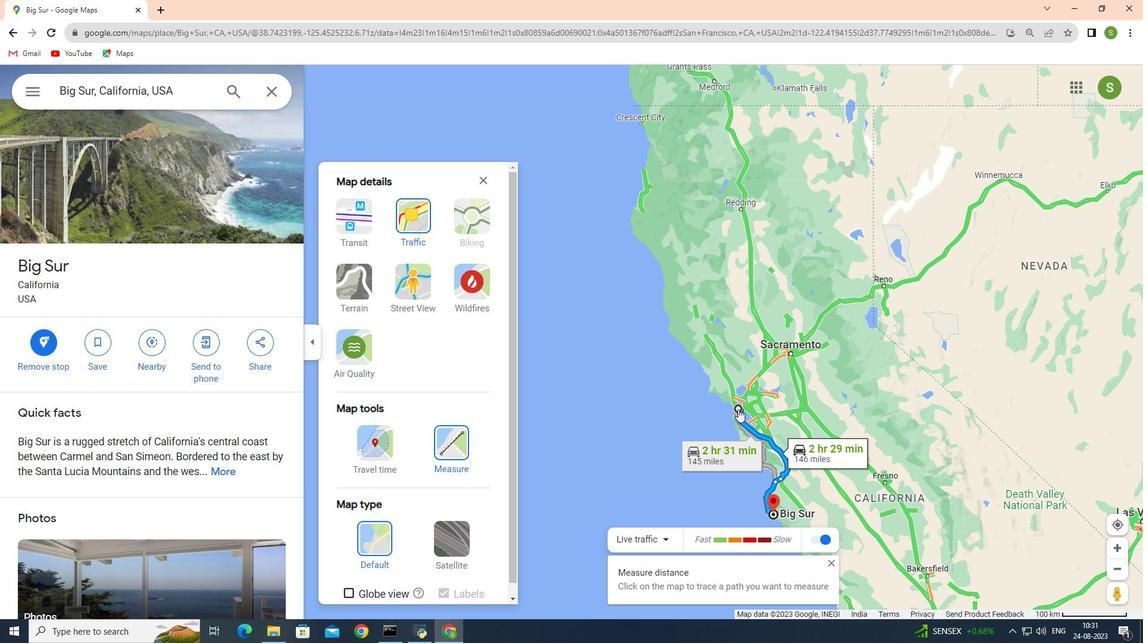 
Action: Mouse moved to (774, 509)
Screenshot: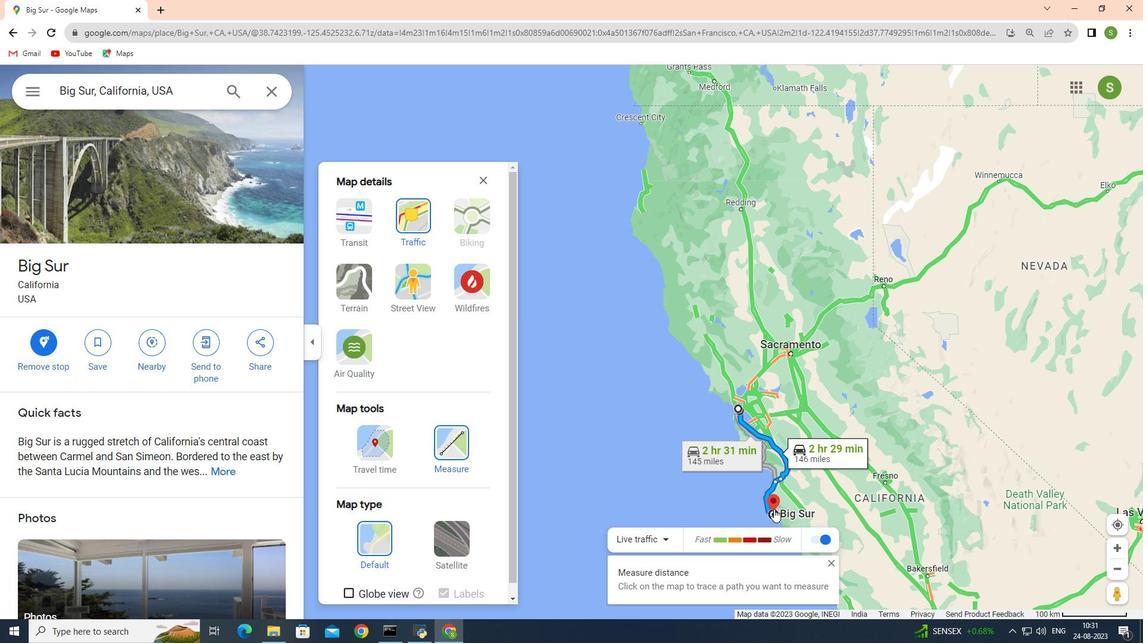 
Action: Mouse pressed left at (774, 509)
Screenshot: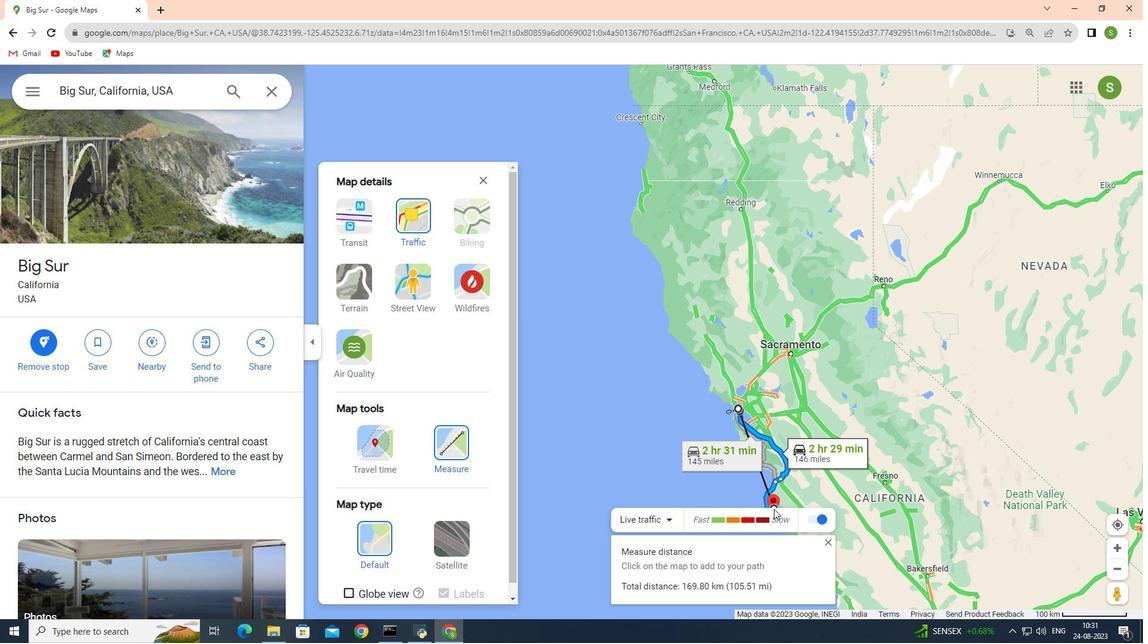 
Action: Mouse moved to (725, 423)
Screenshot: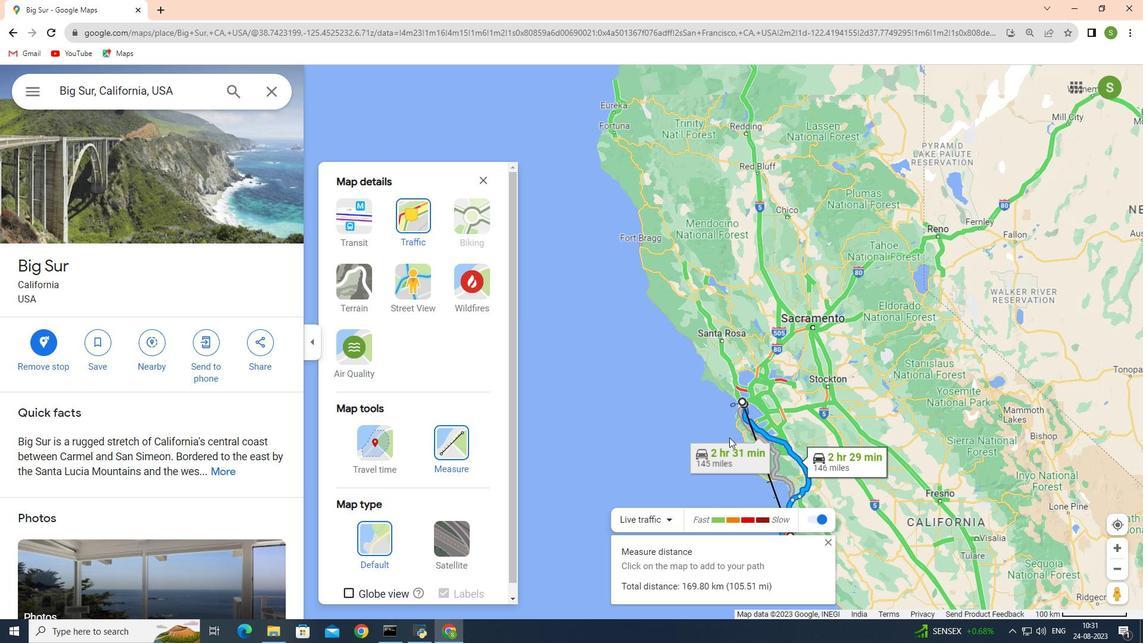 
Action: Mouse scrolled (725, 423) with delta (0, 0)
Screenshot: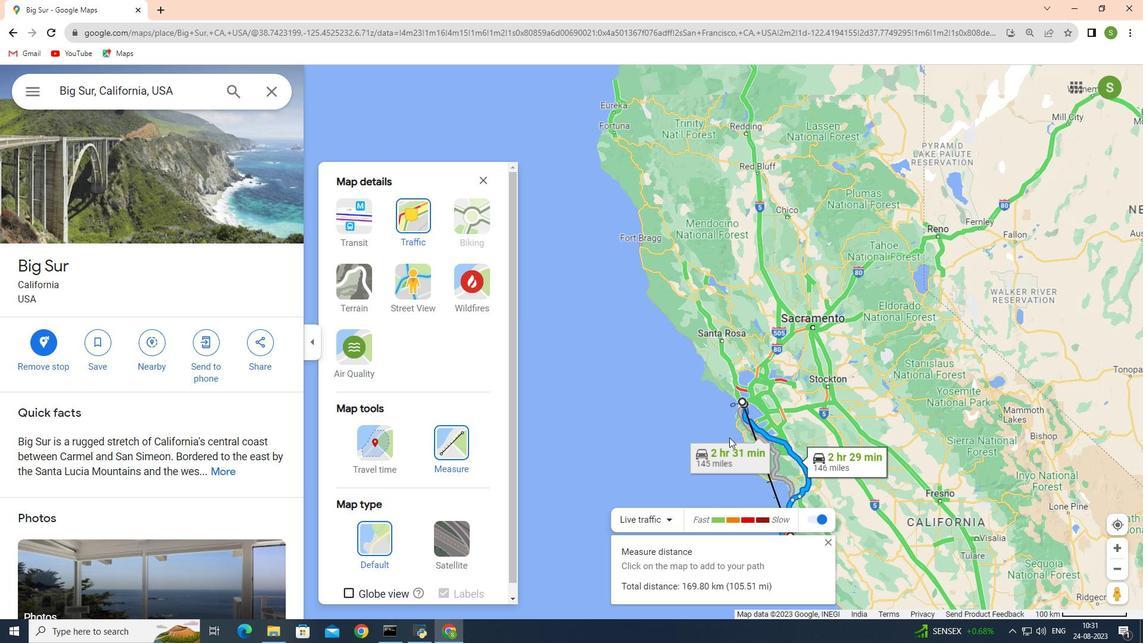 
Action: Mouse moved to (727, 431)
Screenshot: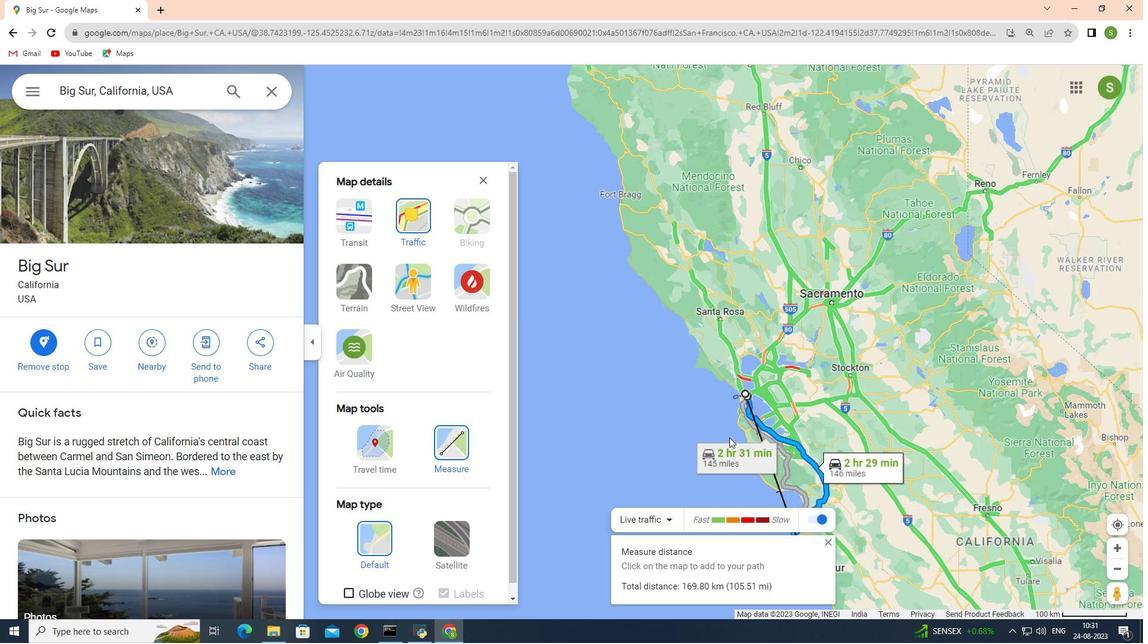 
Action: Mouse scrolled (727, 431) with delta (0, 0)
Screenshot: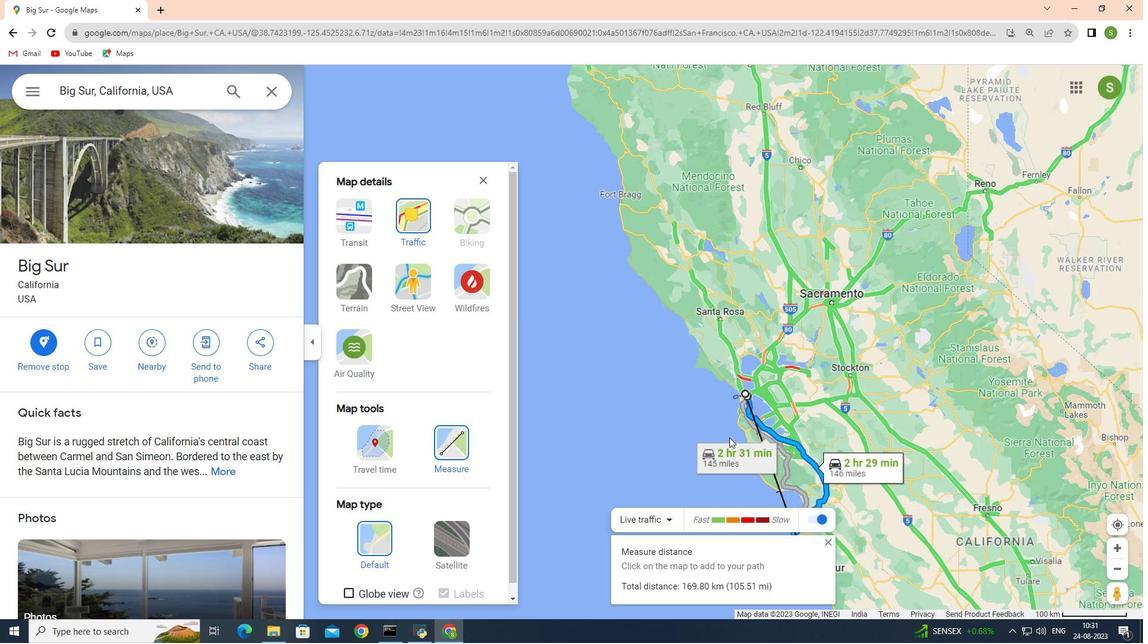 
Action: Mouse moved to (729, 437)
Screenshot: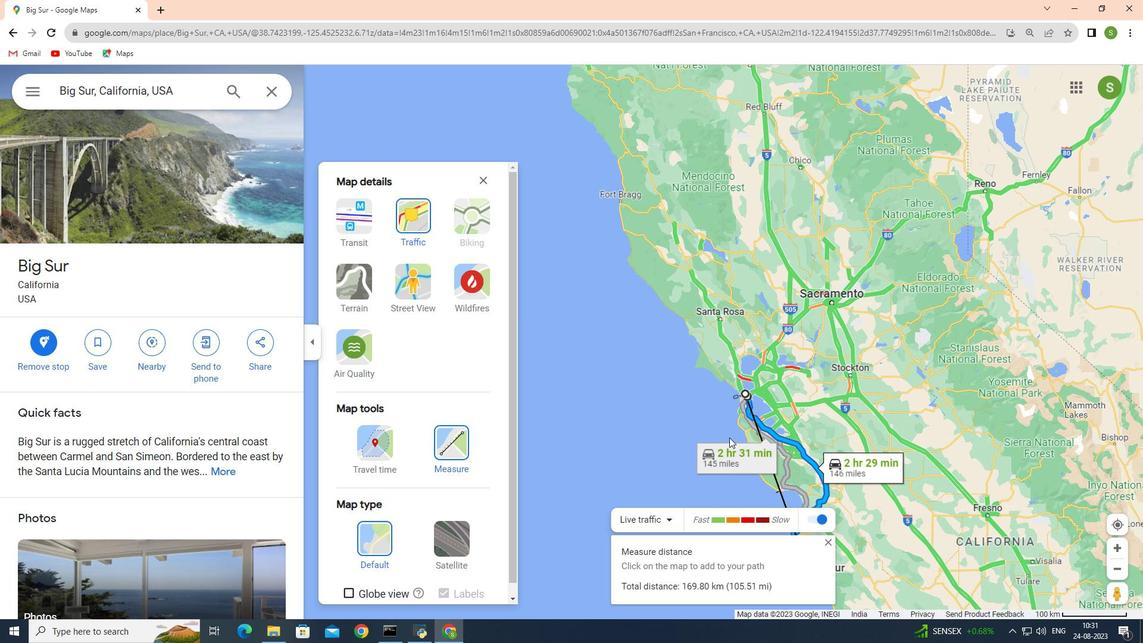 
Action: Mouse scrolled (729, 438) with delta (0, 0)
Screenshot: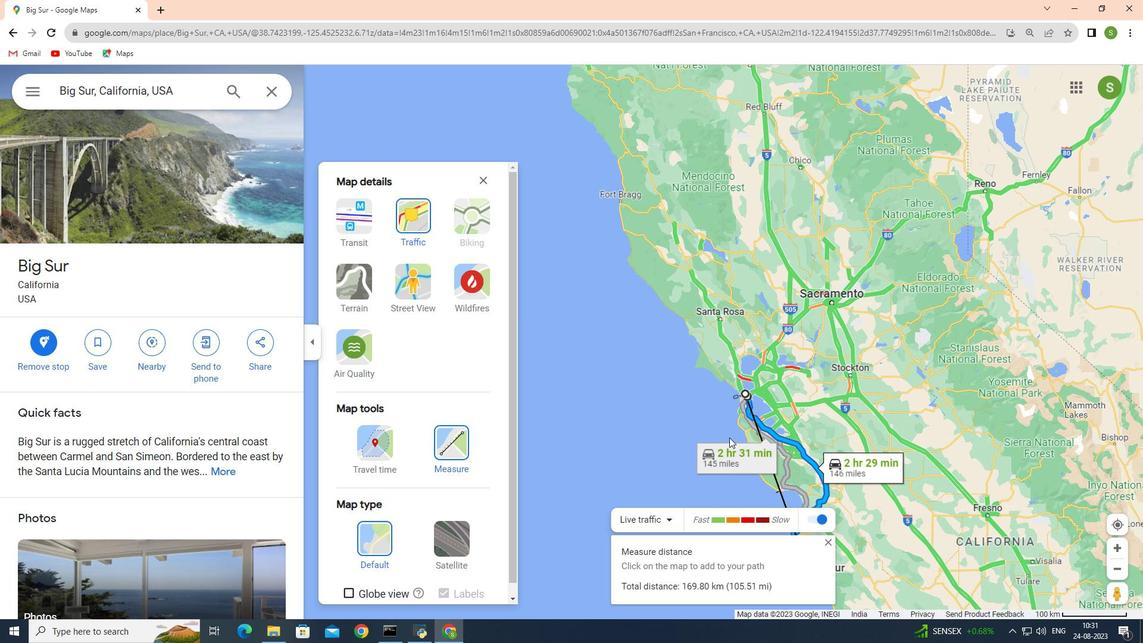 
Action: Mouse scrolled (729, 438) with delta (0, 0)
Screenshot: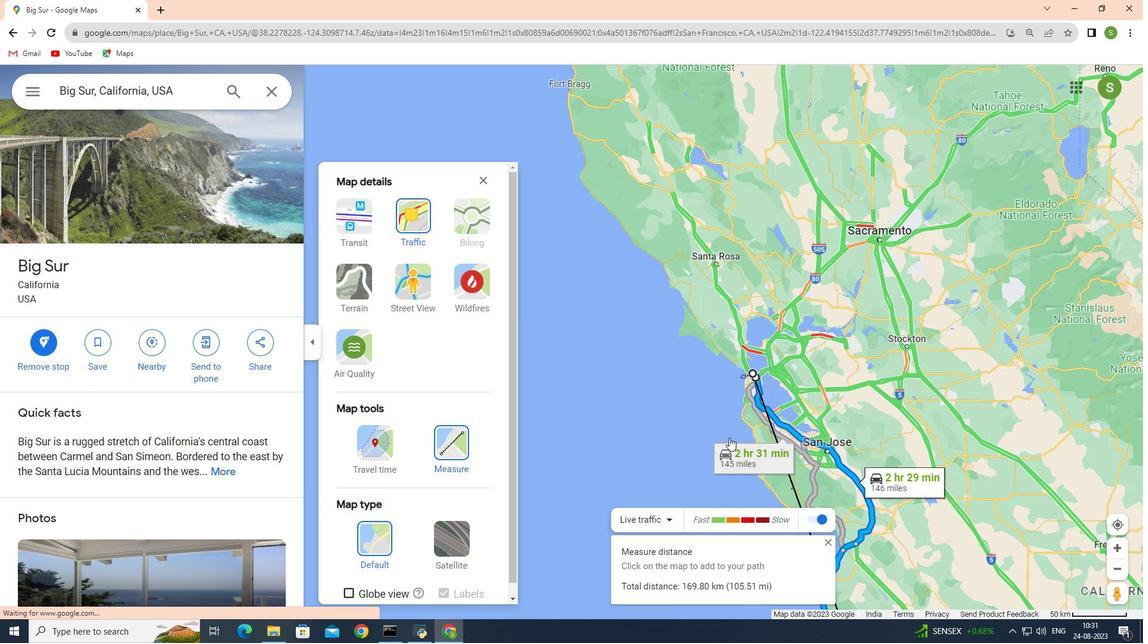 
Action: Mouse scrolled (729, 438) with delta (0, 0)
Screenshot: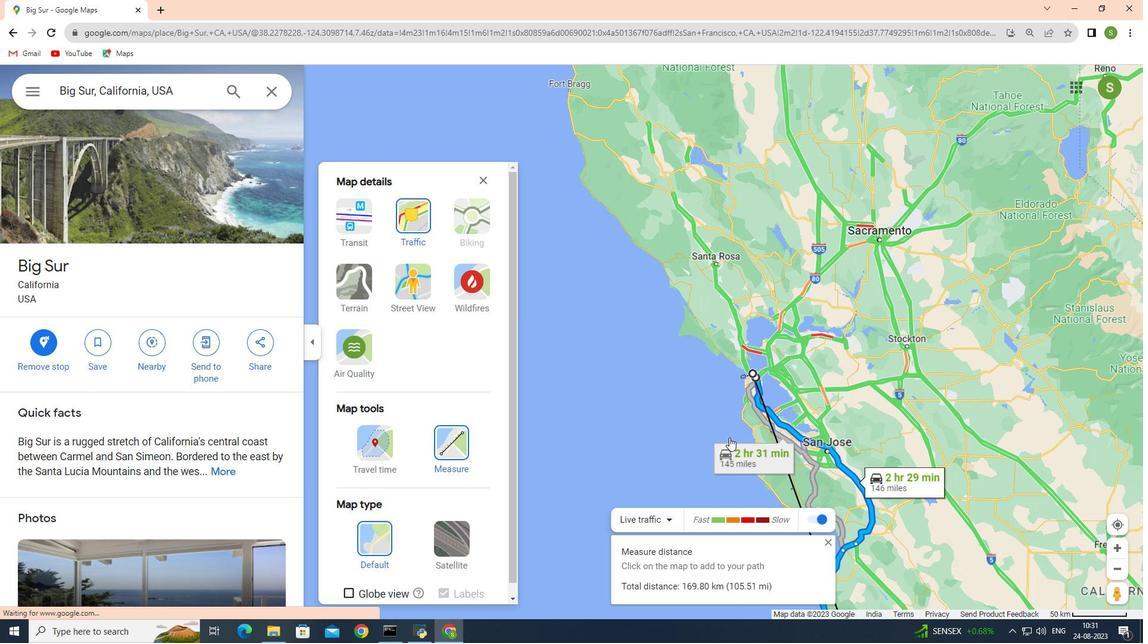 
Action: Mouse scrolled (729, 438) with delta (0, 0)
Screenshot: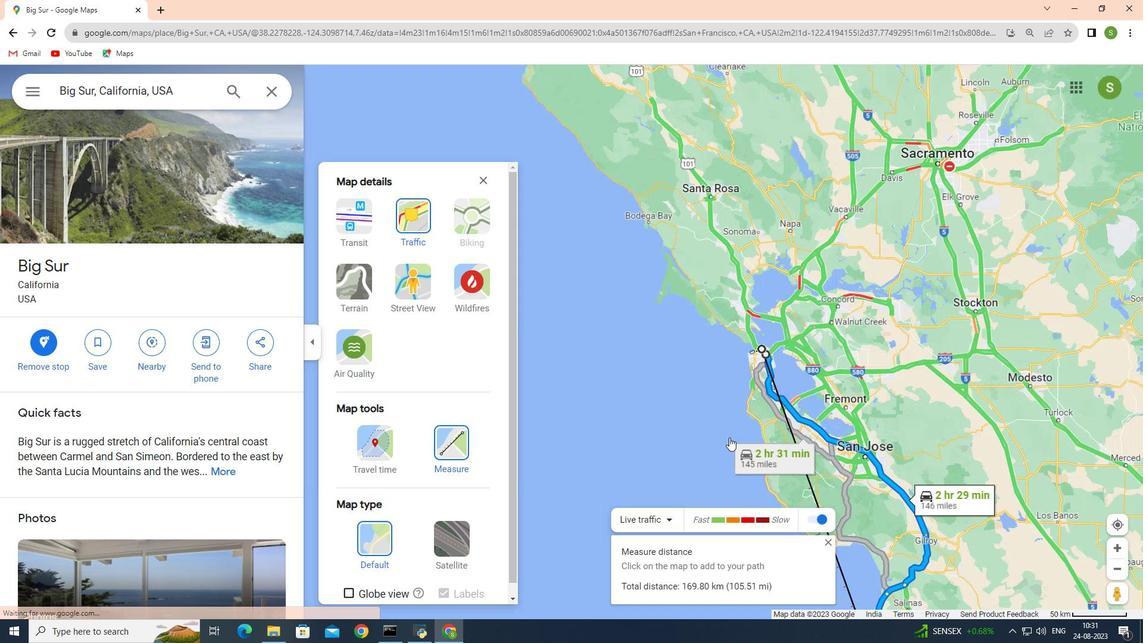 
Action: Mouse scrolled (729, 438) with delta (0, 0)
Screenshot: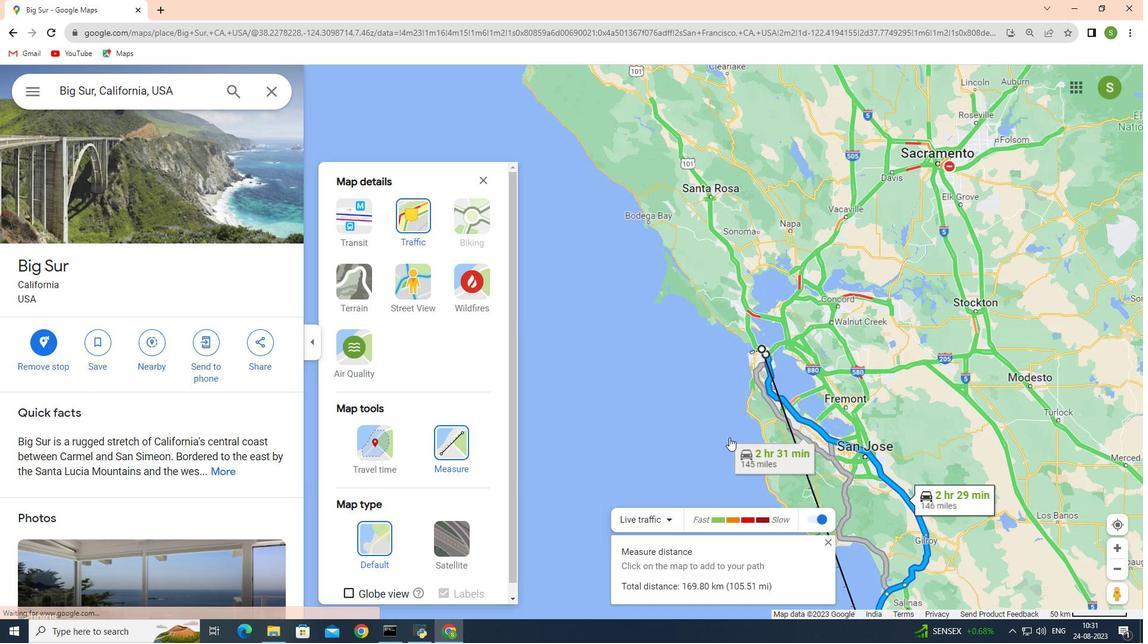 
Action: Mouse scrolled (729, 437) with delta (0, 0)
Screenshot: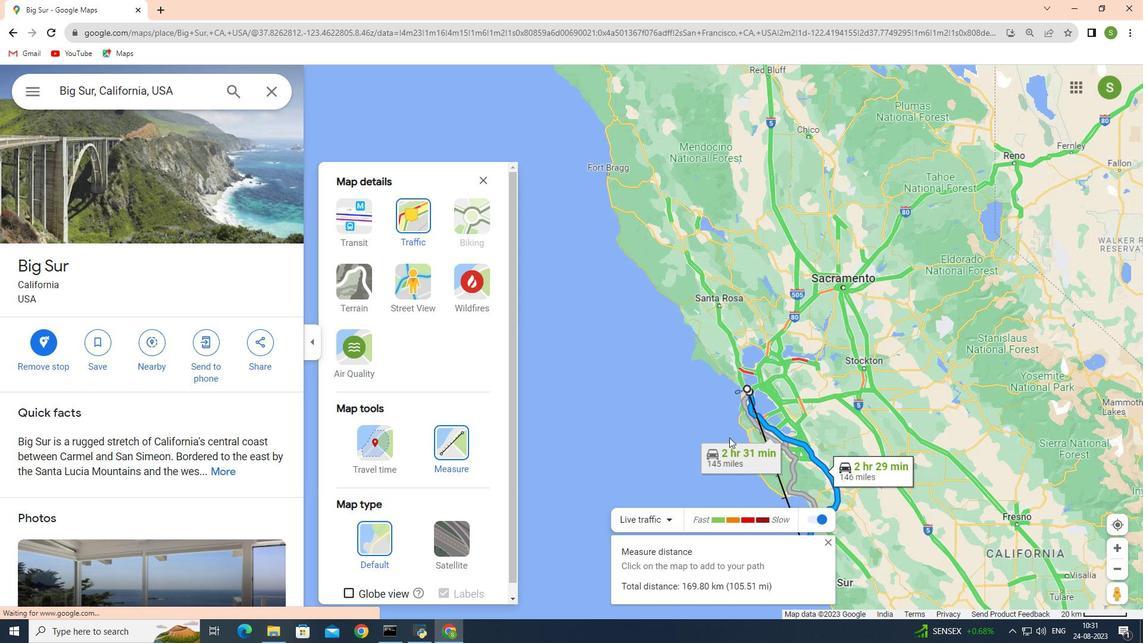 
Action: Mouse scrolled (729, 437) with delta (0, 0)
Screenshot: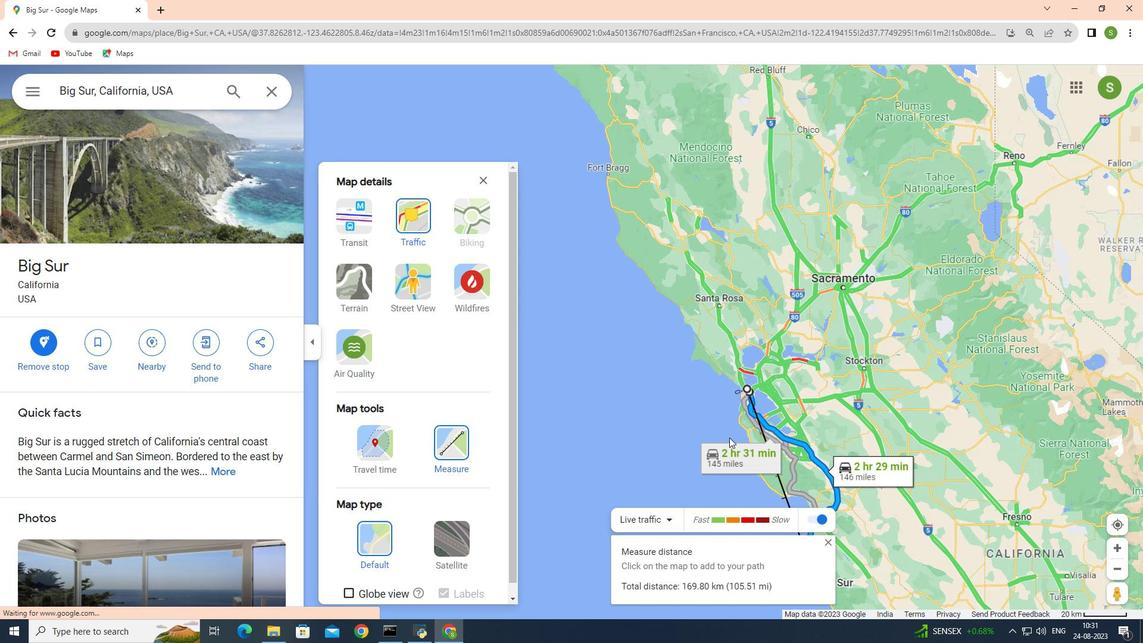 
Action: Mouse scrolled (729, 437) with delta (0, 0)
Screenshot: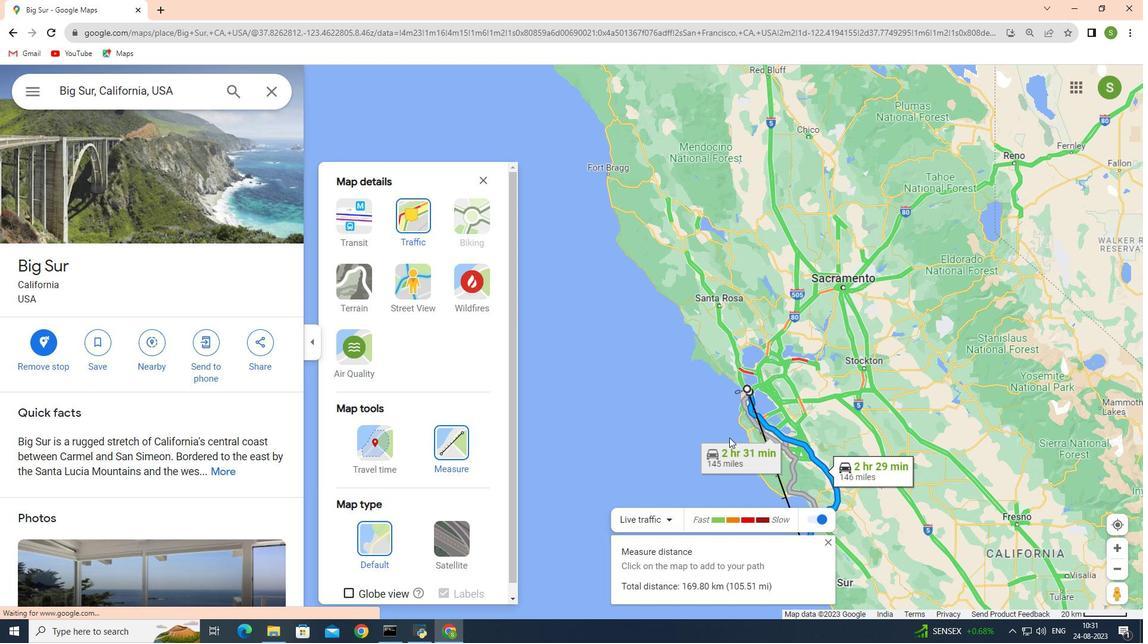 
Action: Mouse scrolled (729, 437) with delta (0, 0)
Screenshot: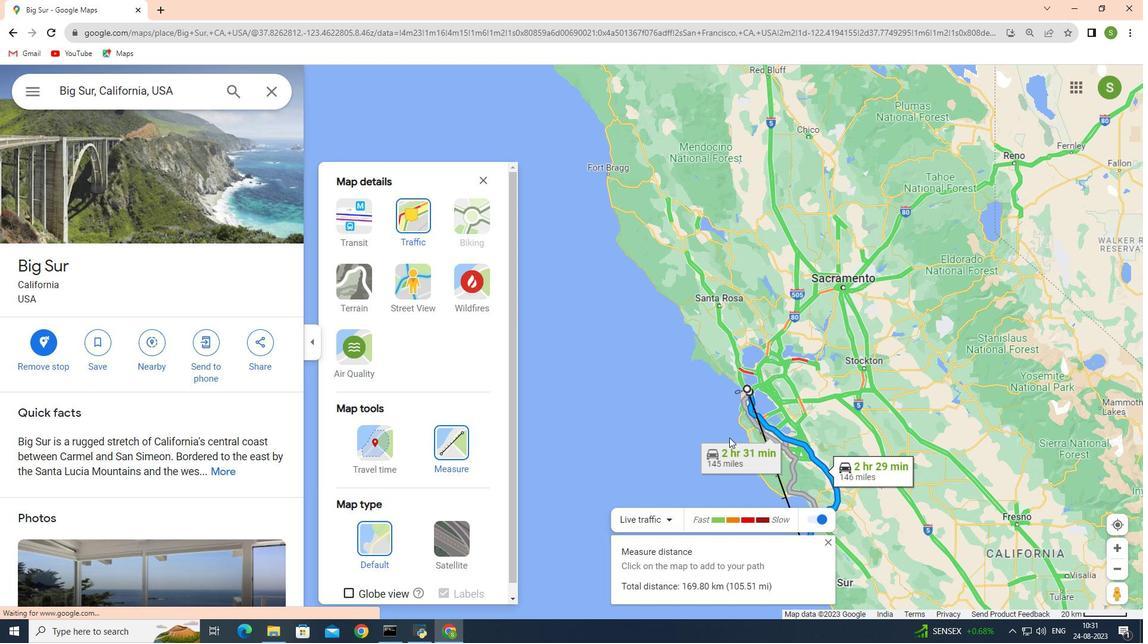 
Action: Mouse scrolled (729, 438) with delta (0, 0)
Screenshot: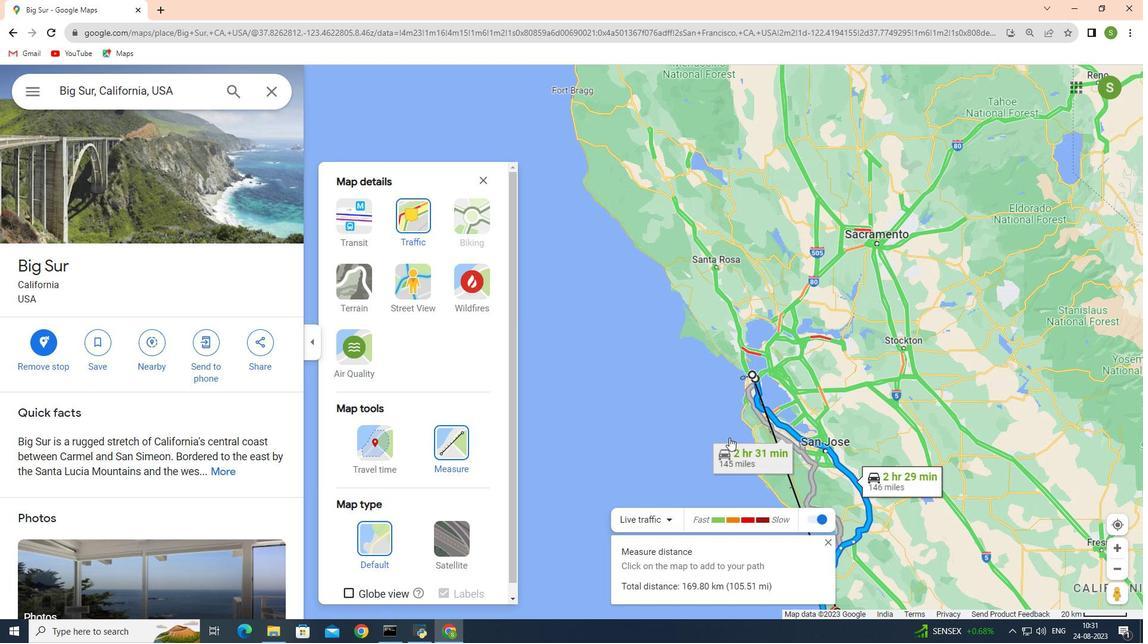 
Action: Mouse scrolled (729, 438) with delta (0, 0)
Screenshot: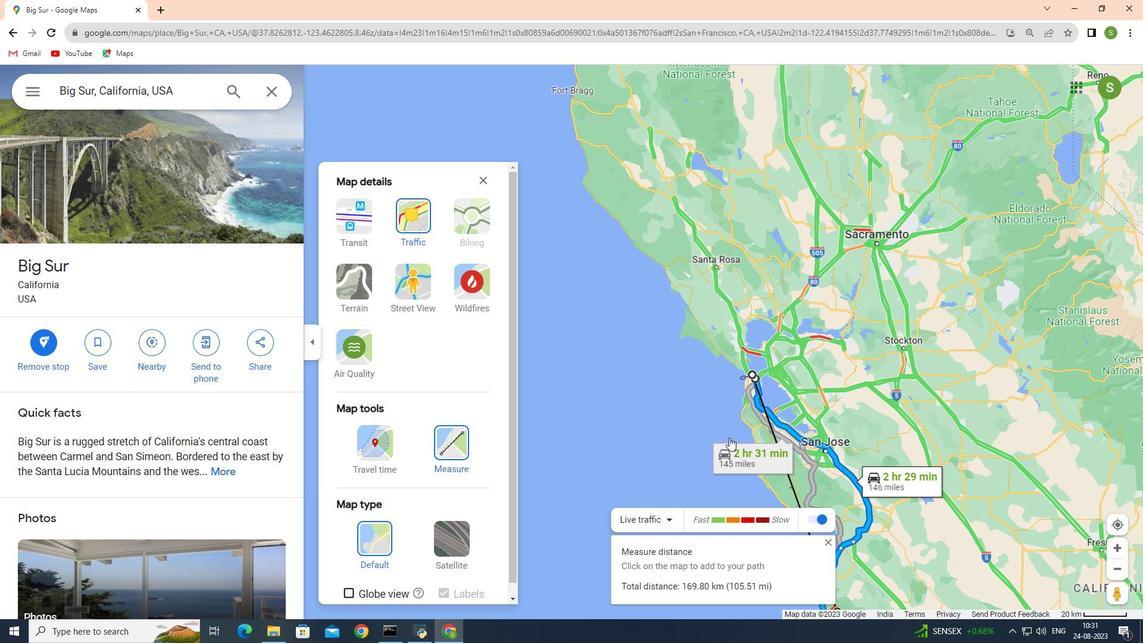 
Action: Mouse scrolled (729, 437) with delta (0, 0)
Screenshot: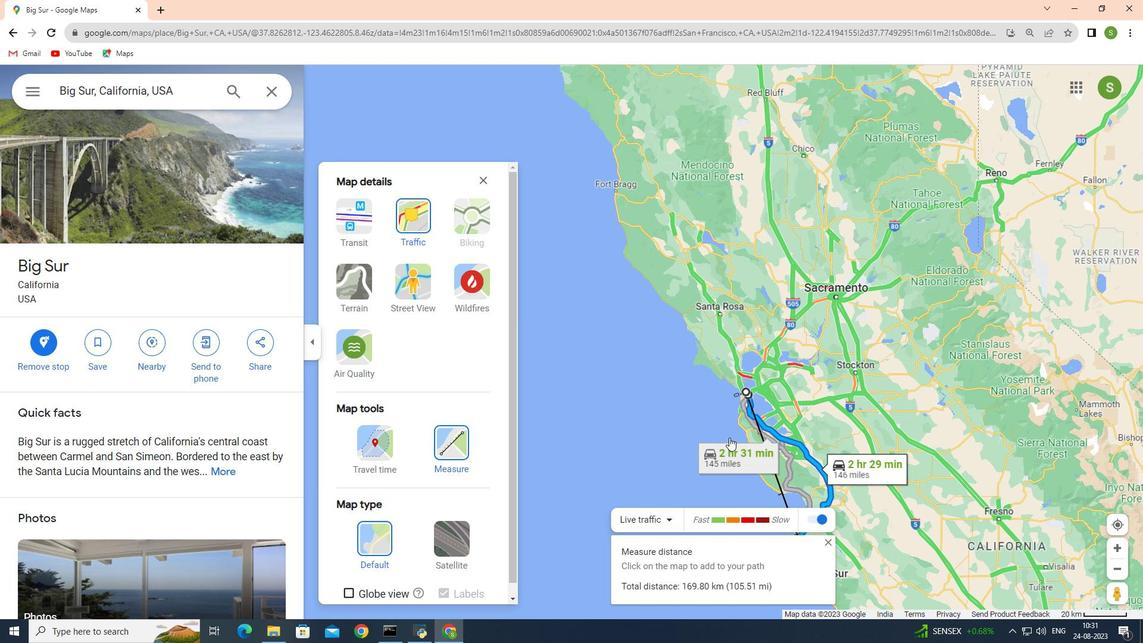 
Action: Mouse scrolled (729, 437) with delta (0, 0)
Screenshot: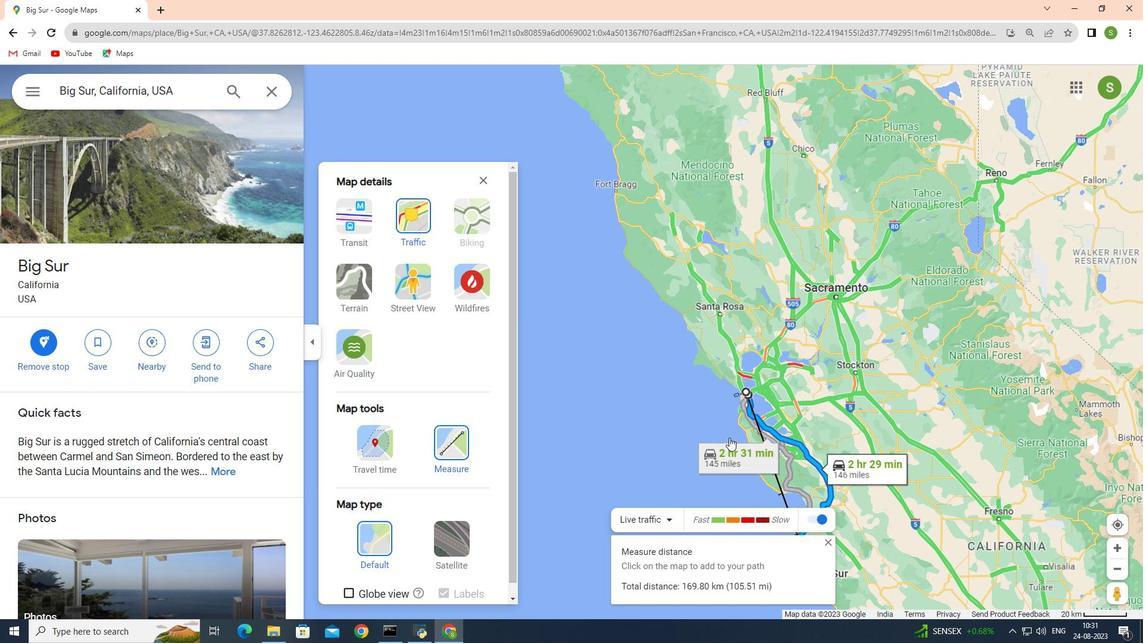 
Action: Mouse scrolled (729, 437) with delta (0, 0)
Screenshot: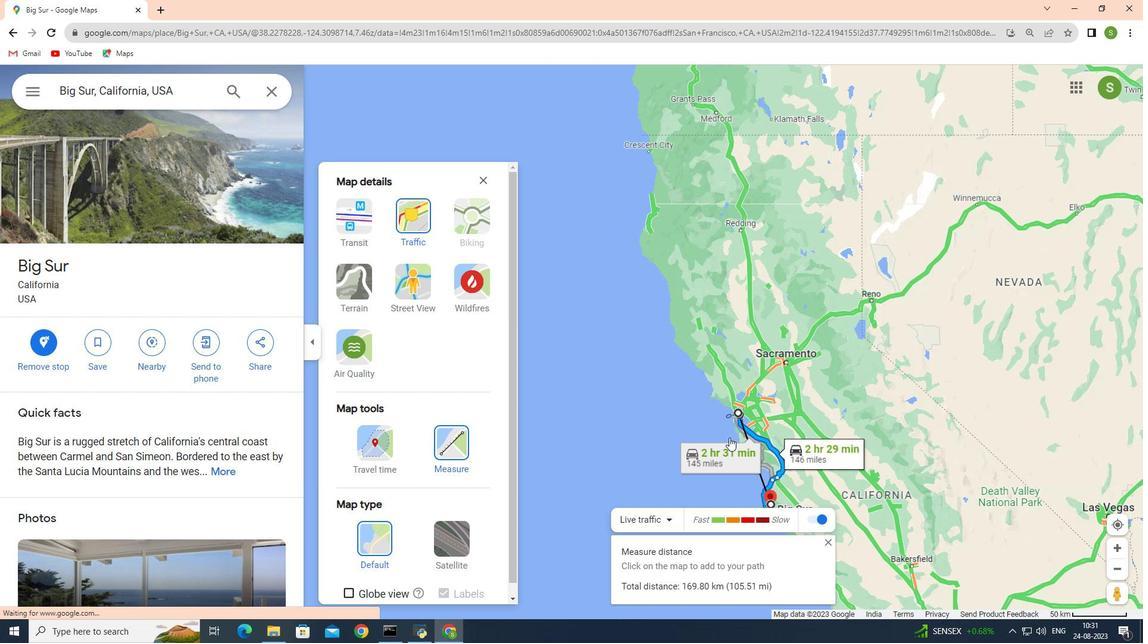 
Action: Mouse scrolled (729, 437) with delta (0, 0)
Screenshot: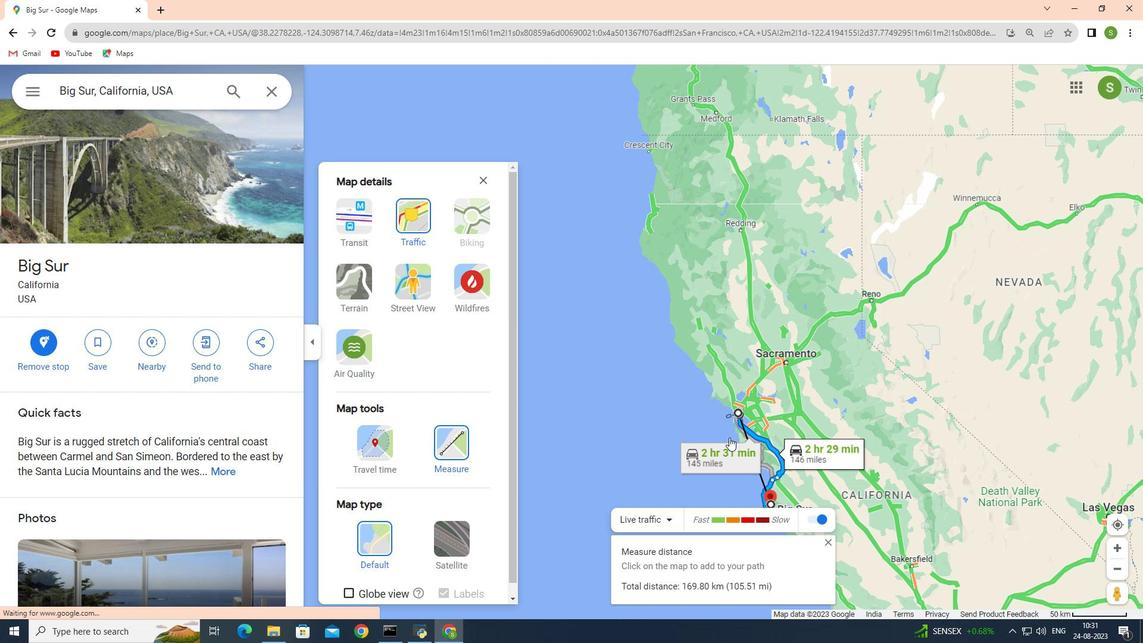 
Action: Mouse scrolled (729, 437) with delta (0, 0)
Screenshot: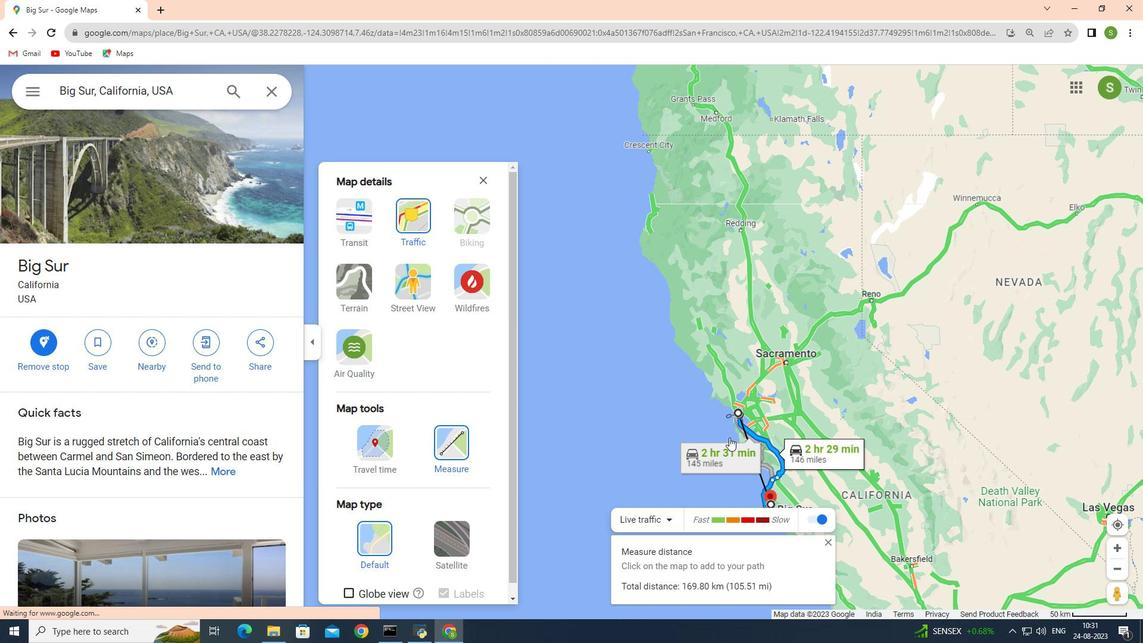
Action: Mouse scrolled (729, 437) with delta (0, 0)
Screenshot: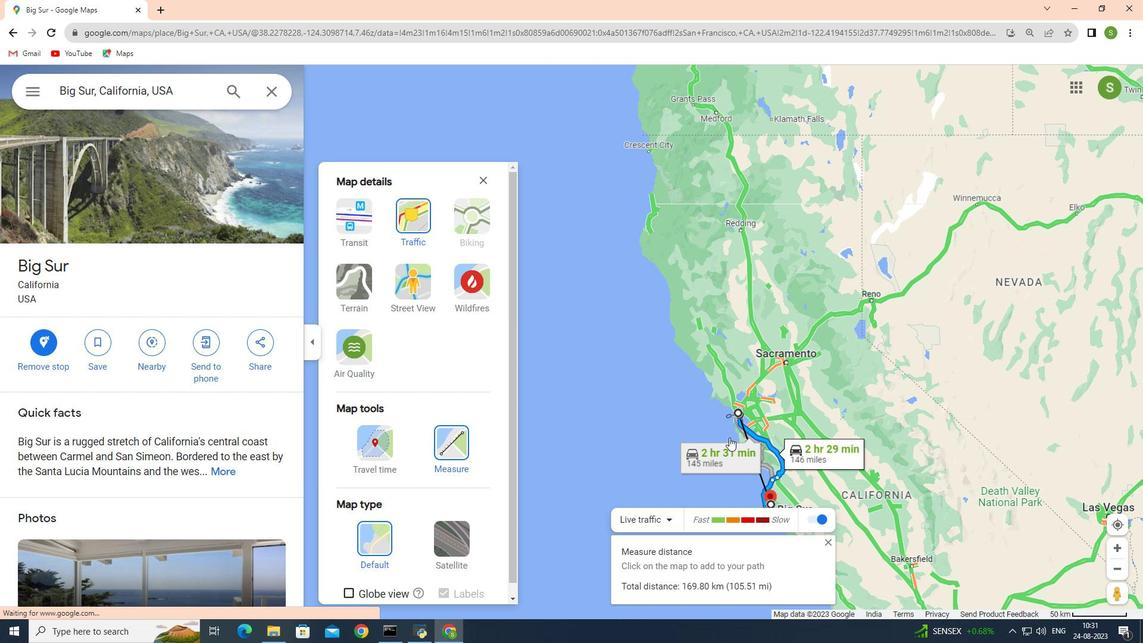 
Action: Mouse scrolled (729, 438) with delta (0, 0)
Screenshot: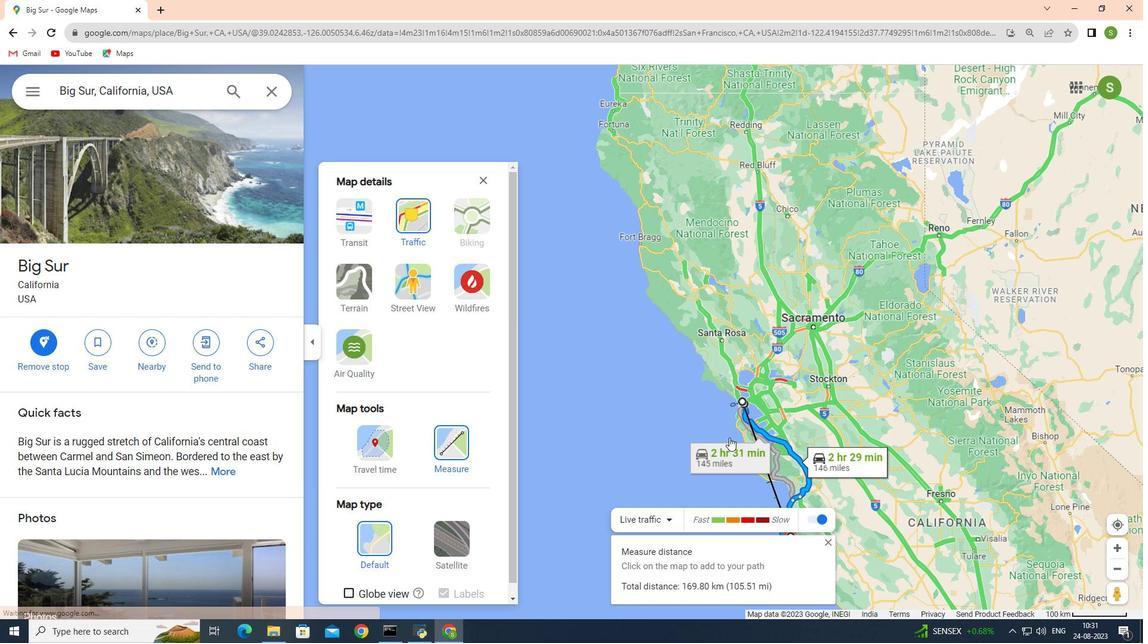 
Action: Mouse scrolled (729, 438) with delta (0, 0)
Screenshot: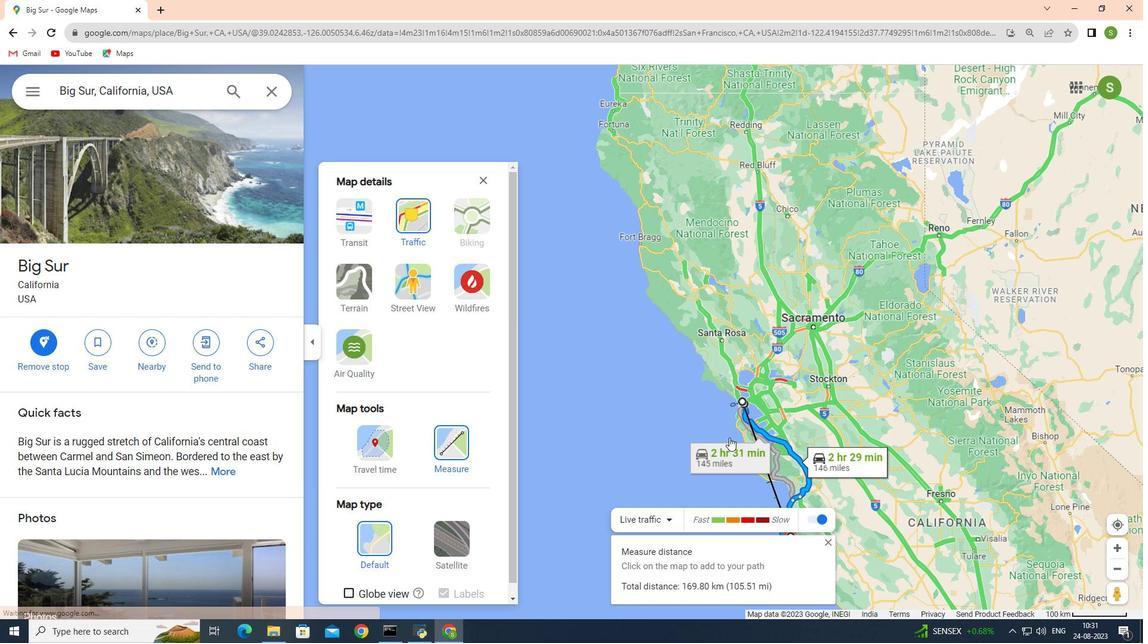 
Action: Mouse scrolled (729, 438) with delta (0, 0)
Screenshot: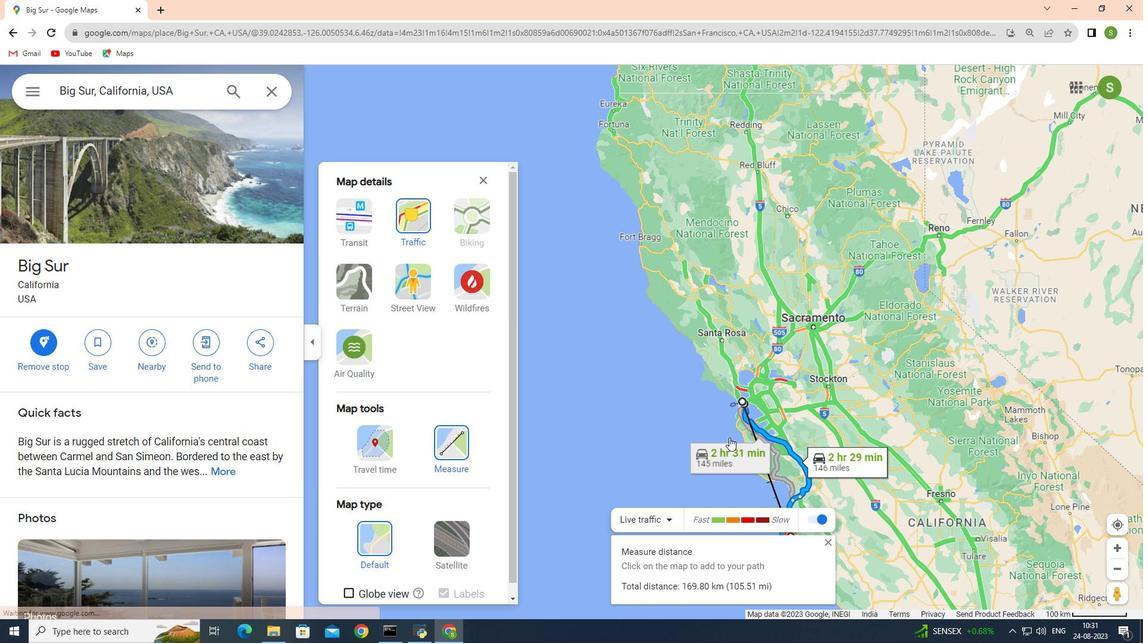 
Action: Mouse scrolled (729, 438) with delta (0, 0)
Screenshot: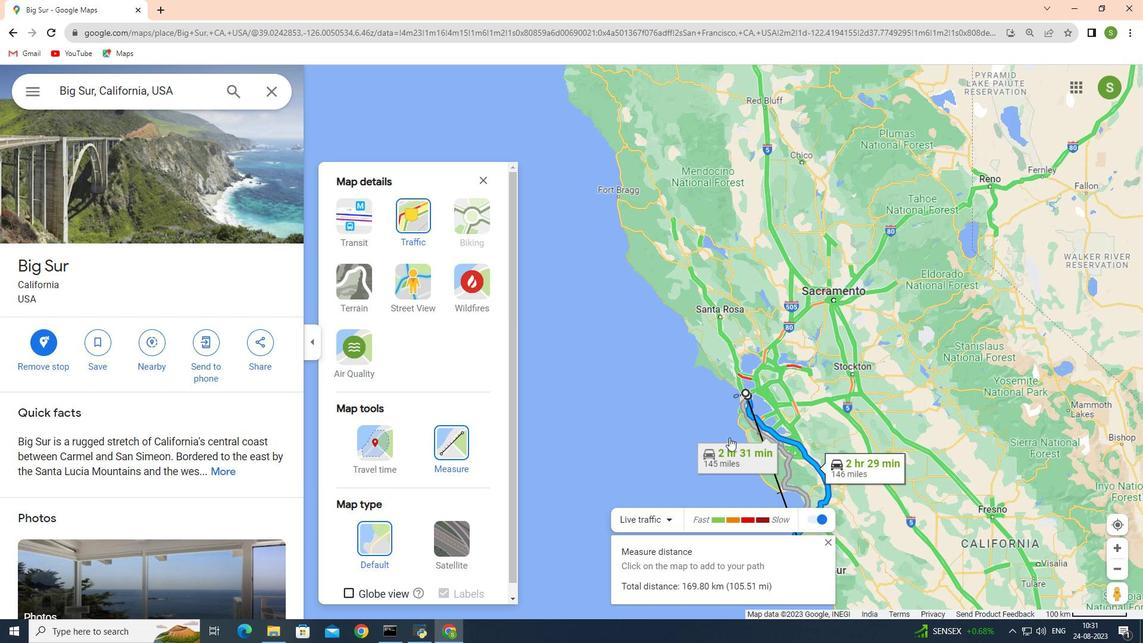
Action: Mouse moved to (779, 422)
Screenshot: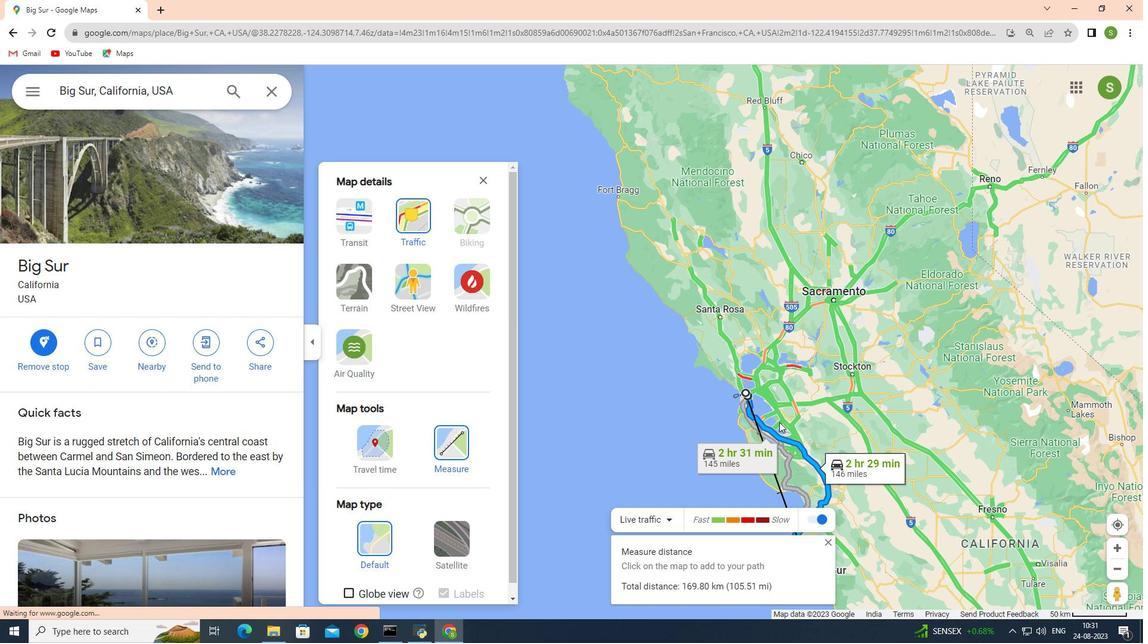 
Action: Mouse scrolled (779, 422) with delta (0, 0)
Screenshot: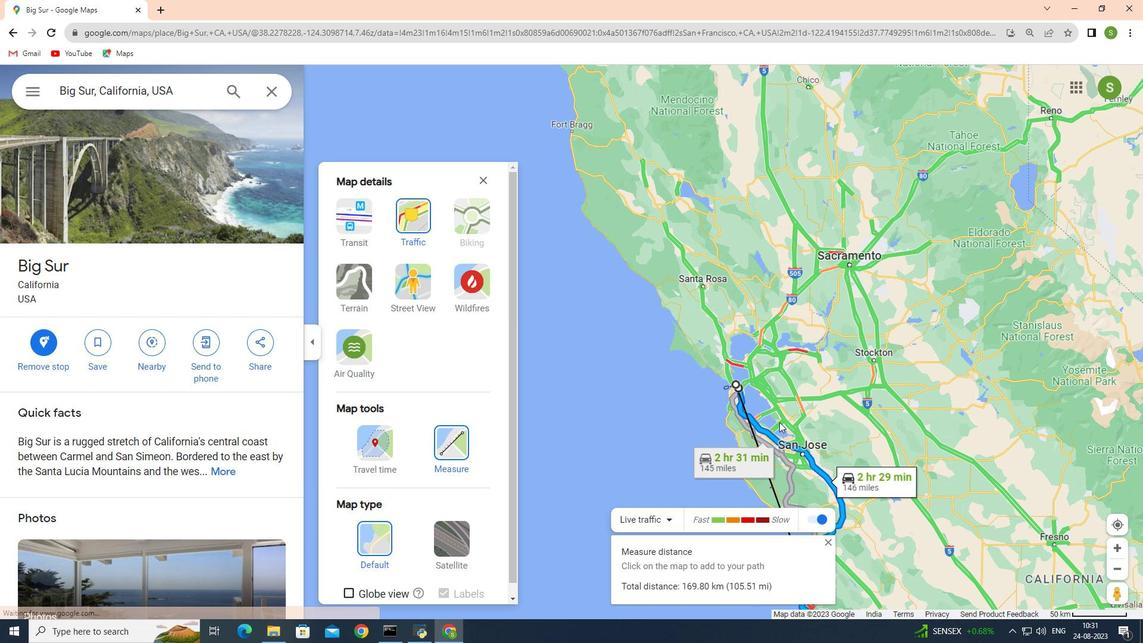 
Action: Mouse scrolled (779, 422) with delta (0, 0)
Screenshot: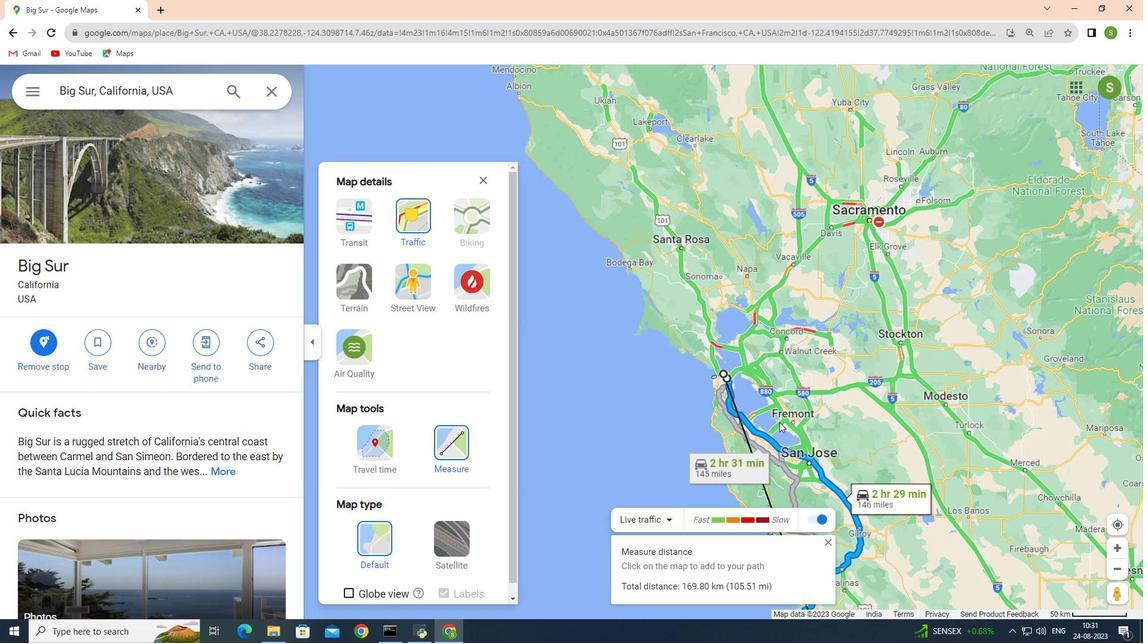 
Action: Mouse scrolled (779, 422) with delta (0, 0)
Screenshot: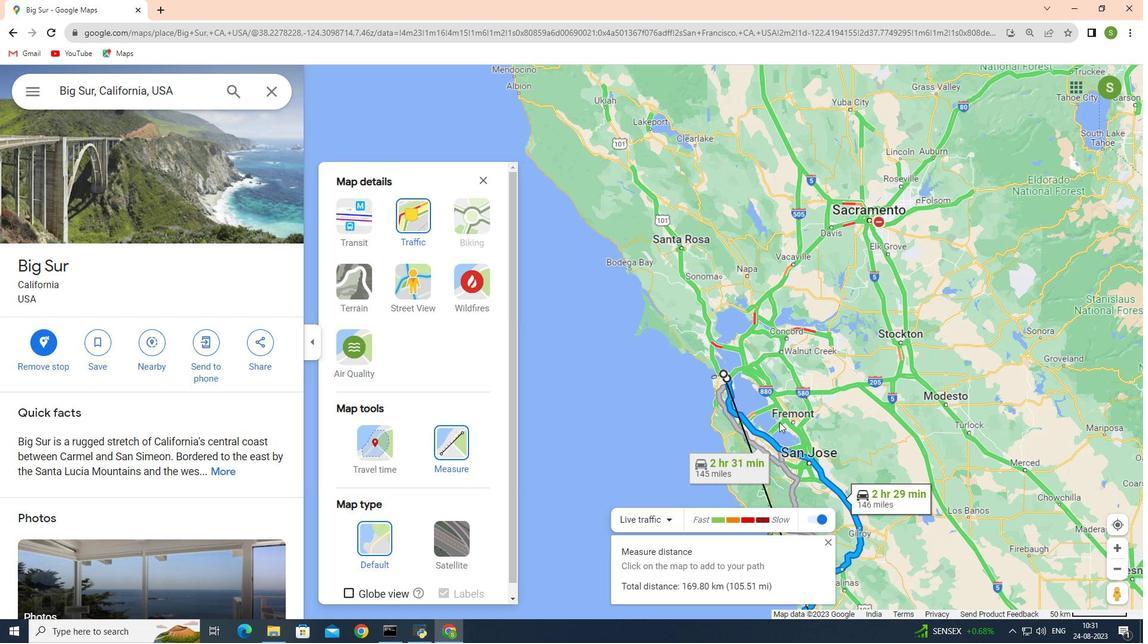 
Action: Mouse scrolled (779, 422) with delta (0, 0)
Screenshot: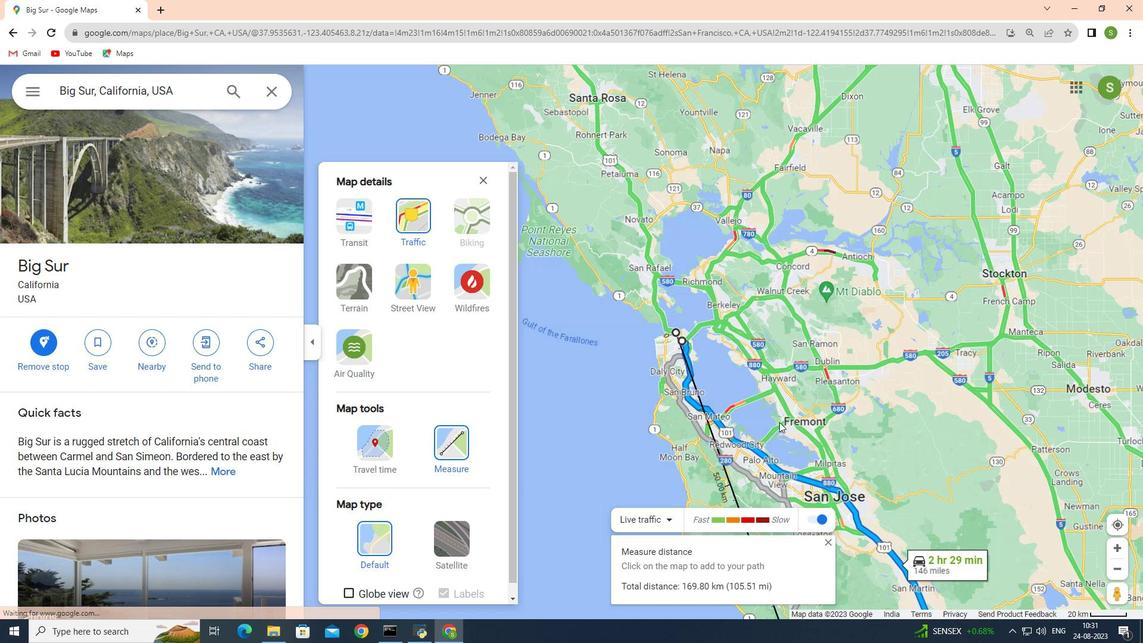 
Action: Mouse scrolled (779, 422) with delta (0, 0)
Screenshot: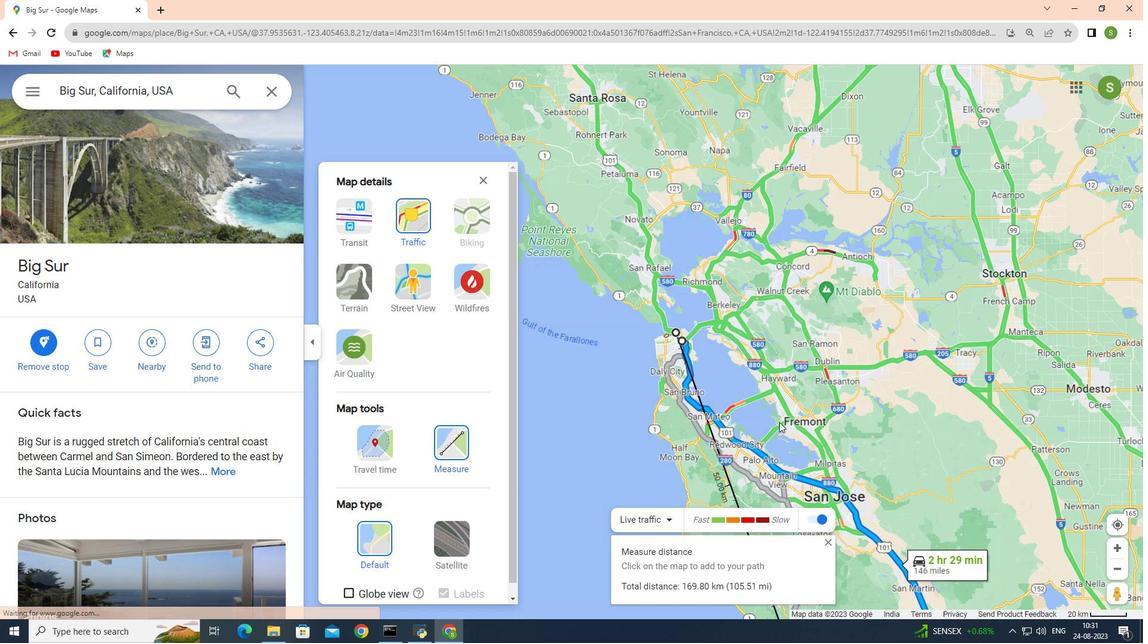 
Action: Mouse scrolled (779, 422) with delta (0, 0)
Screenshot: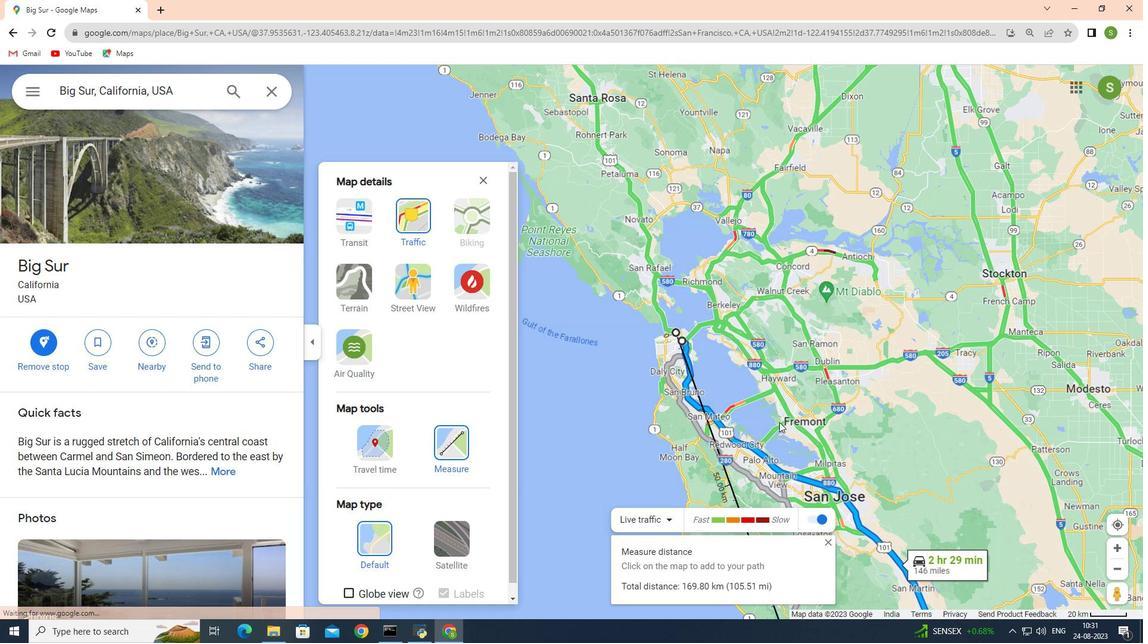 
Action: Mouse scrolled (779, 422) with delta (0, 0)
Screenshot: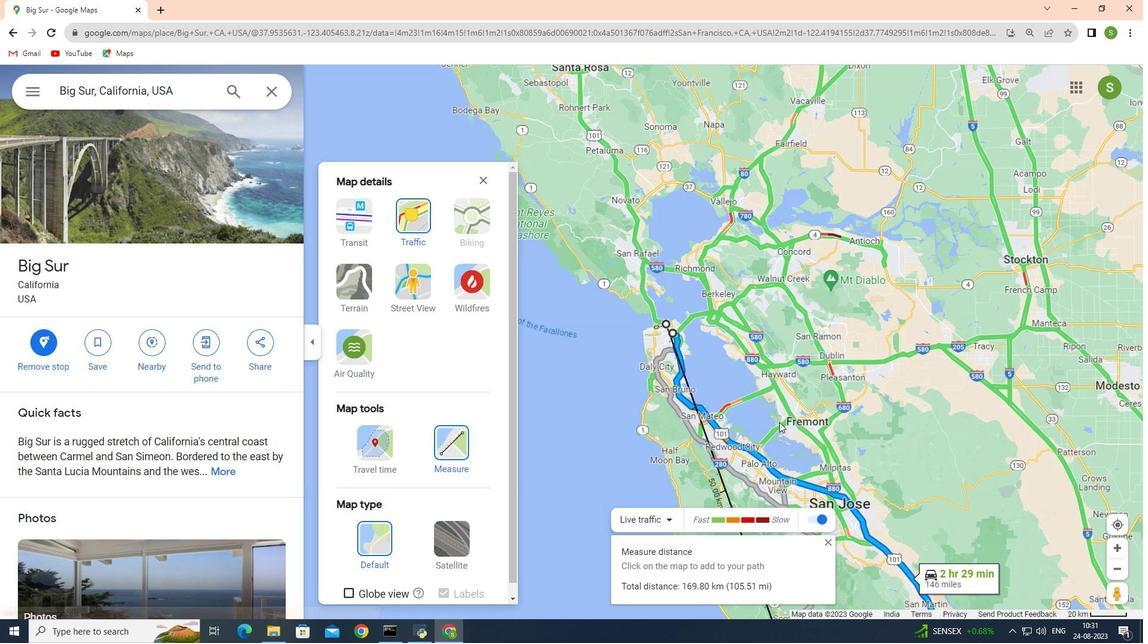 
Action: Mouse scrolled (779, 422) with delta (0, 0)
Screenshot: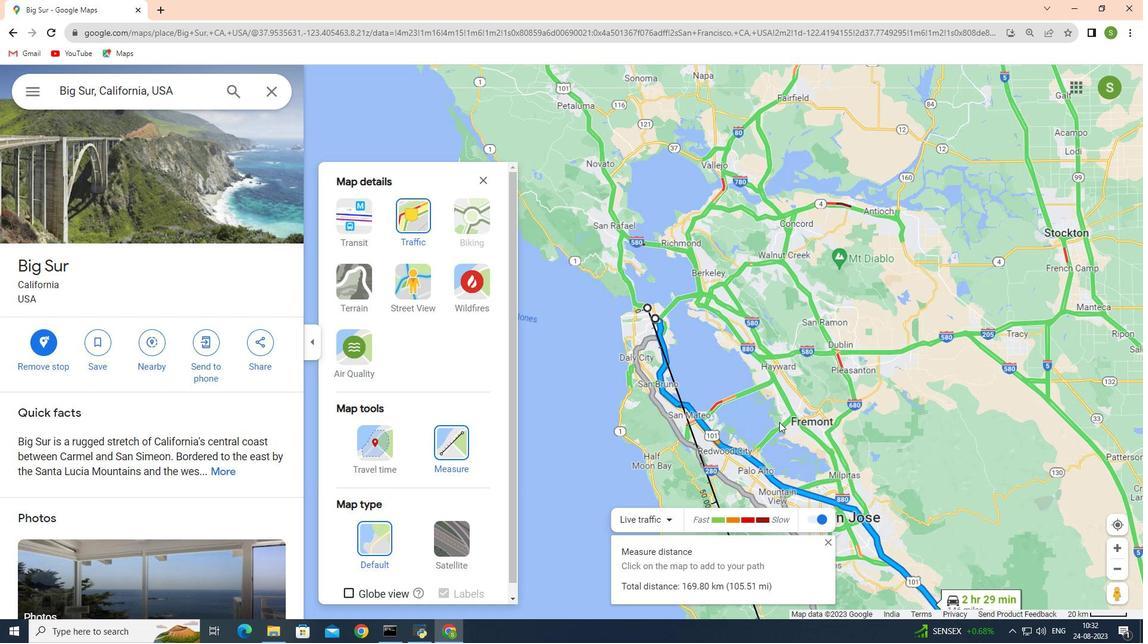 
Action: Mouse scrolled (779, 422) with delta (0, 0)
Screenshot: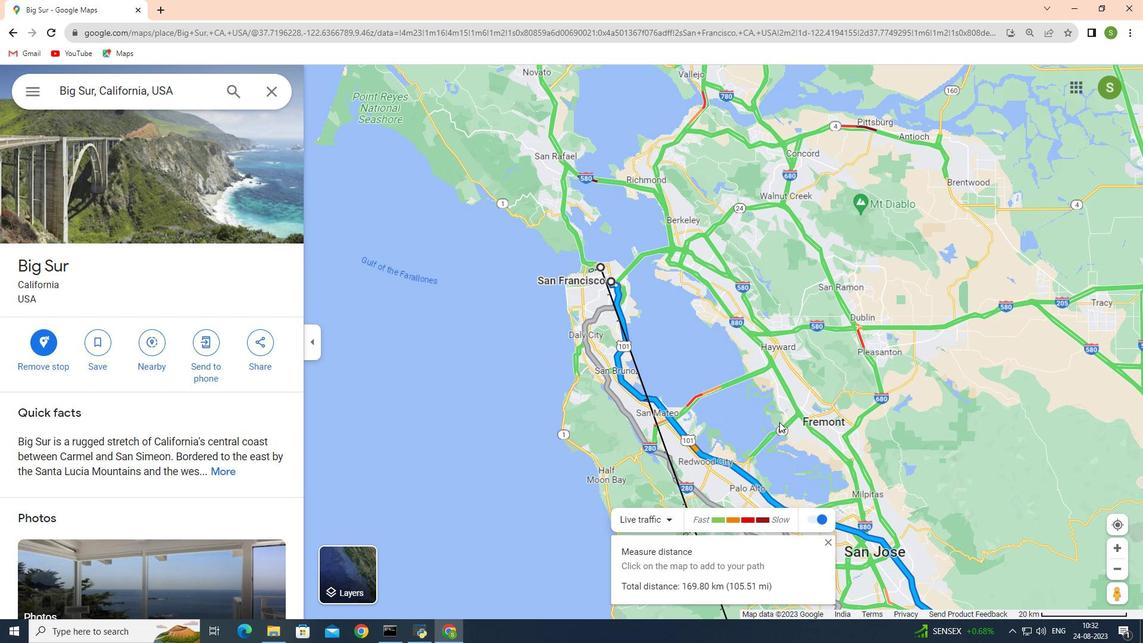 
Action: Mouse scrolled (779, 422) with delta (0, 0)
Screenshot: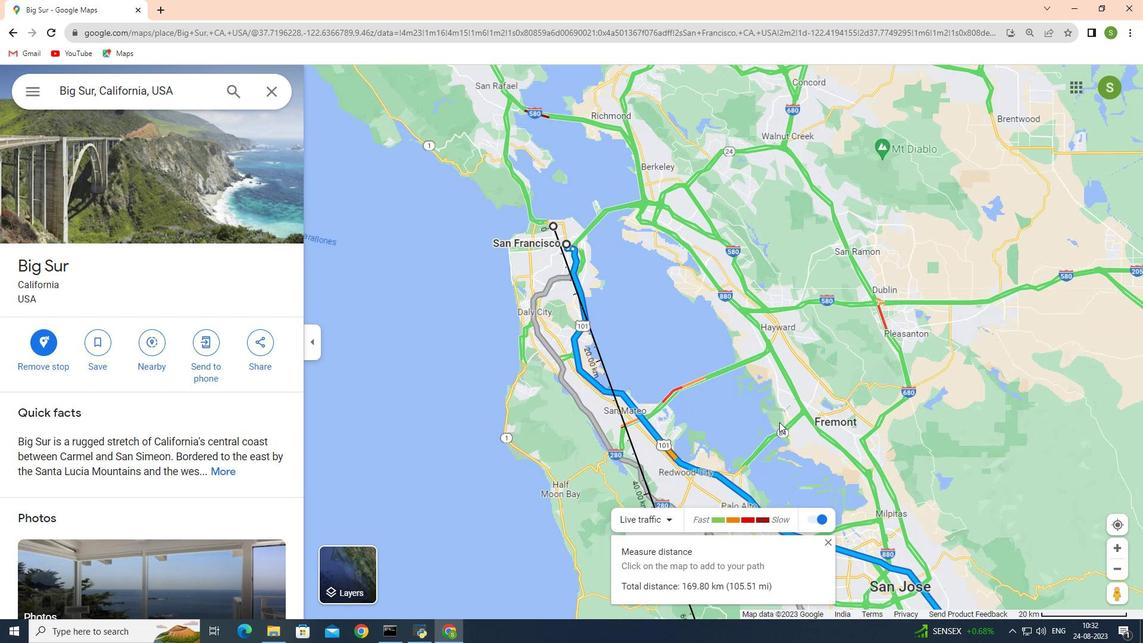 
Action: Mouse scrolled (779, 422) with delta (0, 0)
Screenshot: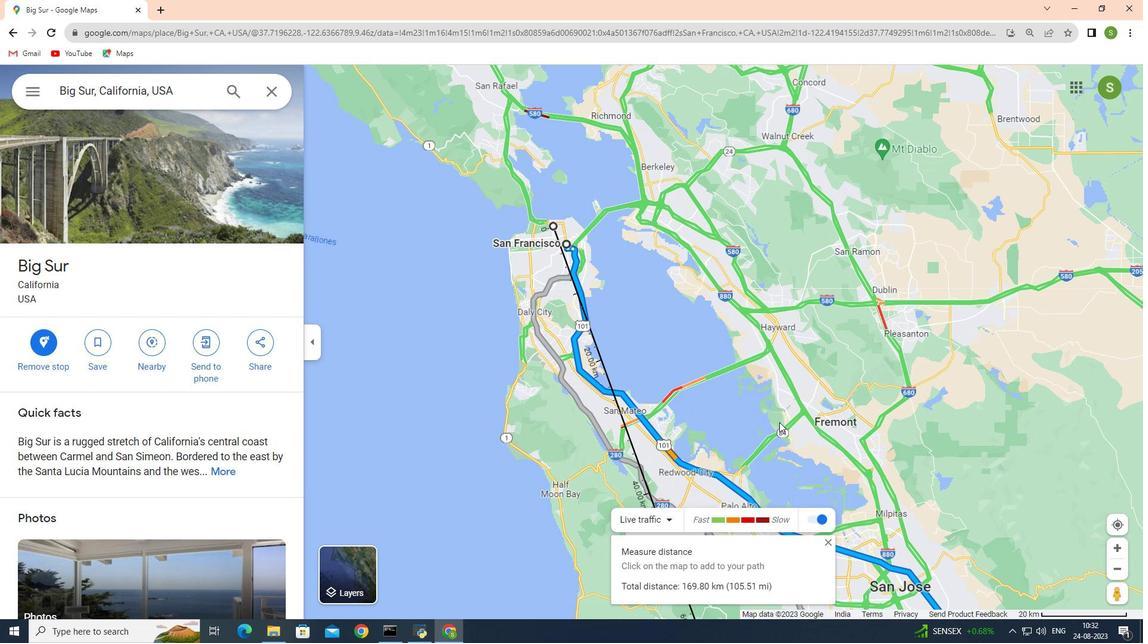 
Action: Mouse scrolled (779, 421) with delta (0, 0)
Screenshot: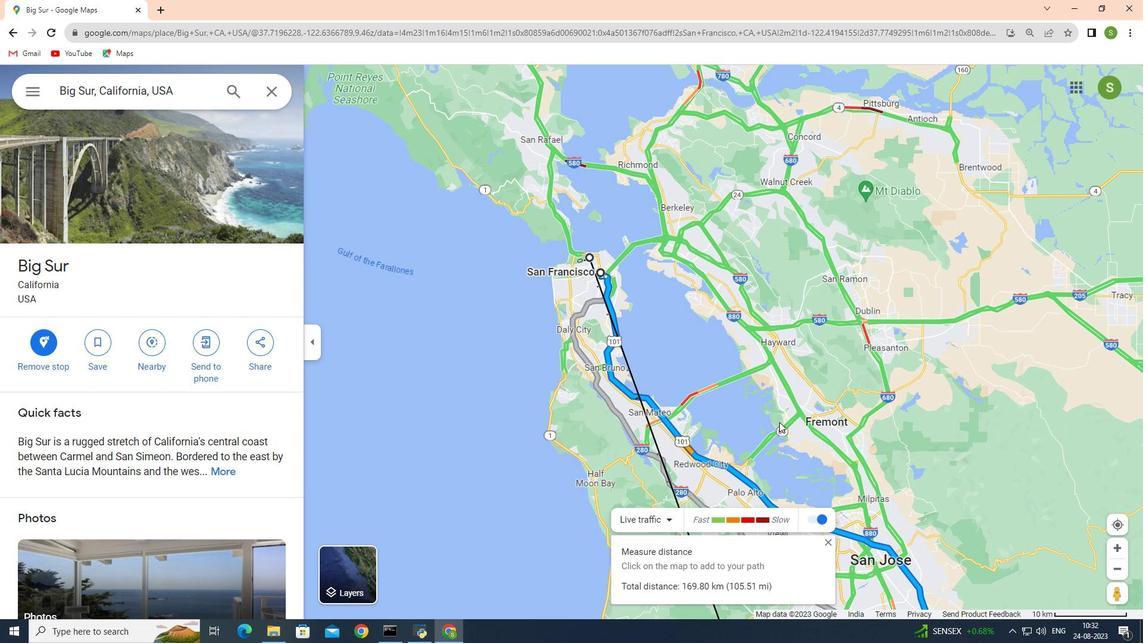 
Action: Mouse scrolled (779, 421) with delta (0, 0)
Screenshot: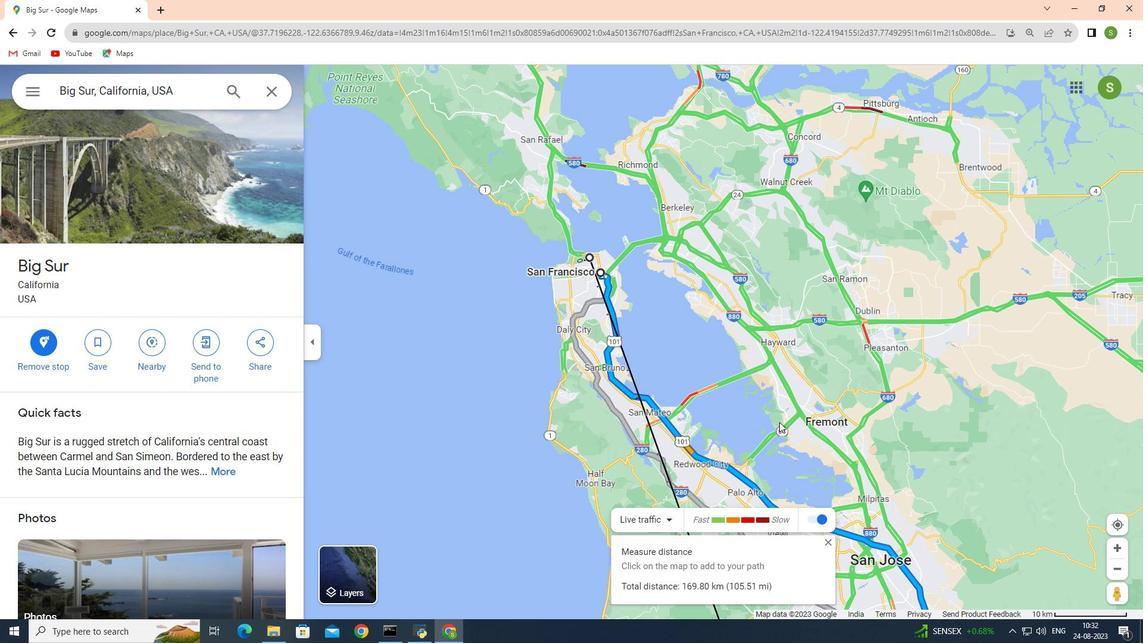 
Action: Mouse scrolled (779, 421) with delta (0, 0)
Screenshot: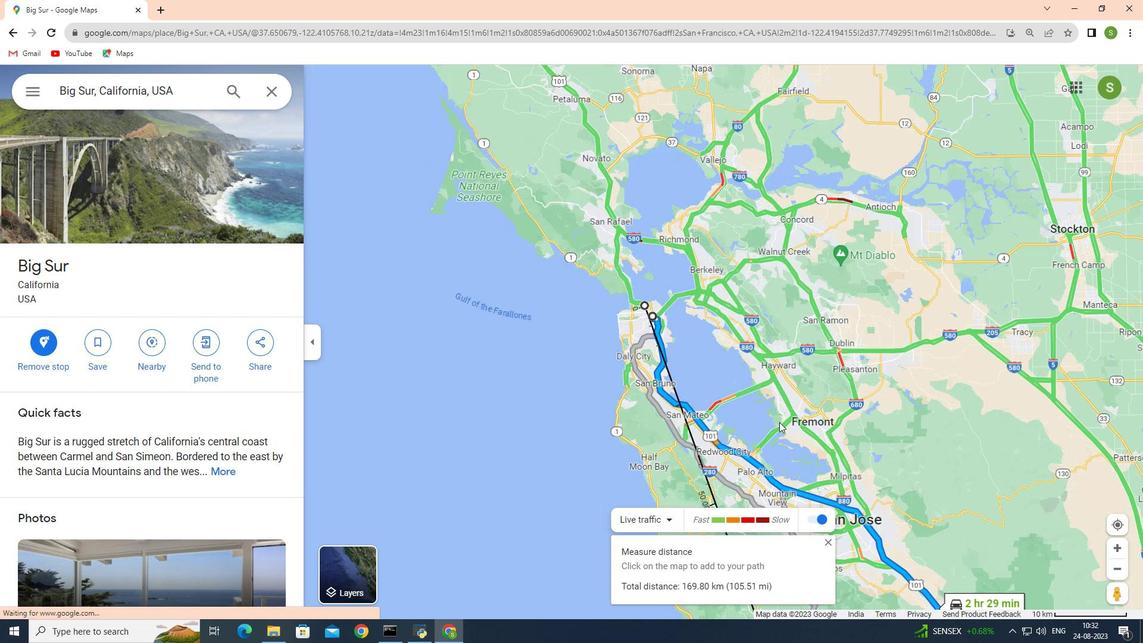 
Action: Mouse scrolled (779, 421) with delta (0, 0)
Screenshot: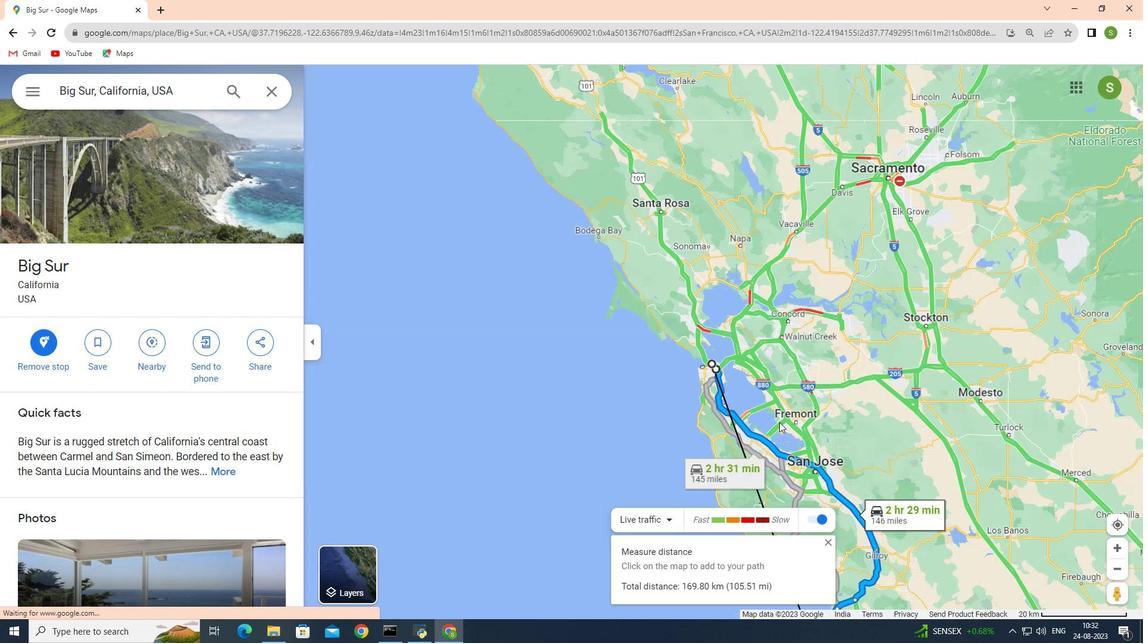 
Action: Mouse scrolled (779, 421) with delta (0, 0)
Screenshot: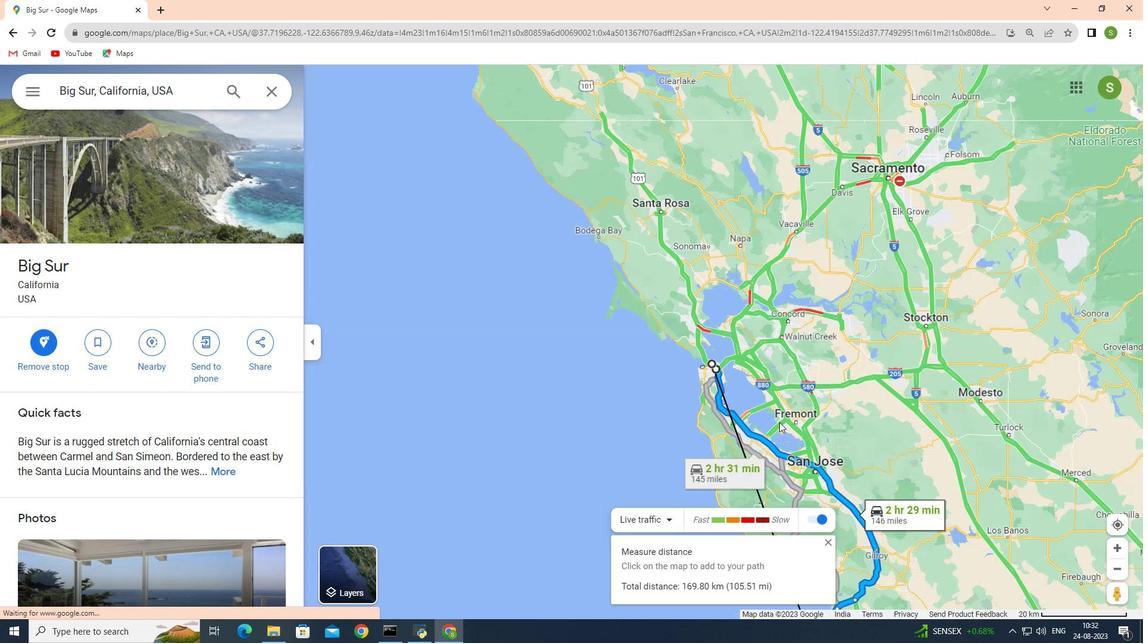 
Action: Mouse scrolled (779, 421) with delta (0, 0)
Screenshot: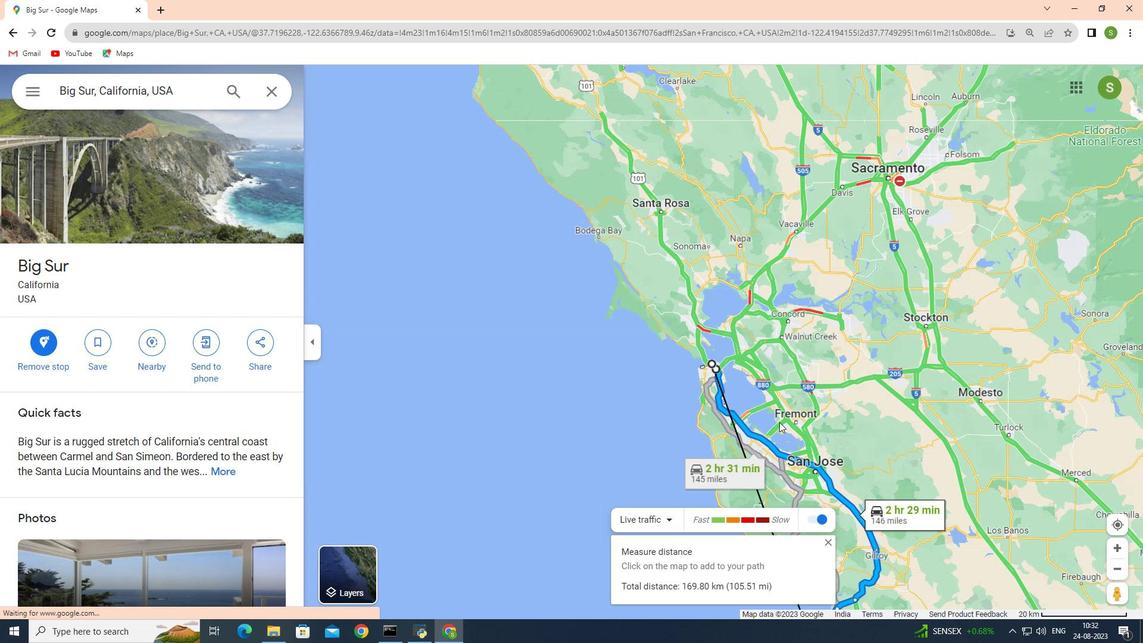 
Action: Mouse scrolled (779, 421) with delta (0, 0)
Screenshot: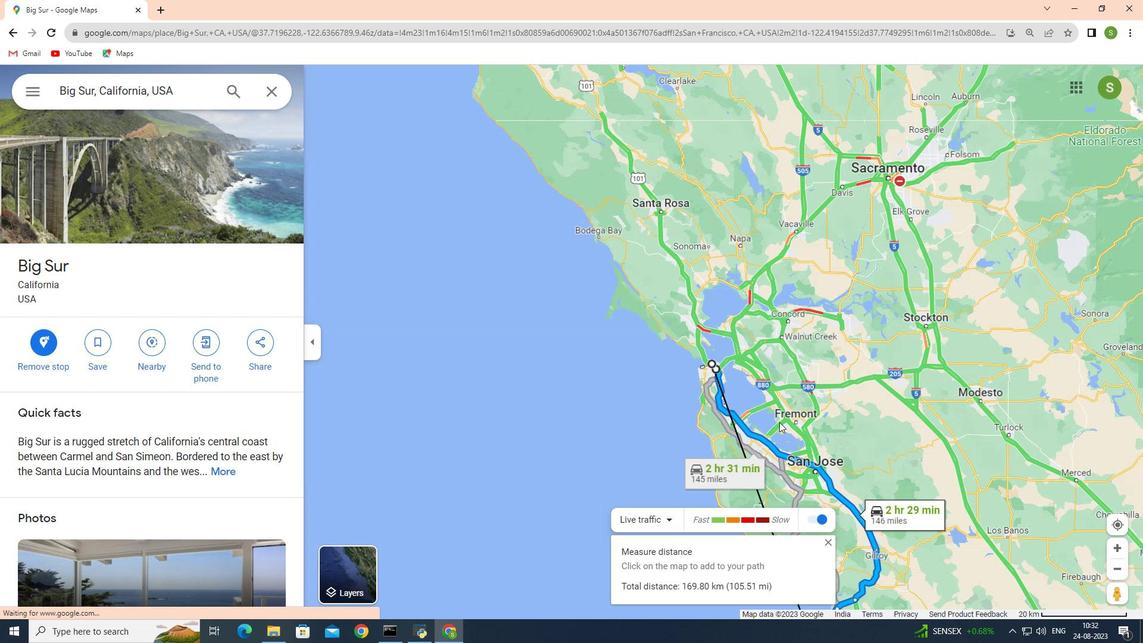 
Action: Mouse moved to (780, 422)
Screenshot: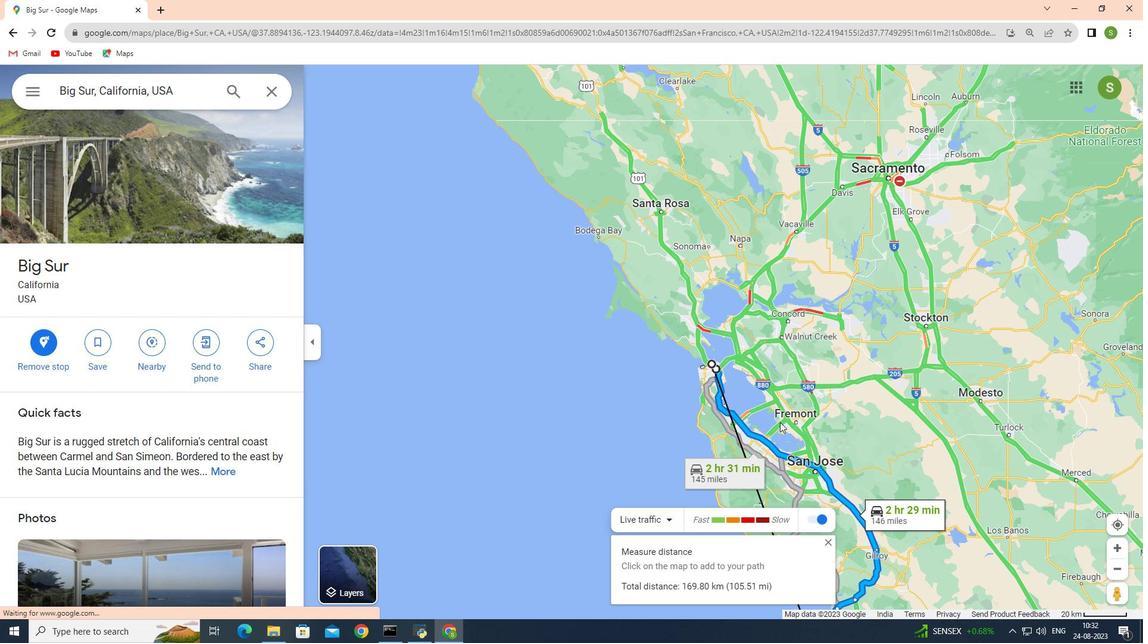 
Action: Mouse scrolled (780, 421) with delta (0, 0)
Screenshot: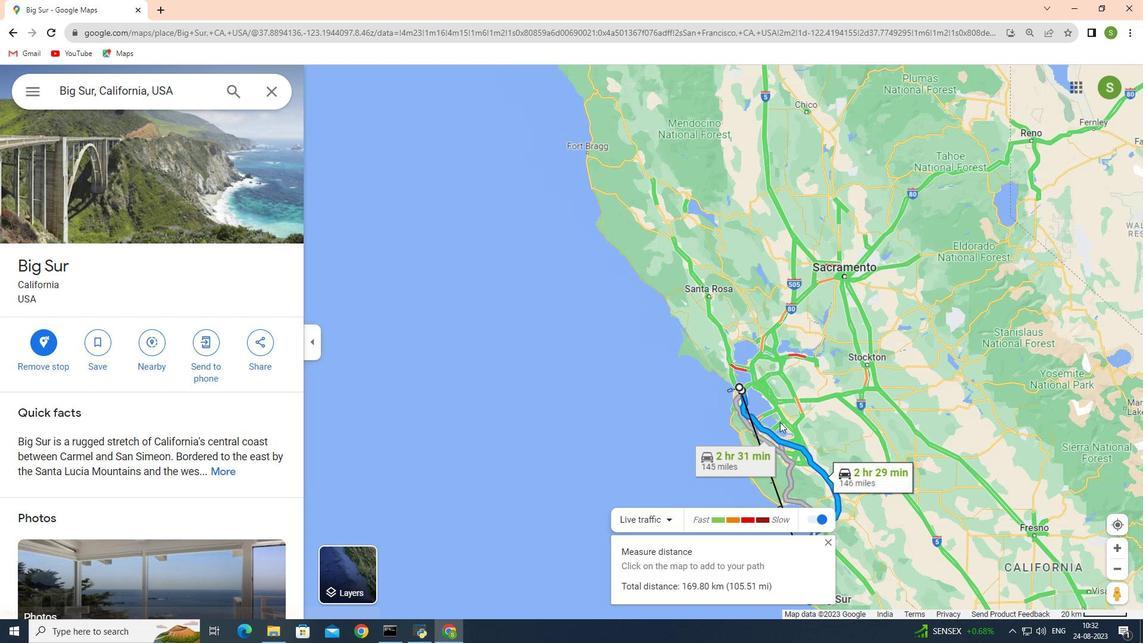 
Action: Mouse scrolled (780, 421) with delta (0, 0)
Screenshot: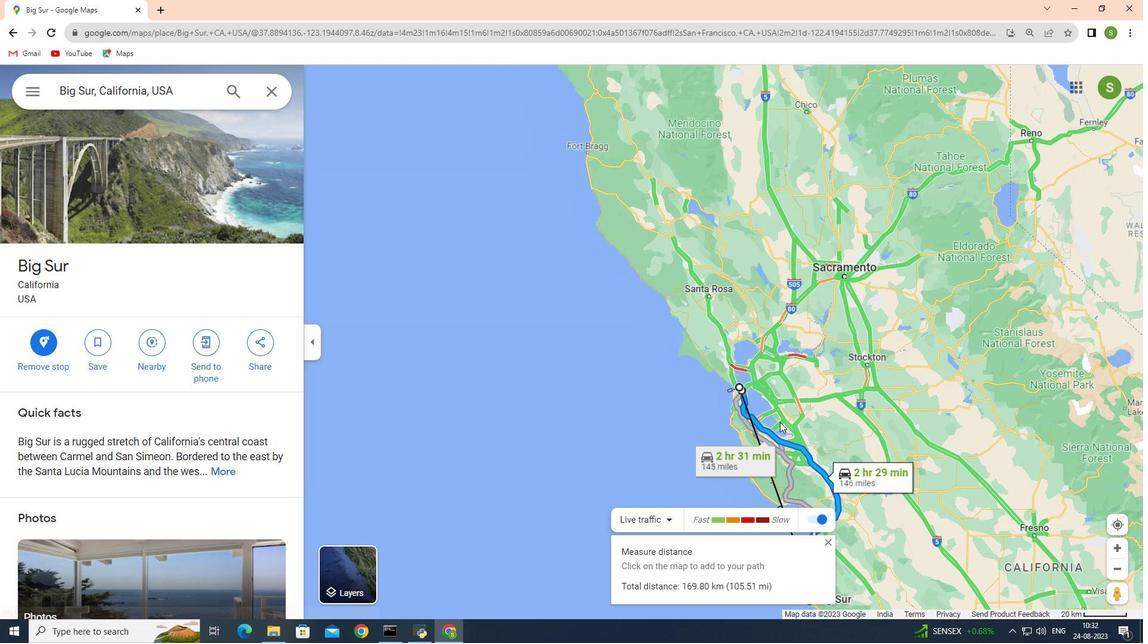 
Action: Mouse scrolled (780, 421) with delta (0, 0)
Screenshot: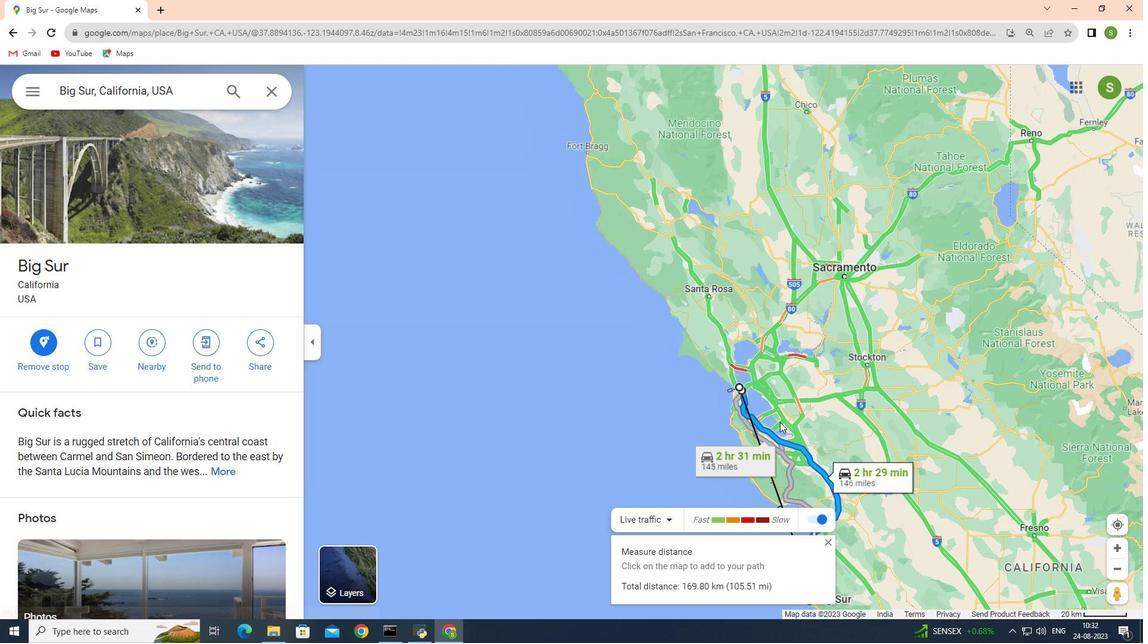 
Action: Mouse scrolled (780, 421) with delta (0, 0)
Screenshot: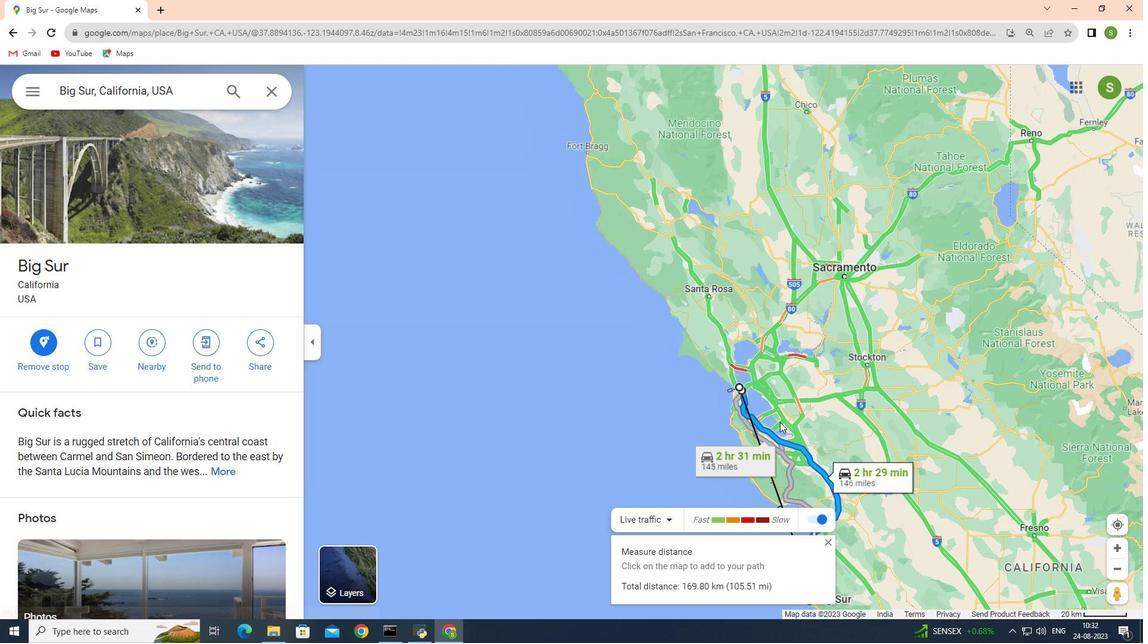 
Action: Mouse scrolled (780, 421) with delta (0, 0)
Screenshot: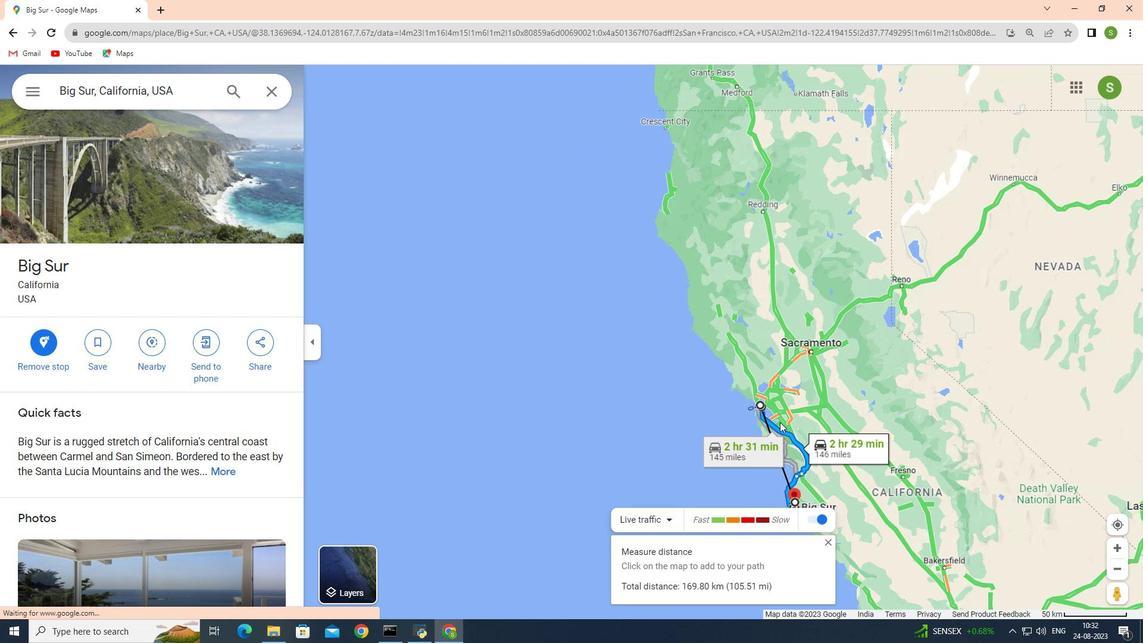
Action: Mouse scrolled (780, 421) with delta (0, 0)
Screenshot: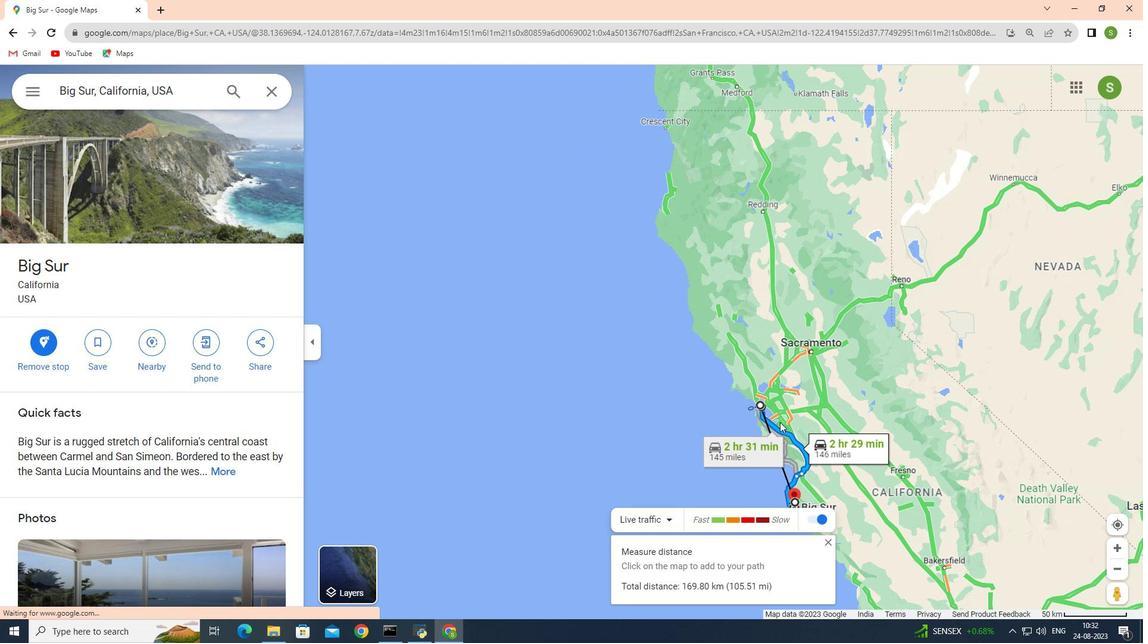 
Action: Mouse scrolled (780, 421) with delta (0, 0)
Screenshot: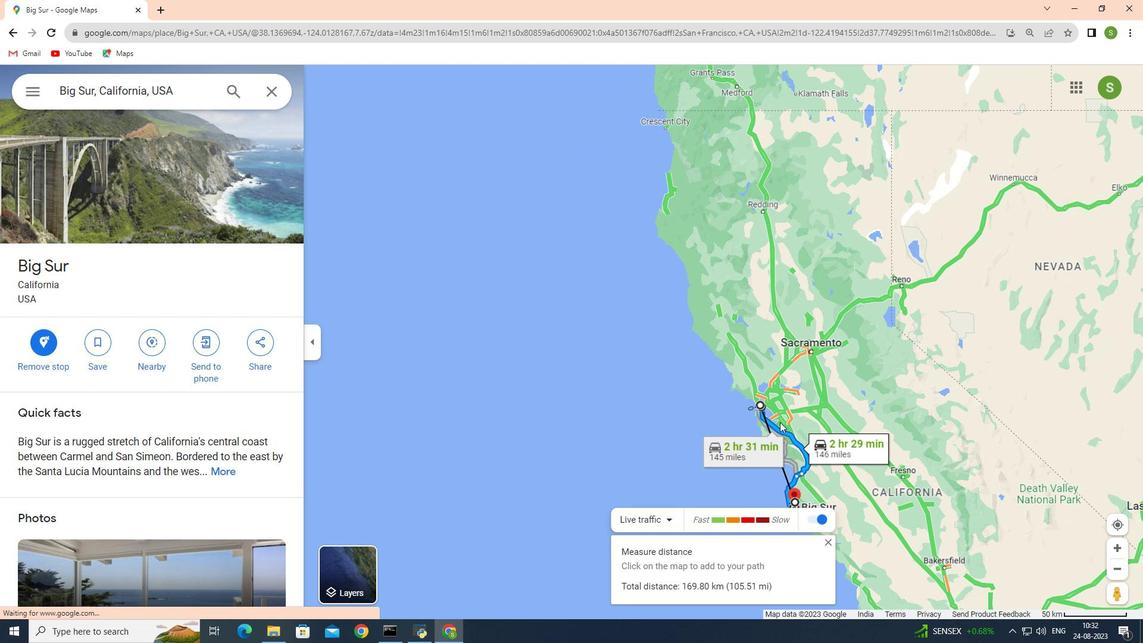 
Action: Mouse scrolled (780, 421) with delta (0, 0)
Screenshot: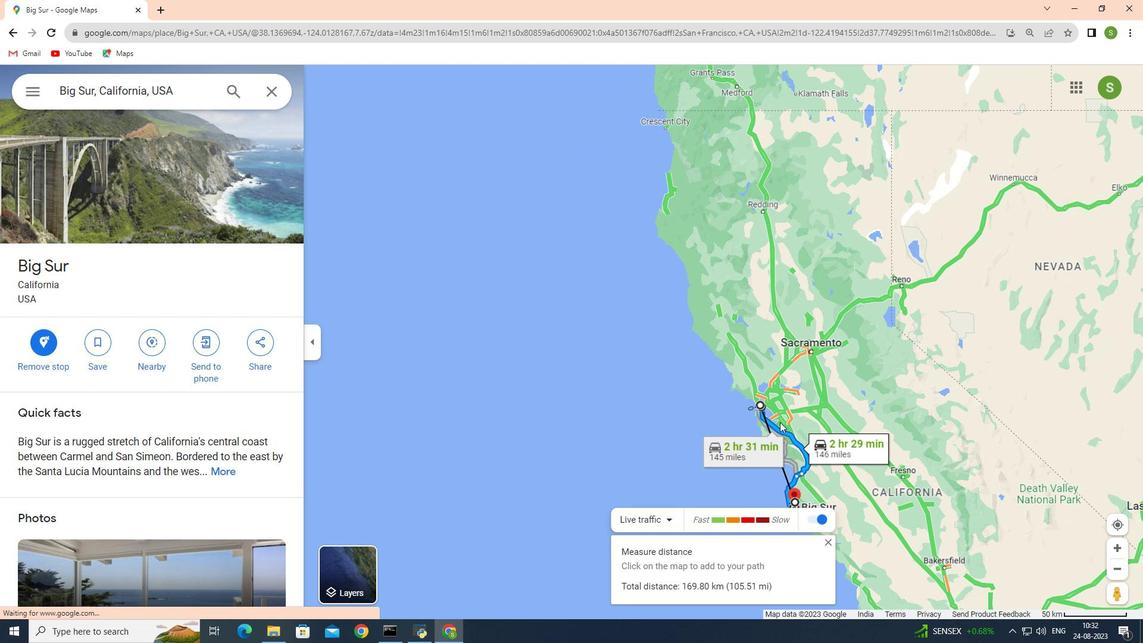 
